 Task: Look for space in Winston-Salem, United States from 12th July, 2023 to 16th July, 2023 for 8 adults in price range Rs.10000 to Rs.16000. Place can be private room with 8 bedrooms having 8 beds and 8 bathrooms. Property type can be house, flat, guest house. Amenities needed are: wifi, TV, free parkinig on premises, gym, breakfast. Booking option can be shelf check-in. Required host language is English.
Action: Mouse moved to (508, 135)
Screenshot: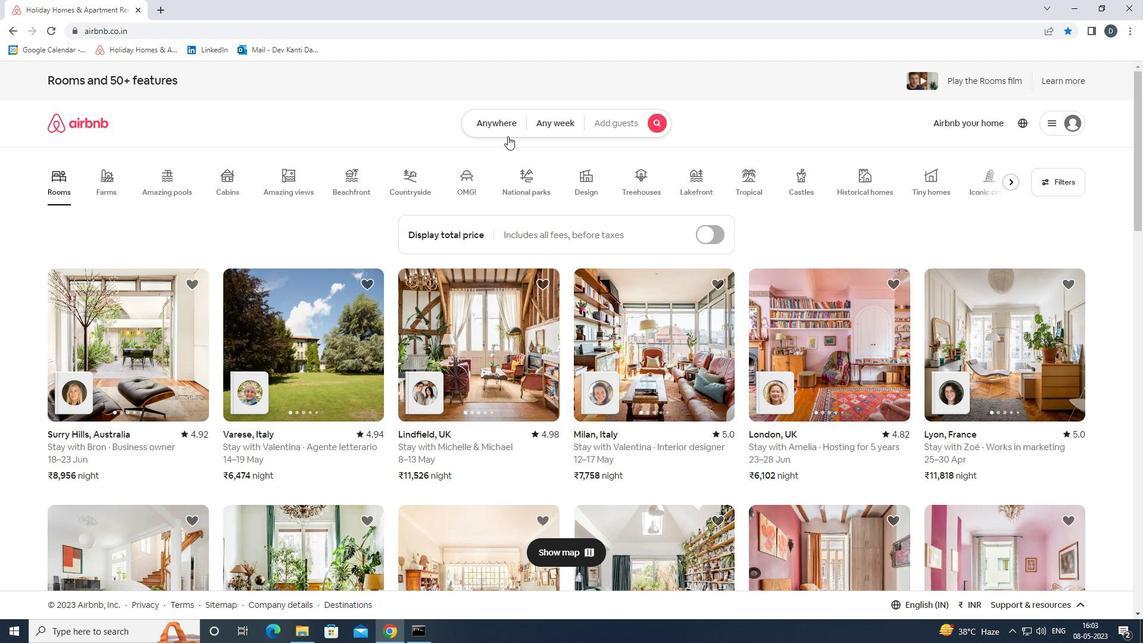 
Action: Mouse pressed left at (508, 135)
Screenshot: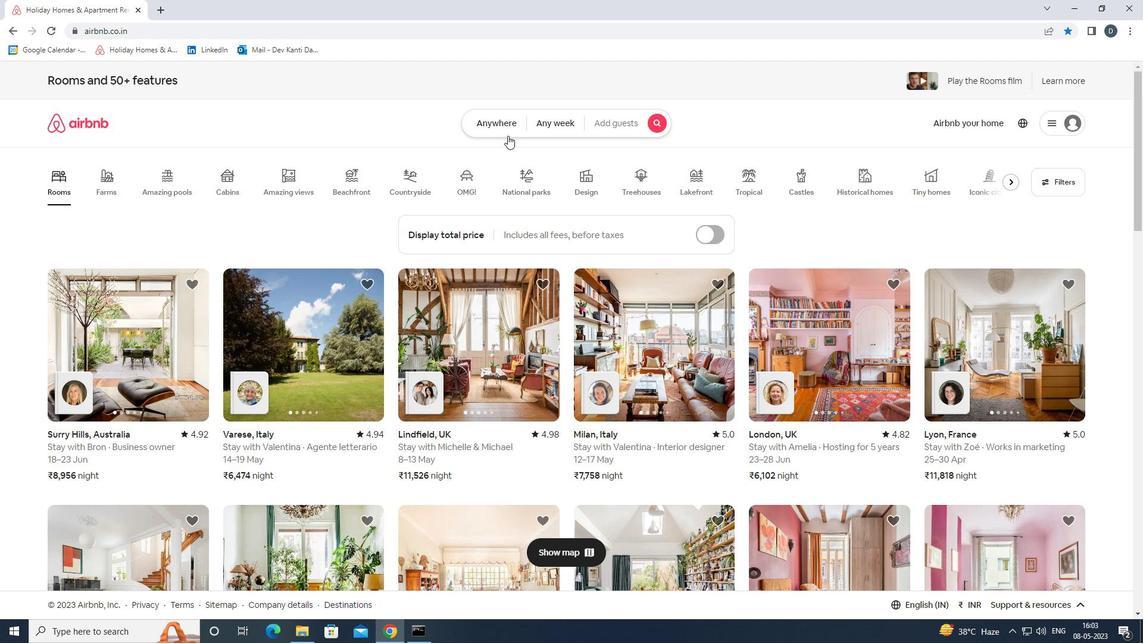 
Action: Mouse moved to (444, 175)
Screenshot: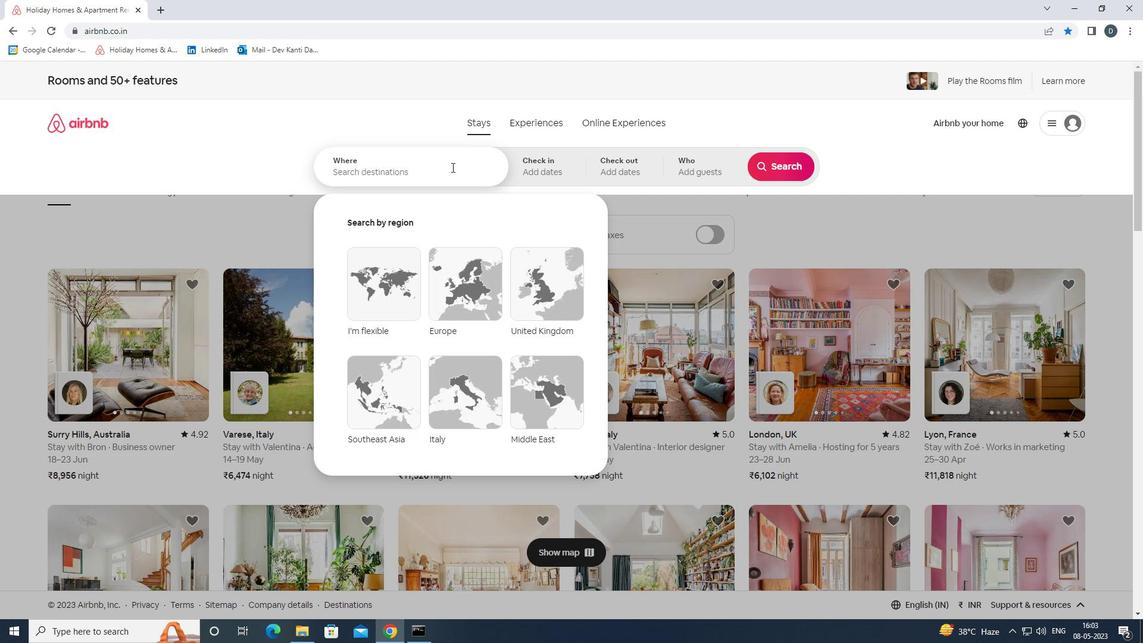 
Action: Mouse pressed left at (444, 175)
Screenshot: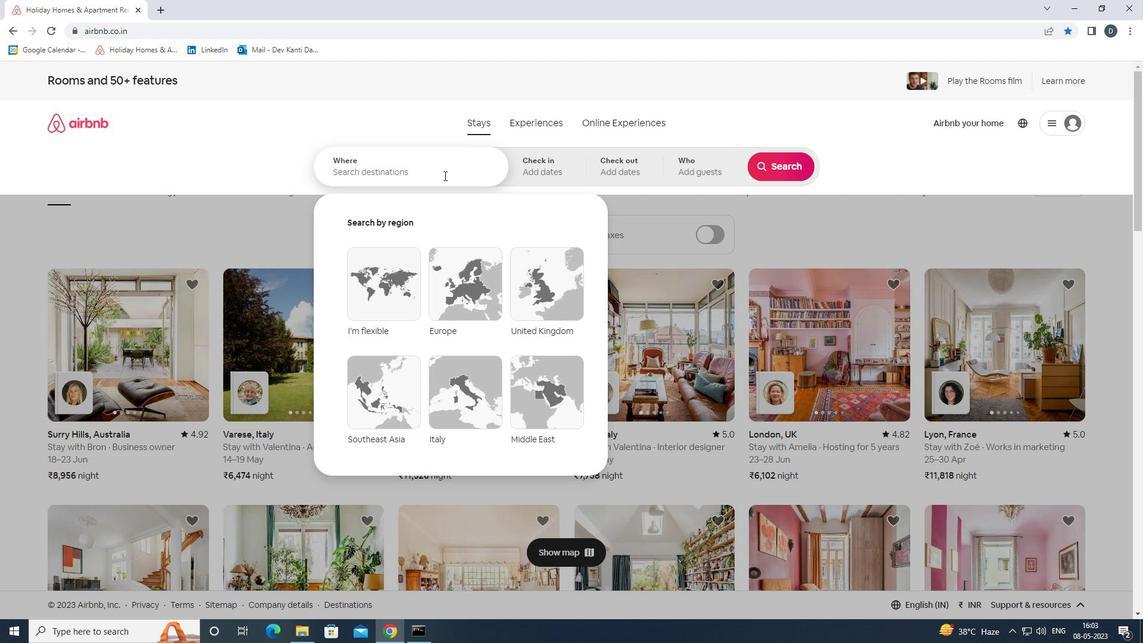 
Action: Mouse moved to (453, 173)
Screenshot: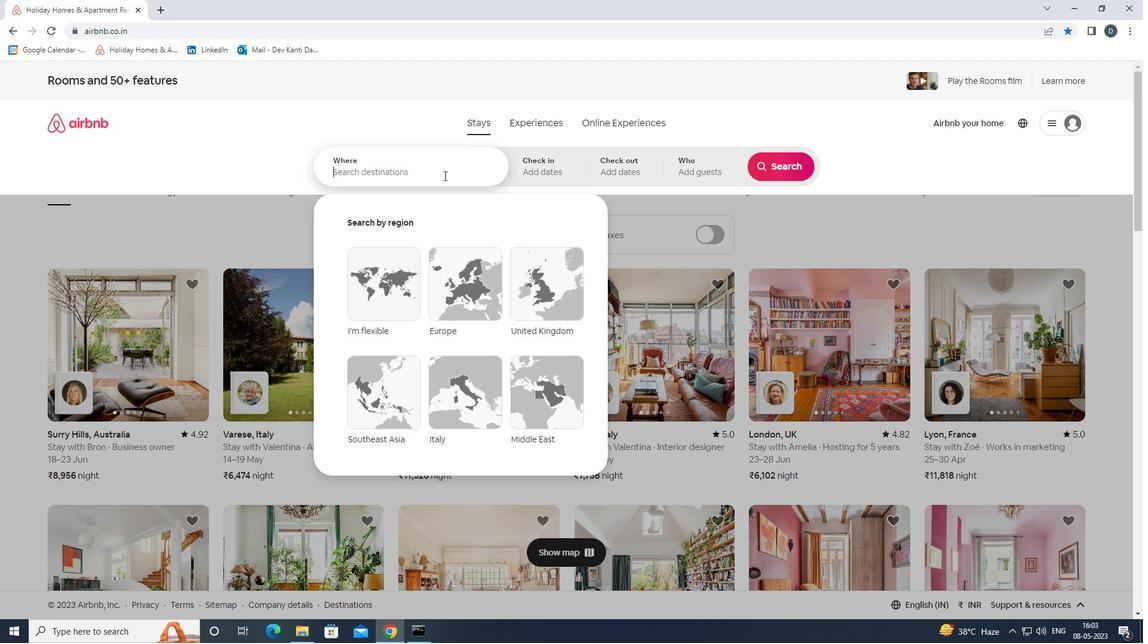 
Action: Key pressed <Key.shift><Key.shift><Key.shift><Key.shift><Key.shift>WINSTON-<Key.shift><Key.shift><Key.shift><Key.shift><Key.shift><Key.shift><Key.shift>SALEM,<Key.shift><Key.shift><Key.shift><Key.shift><Key.shift><Key.shift><Key.shift><Key.shift><Key.shift><Key.shift><Key.shift><Key.shift><Key.shift><Key.shift><Key.shift><Key.shift><Key.shift><Key.shift><Key.shift><Key.shift><Key.shift><Key.shift><Key.shift><Key.shift><Key.shift>UNIV<Key.backspace>TED<Key.space><Key.shift>STATES<Key.enter>
Screenshot: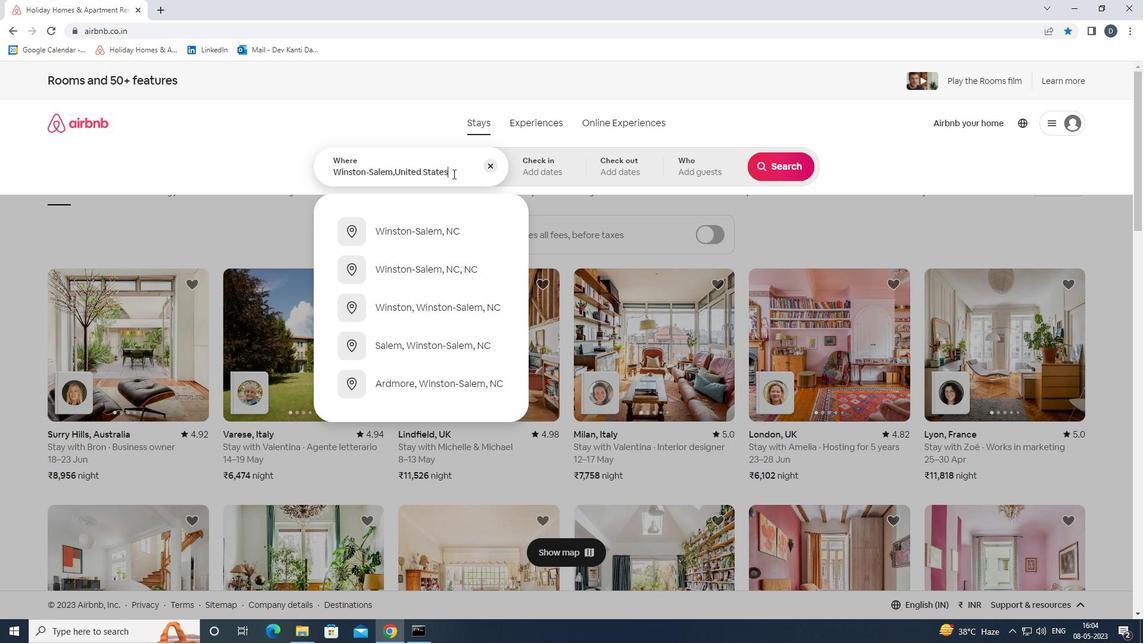 
Action: Mouse moved to (776, 260)
Screenshot: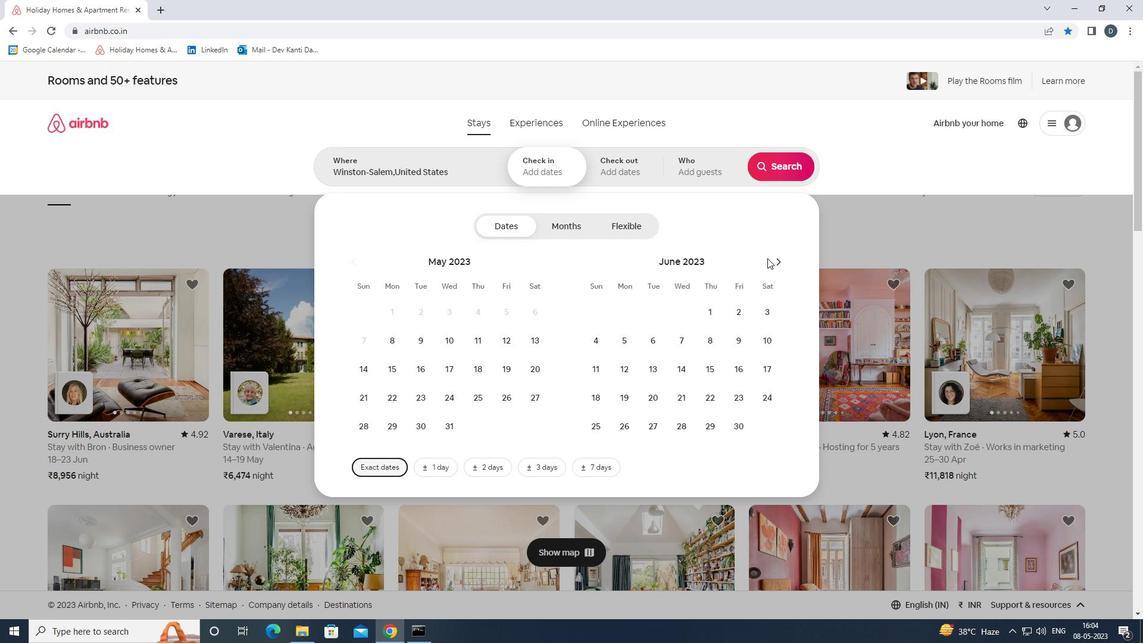 
Action: Mouse pressed left at (776, 260)
Screenshot: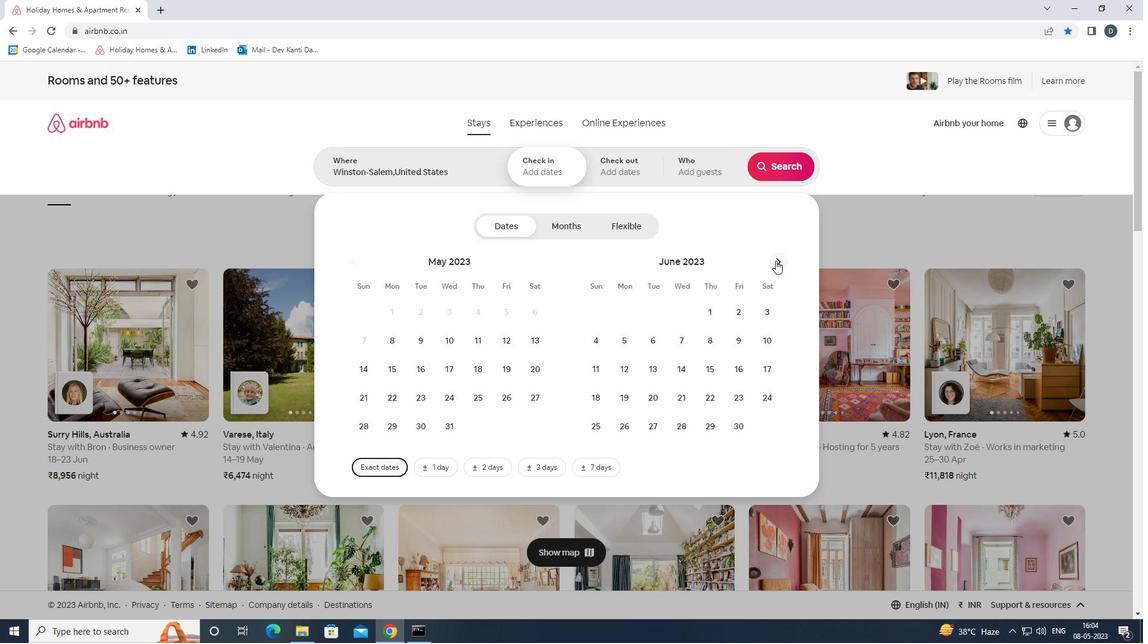 
Action: Mouse moved to (689, 365)
Screenshot: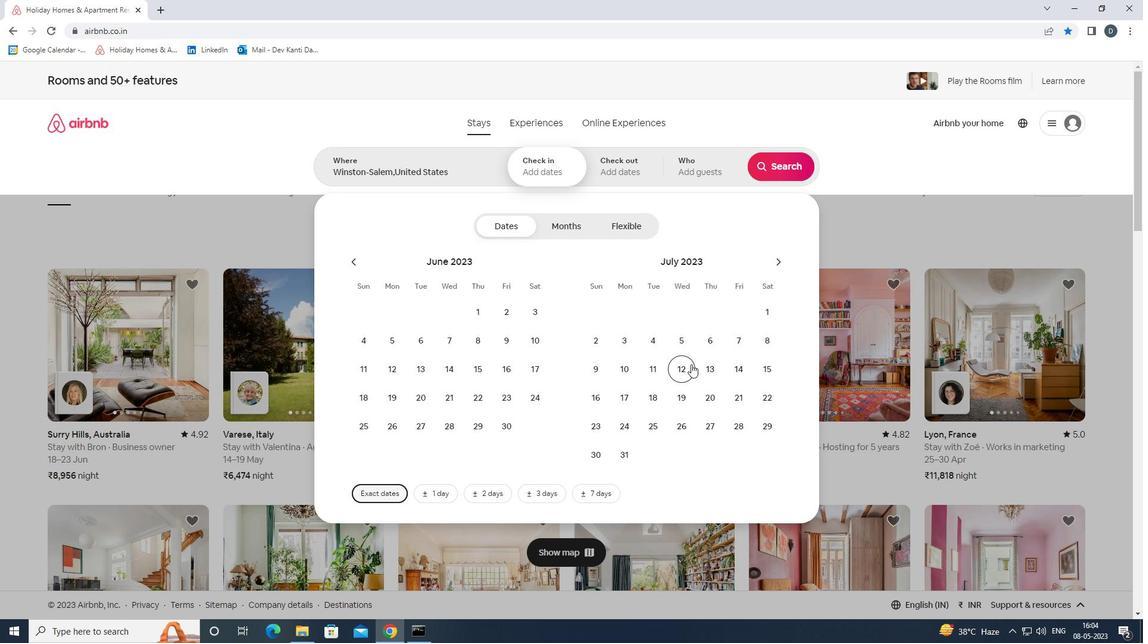 
Action: Mouse pressed left at (689, 365)
Screenshot: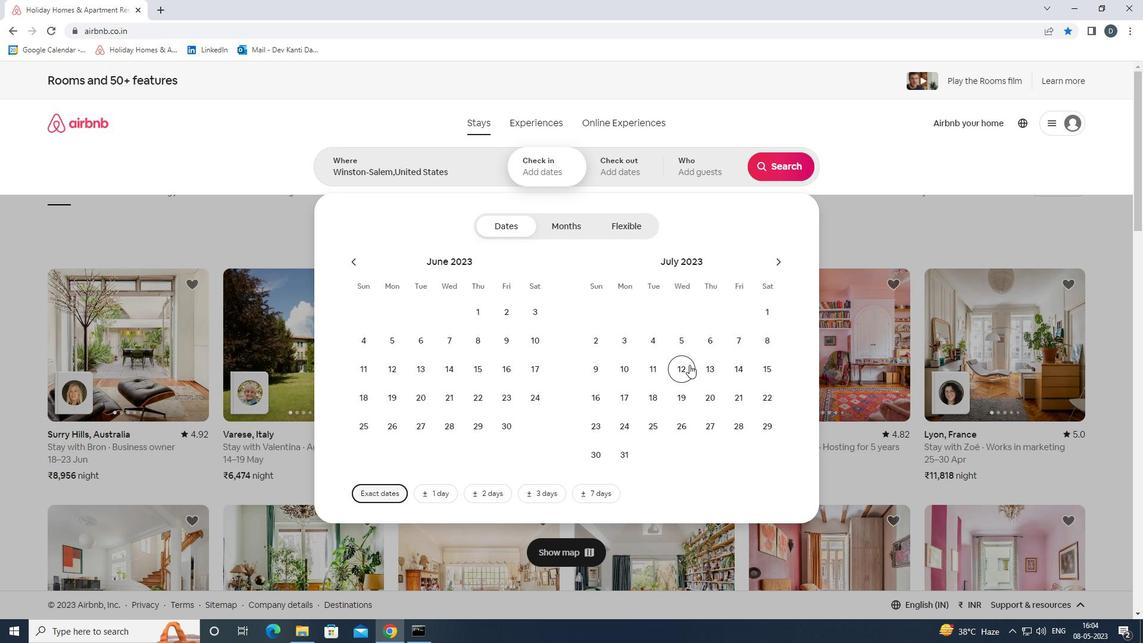 
Action: Mouse moved to (605, 397)
Screenshot: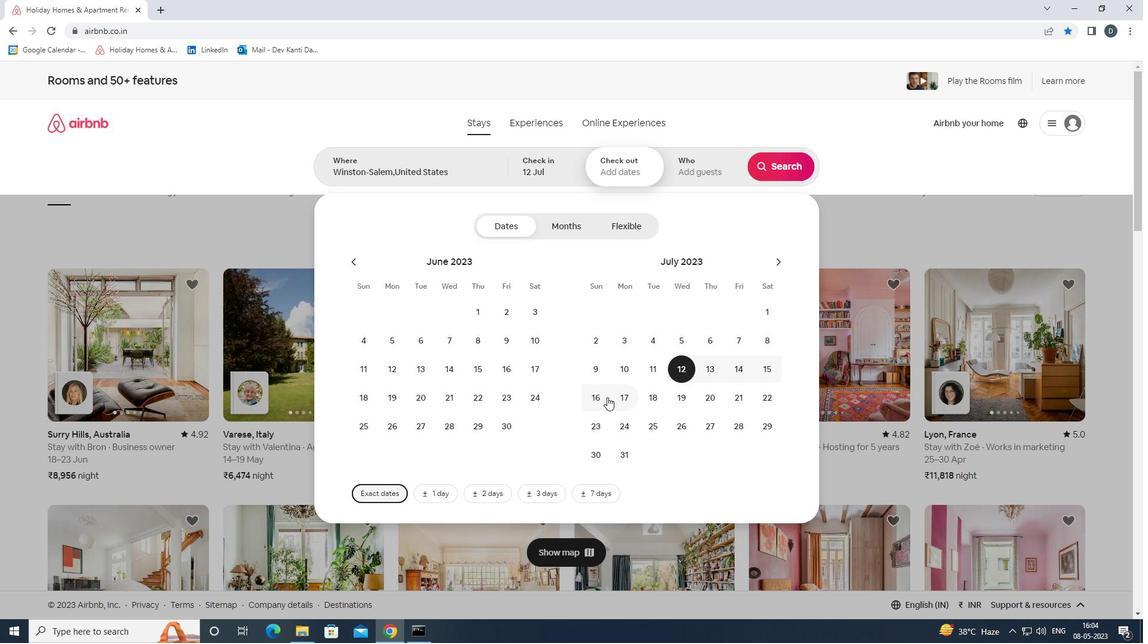 
Action: Mouse pressed left at (605, 397)
Screenshot: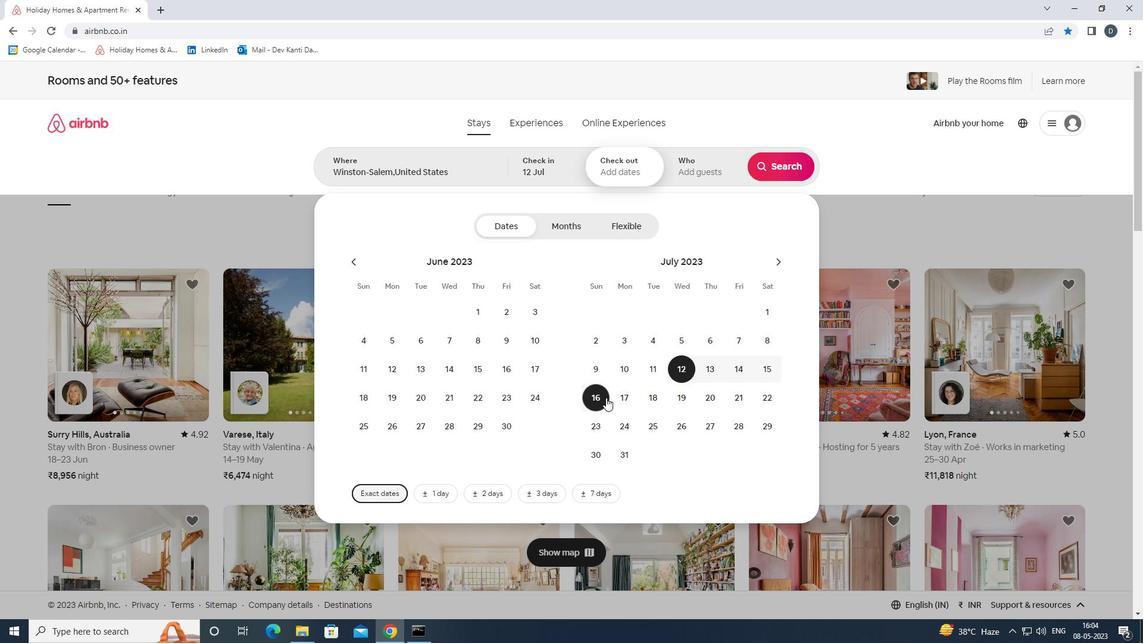 
Action: Mouse moved to (690, 165)
Screenshot: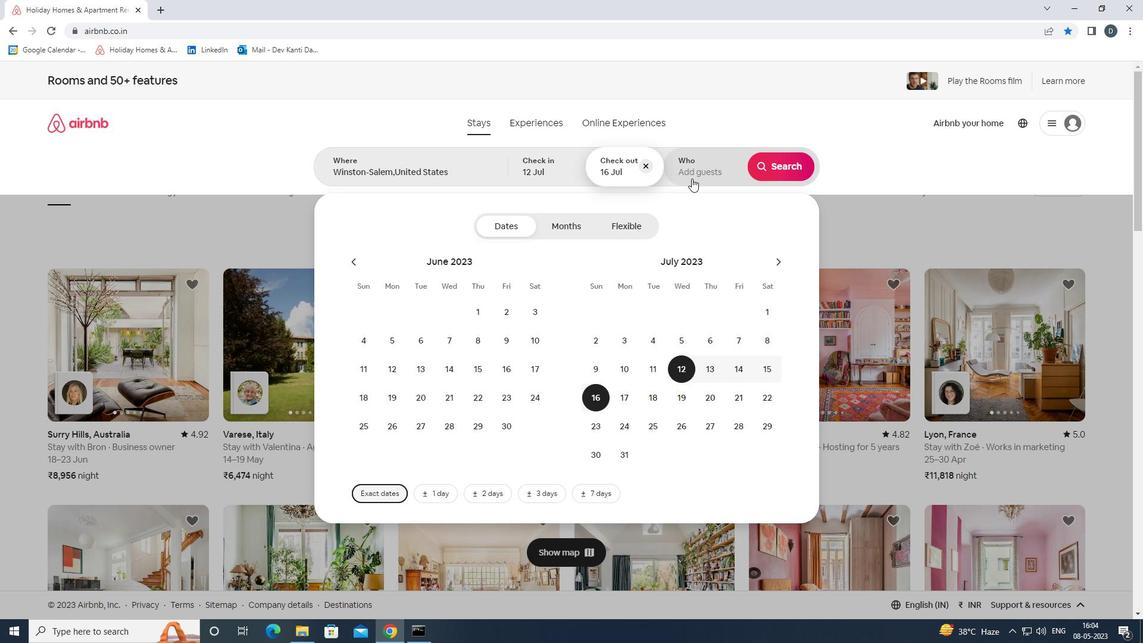 
Action: Mouse pressed left at (690, 165)
Screenshot: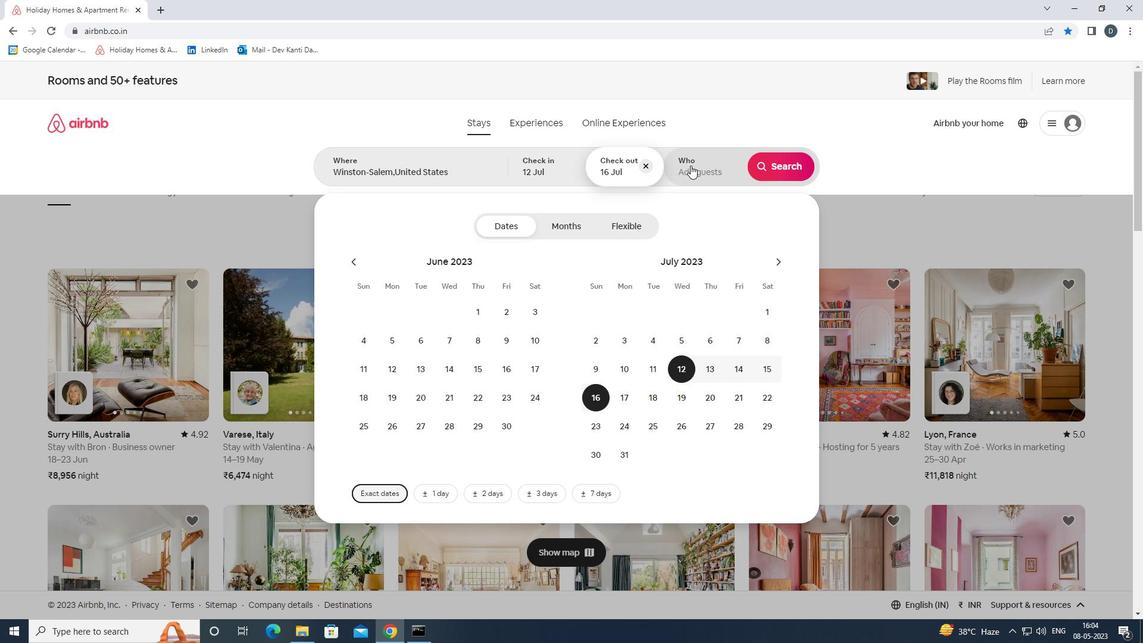 
Action: Mouse moved to (787, 233)
Screenshot: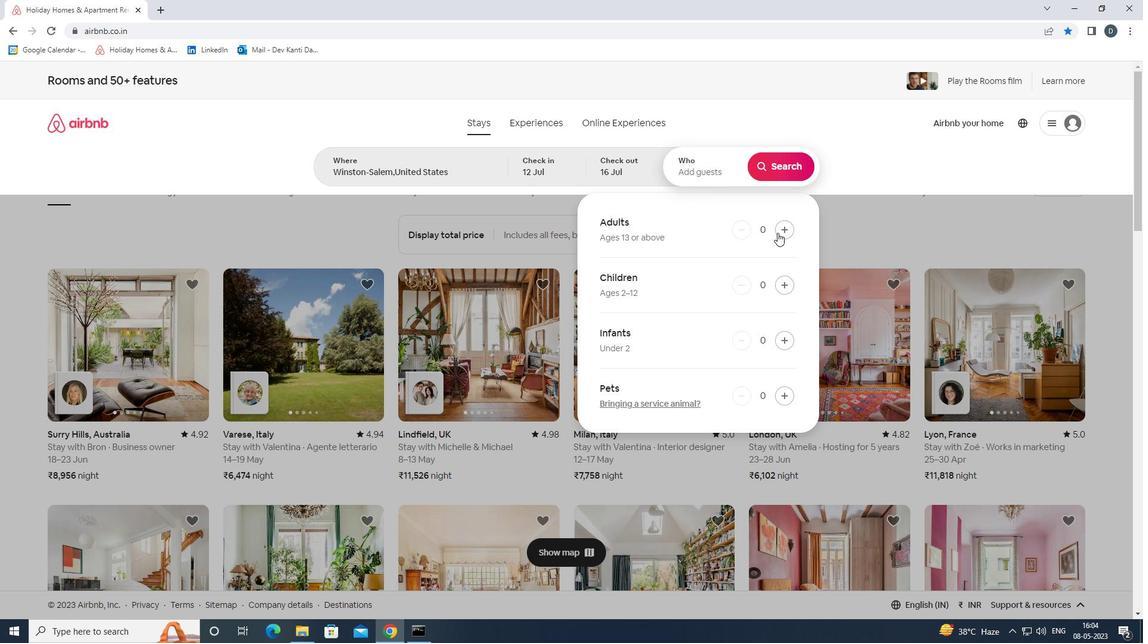 
Action: Mouse pressed left at (787, 233)
Screenshot: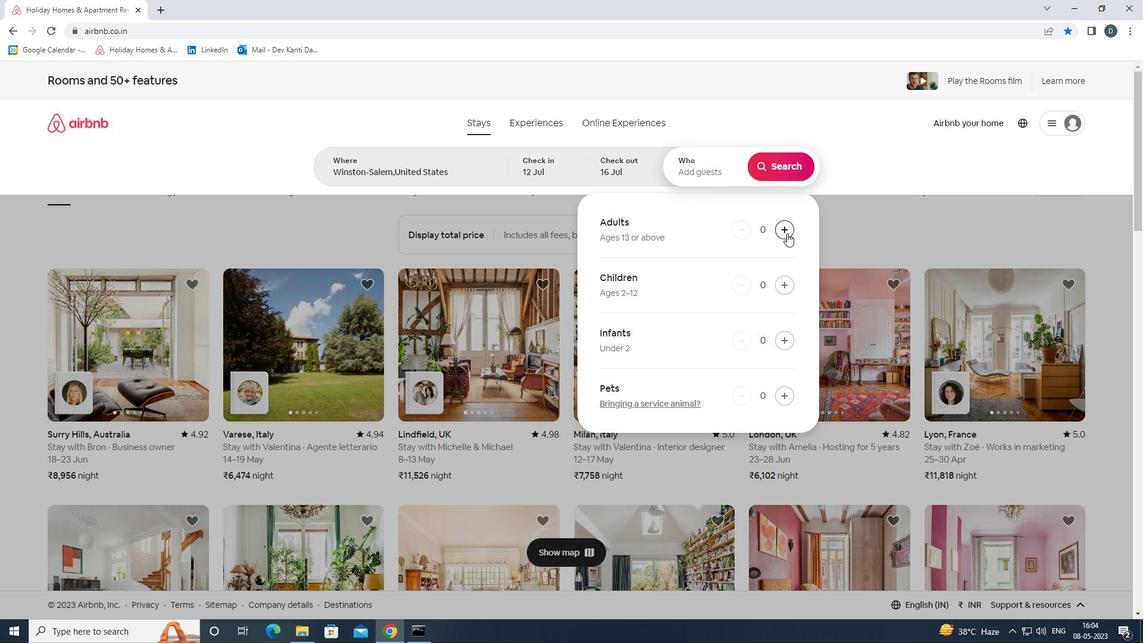 
Action: Mouse pressed left at (787, 233)
Screenshot: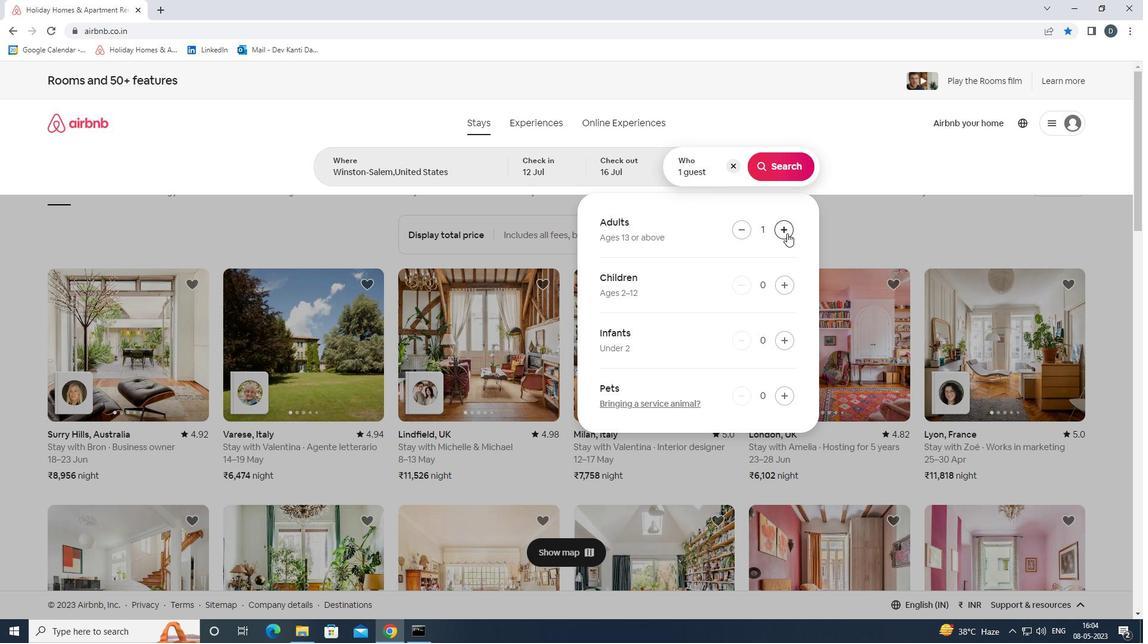 
Action: Mouse pressed left at (787, 233)
Screenshot: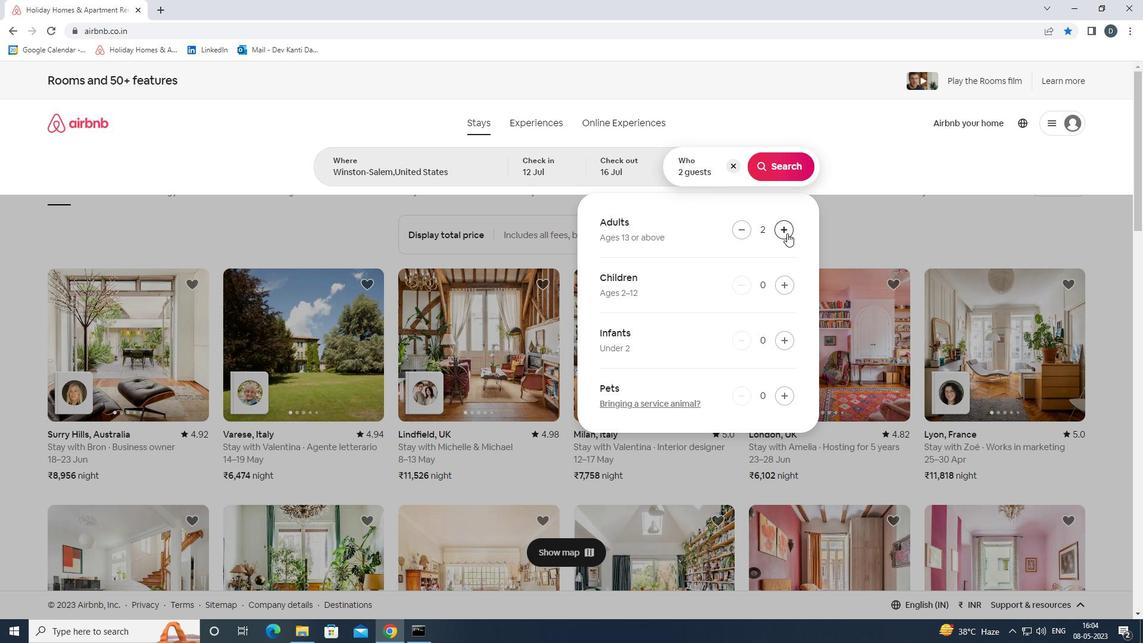 
Action: Mouse moved to (787, 233)
Screenshot: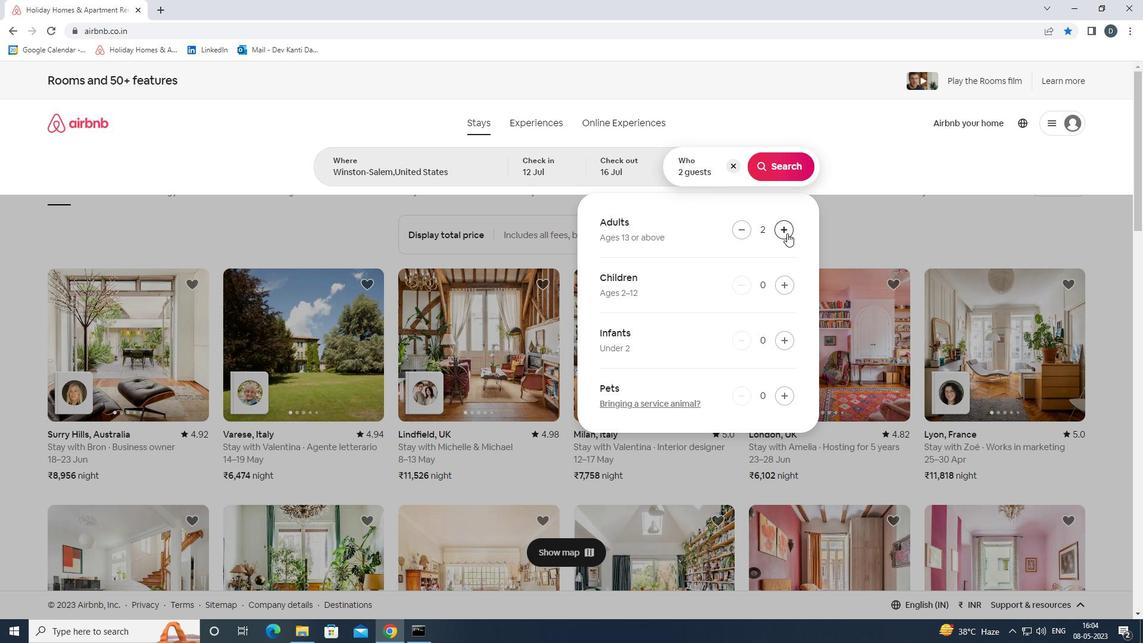 
Action: Mouse pressed left at (787, 233)
Screenshot: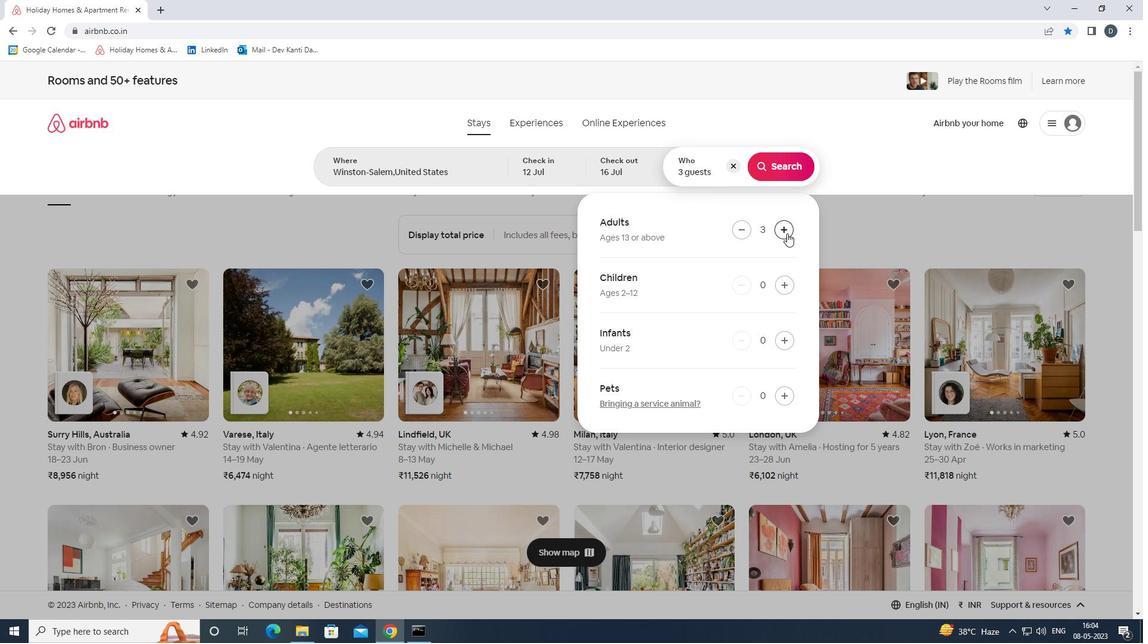 
Action: Mouse pressed left at (787, 233)
Screenshot: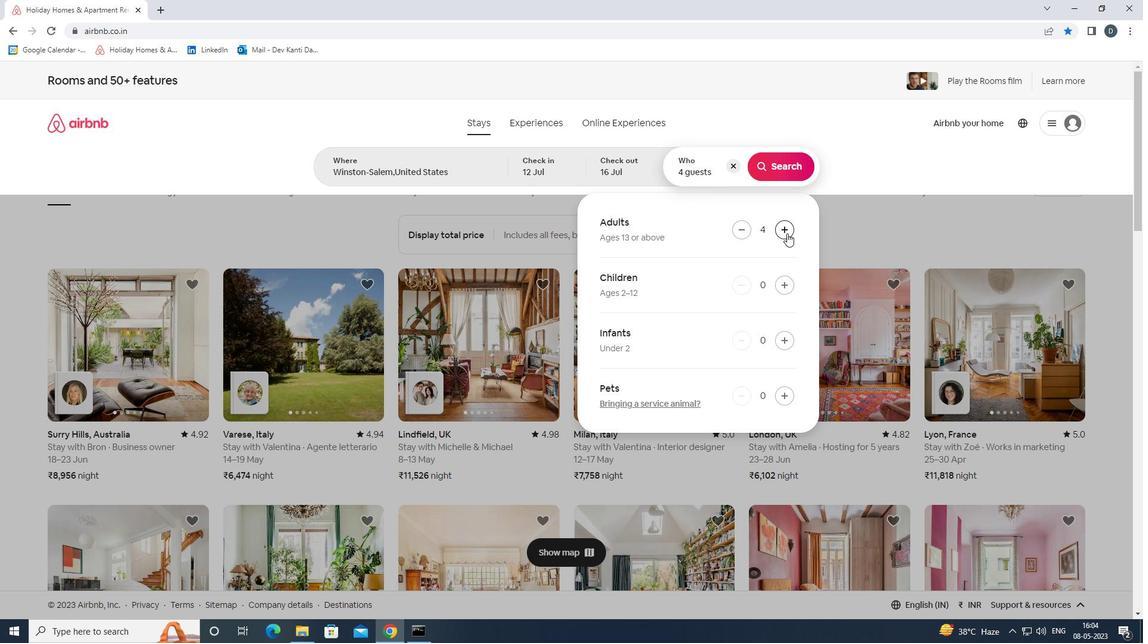 
Action: Mouse pressed left at (787, 233)
Screenshot: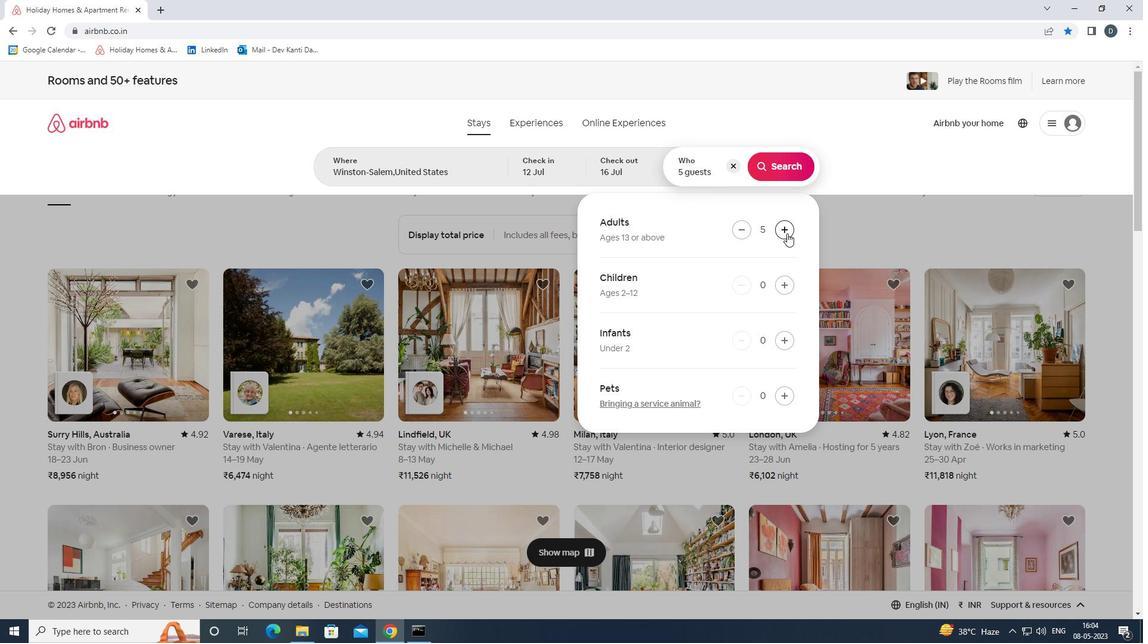 
Action: Mouse pressed left at (787, 233)
Screenshot: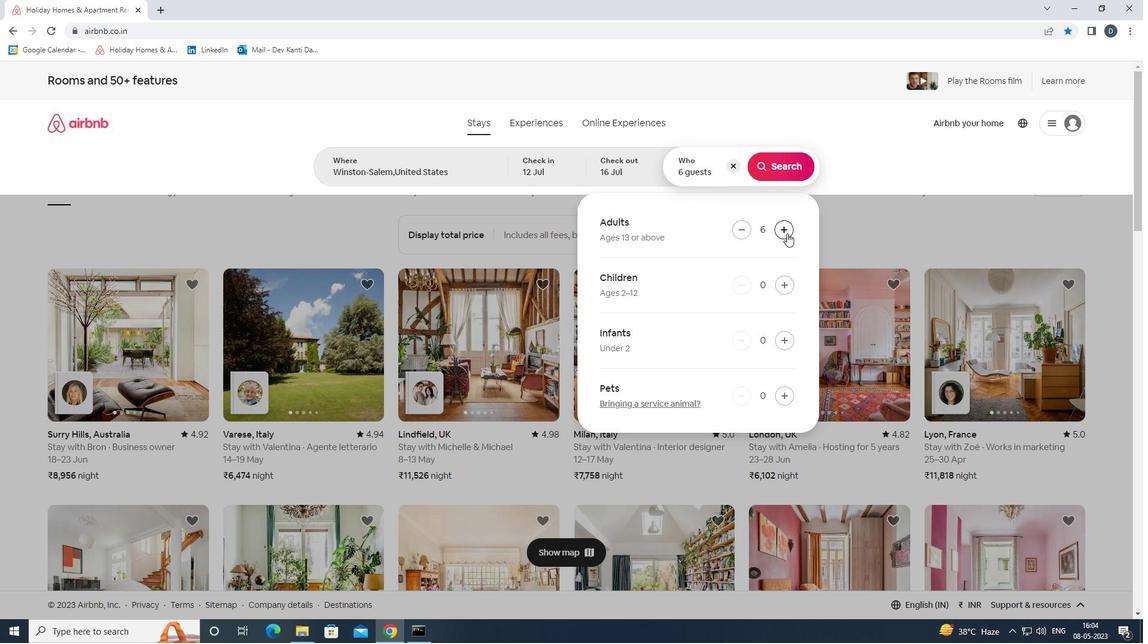 
Action: Mouse pressed left at (787, 233)
Screenshot: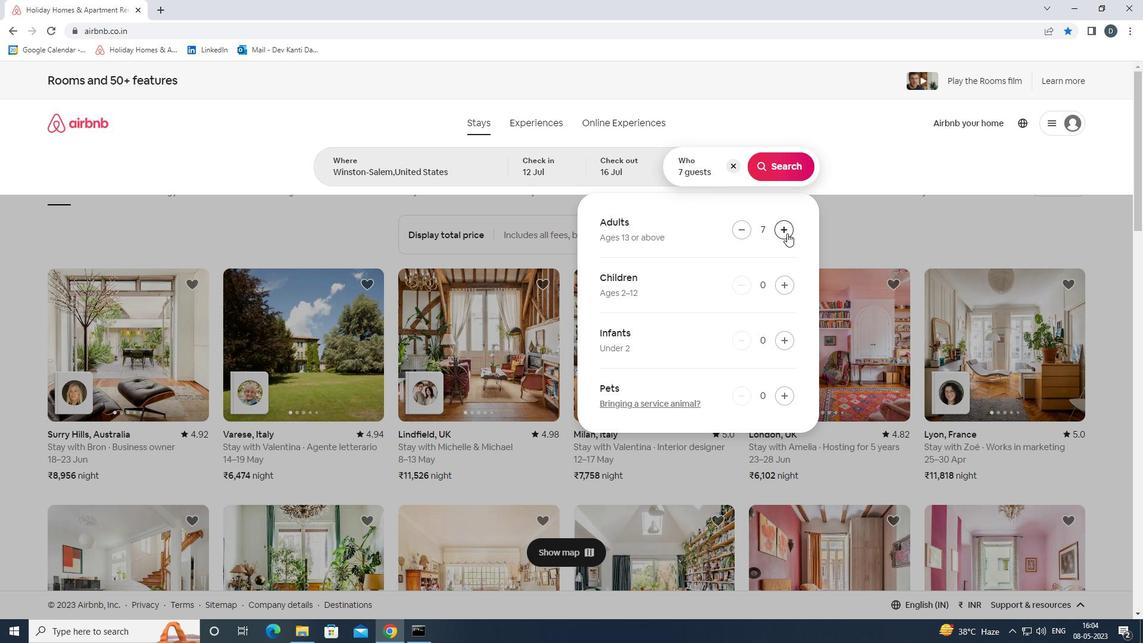 
Action: Mouse moved to (786, 171)
Screenshot: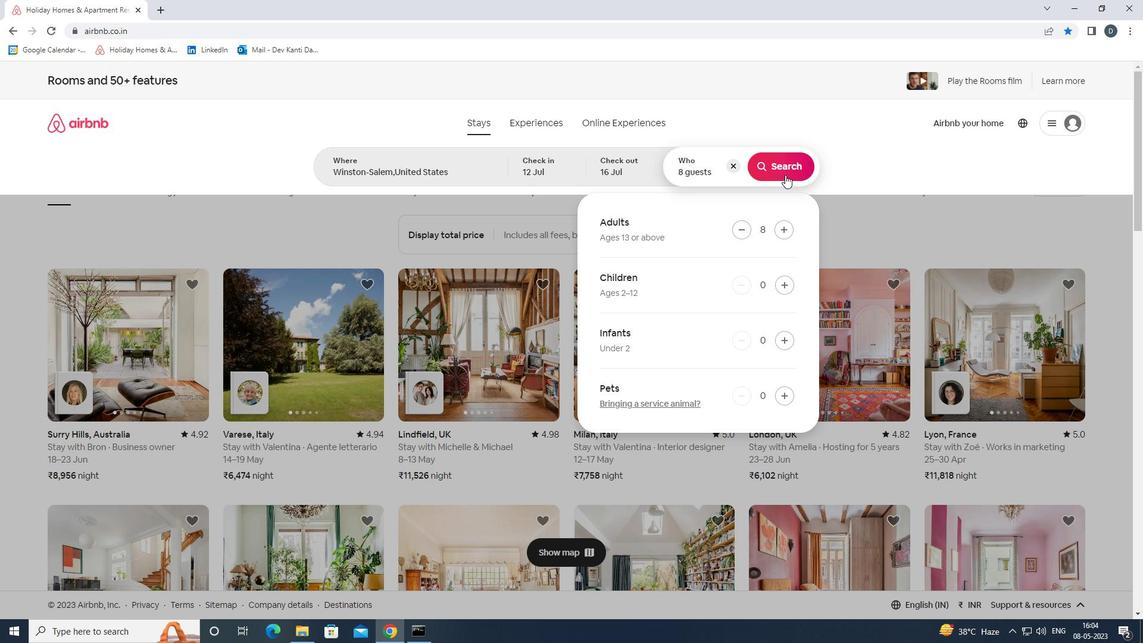
Action: Mouse pressed left at (786, 171)
Screenshot: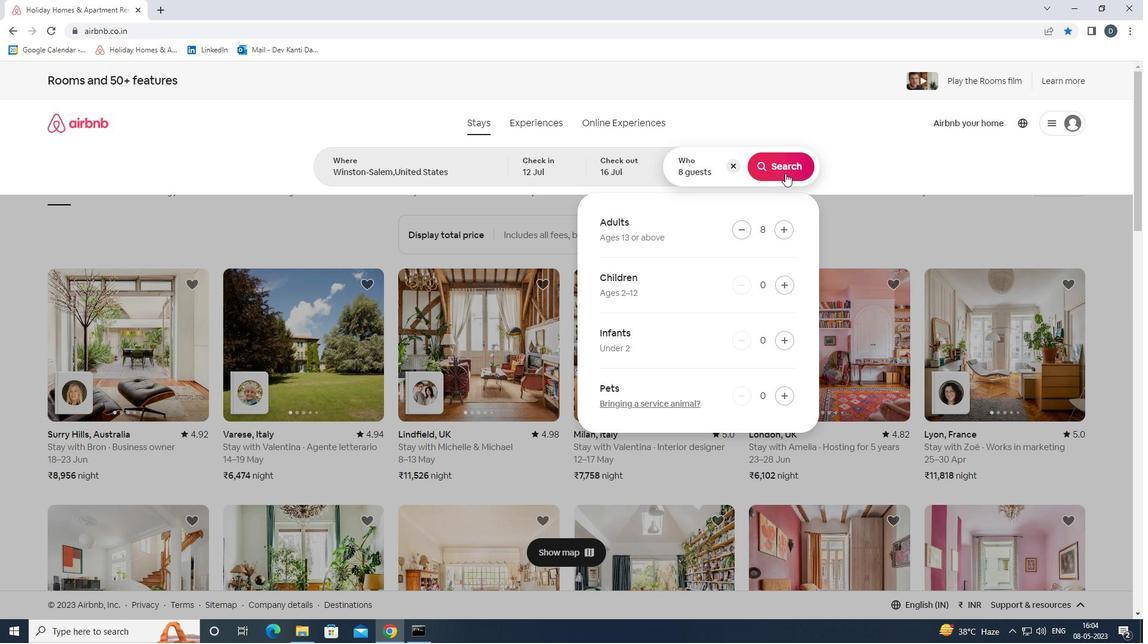 
Action: Mouse moved to (1090, 135)
Screenshot: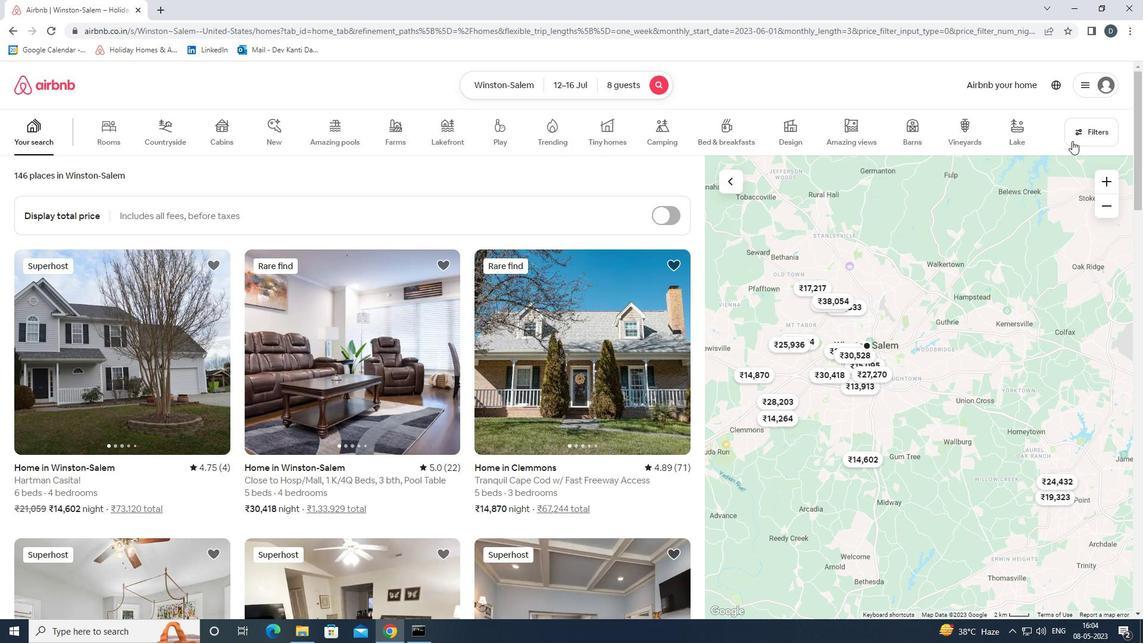 
Action: Mouse pressed left at (1090, 135)
Screenshot: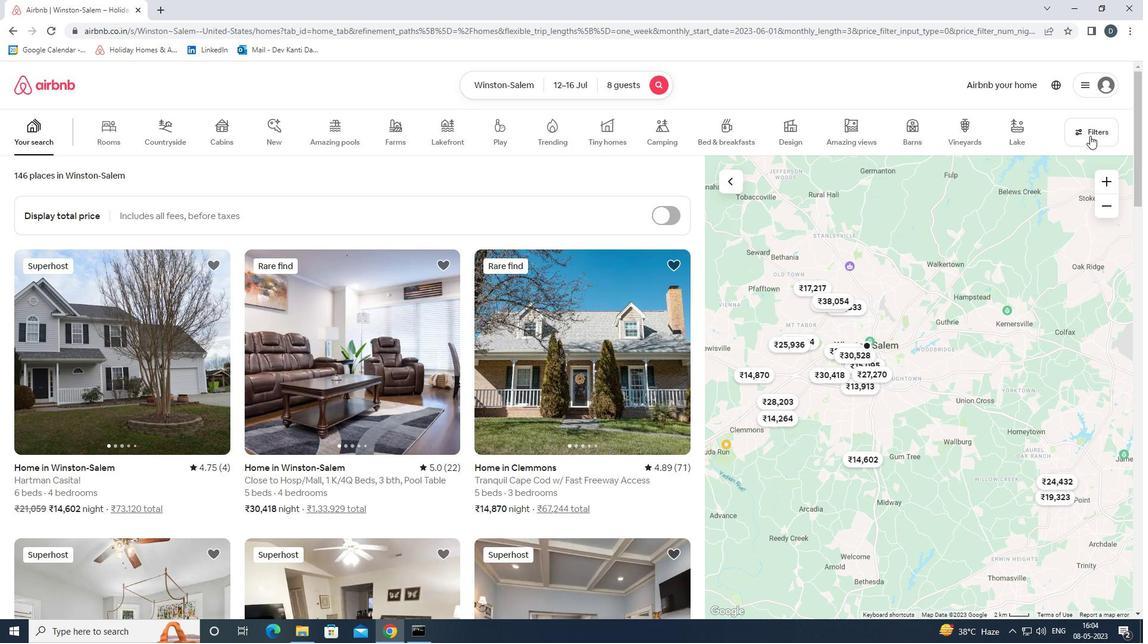 
Action: Mouse moved to (455, 426)
Screenshot: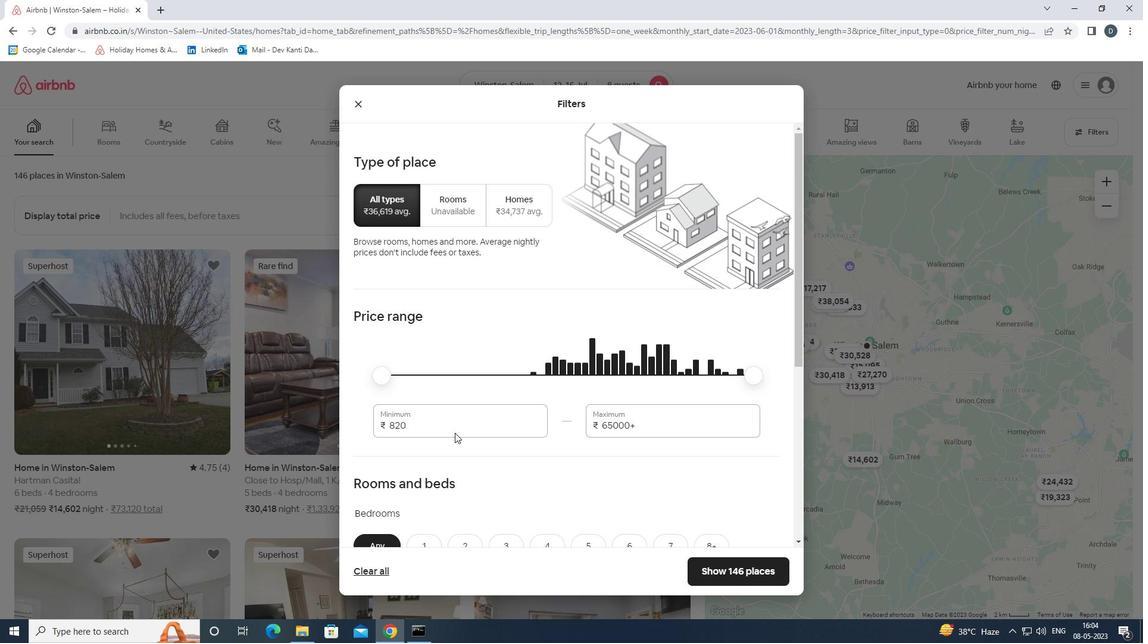 
Action: Mouse pressed left at (455, 426)
Screenshot: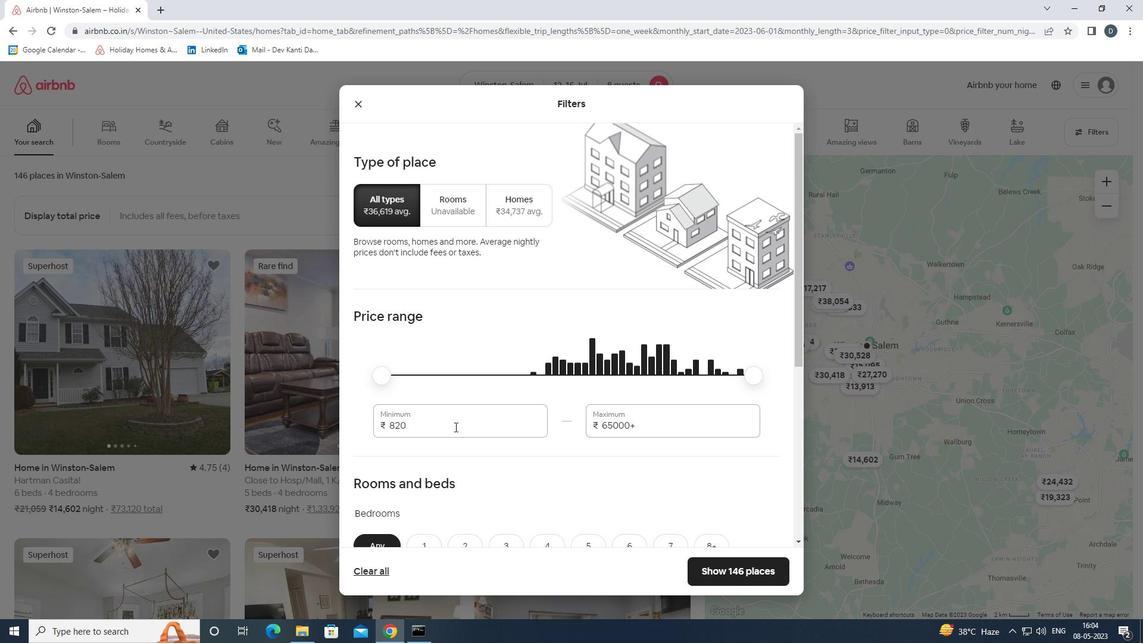 
Action: Mouse pressed left at (455, 426)
Screenshot: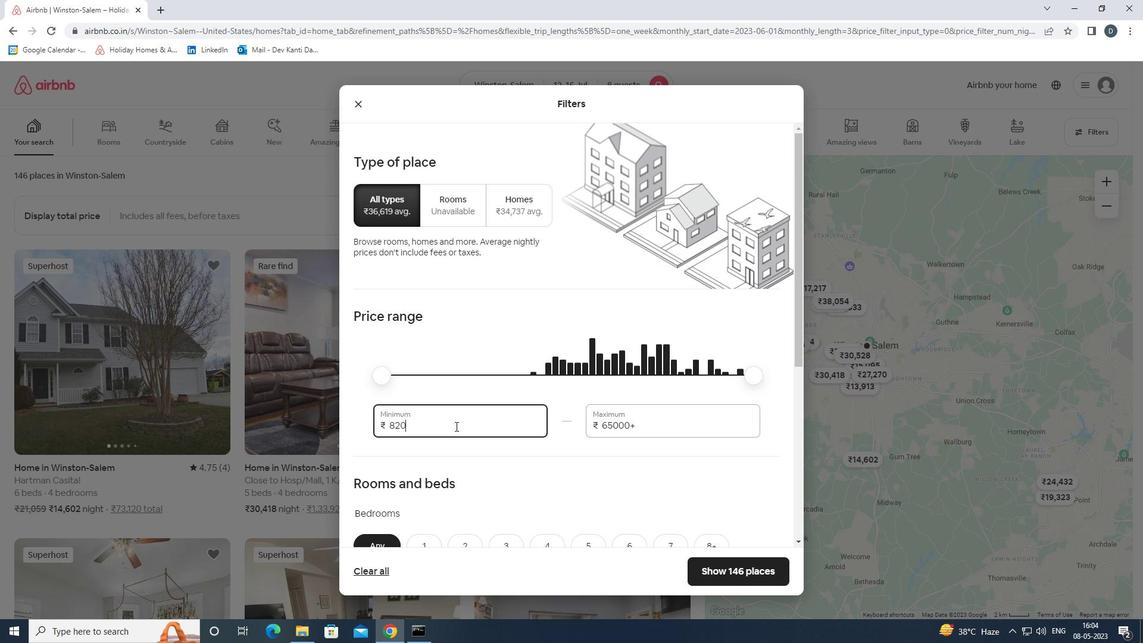 
Action: Mouse moved to (464, 418)
Screenshot: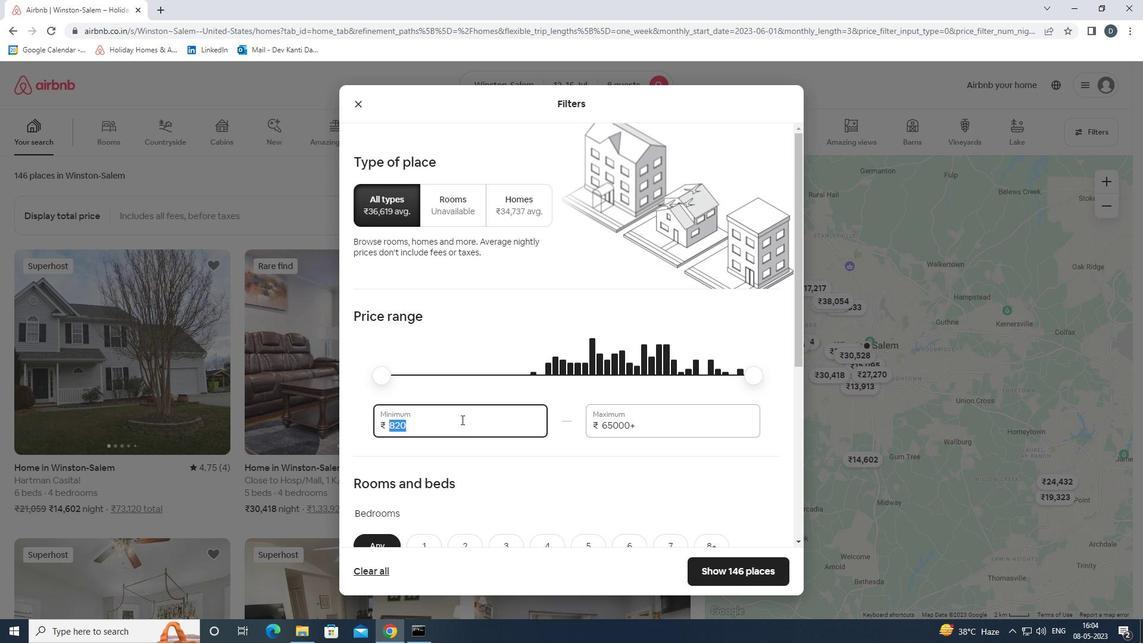 
Action: Key pressed 10000<Key.tab>16000
Screenshot: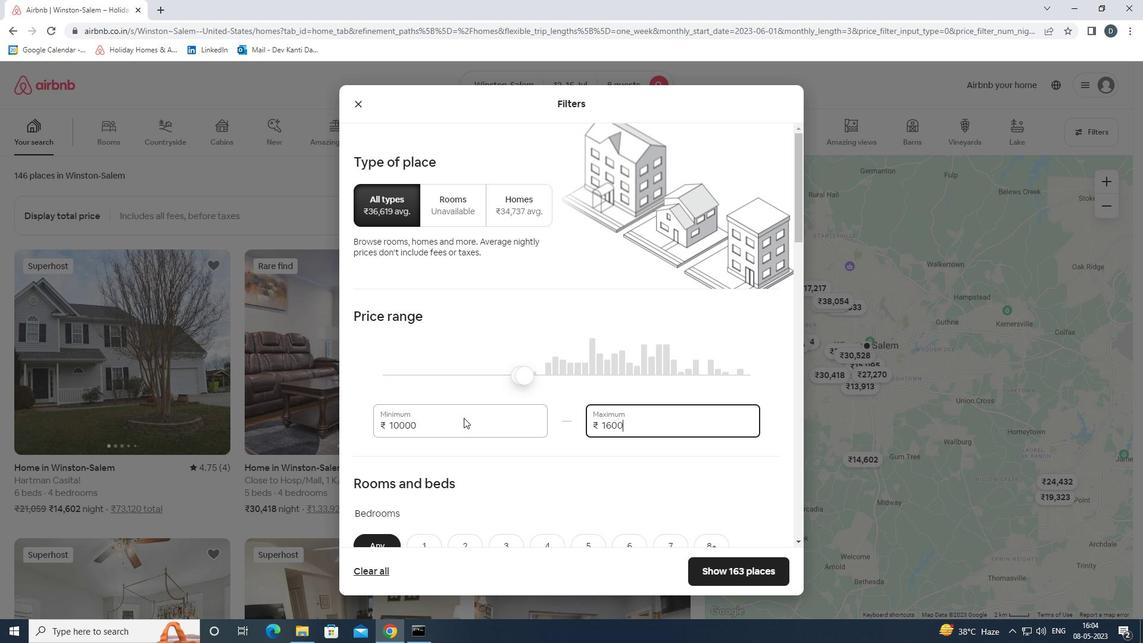 
Action: Mouse scrolled (464, 417) with delta (0, 0)
Screenshot: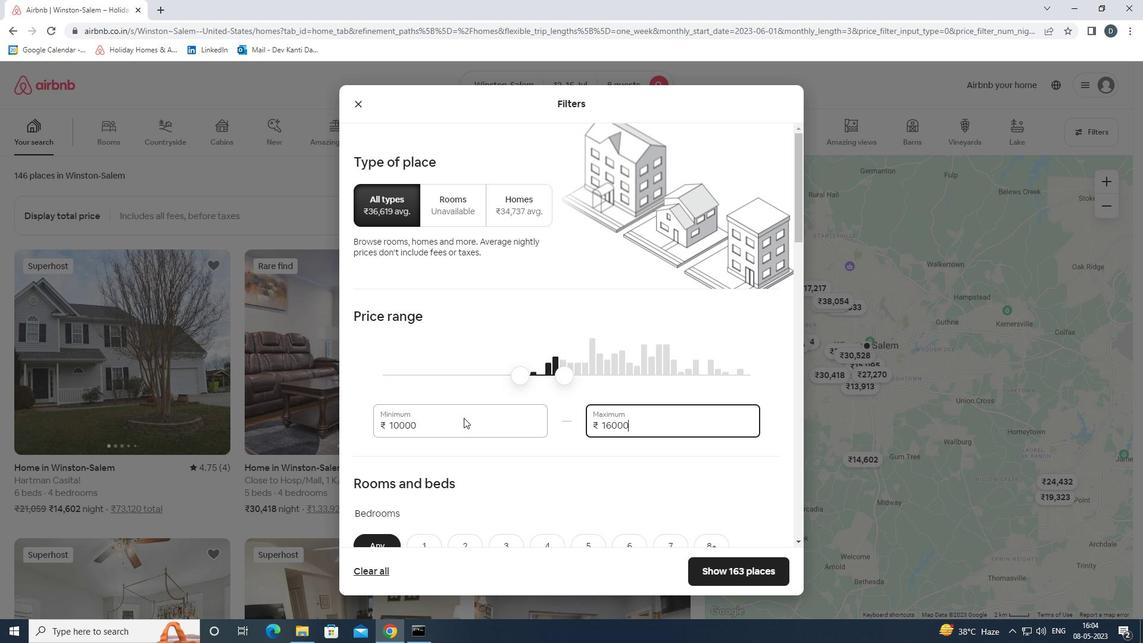 
Action: Mouse scrolled (464, 417) with delta (0, 0)
Screenshot: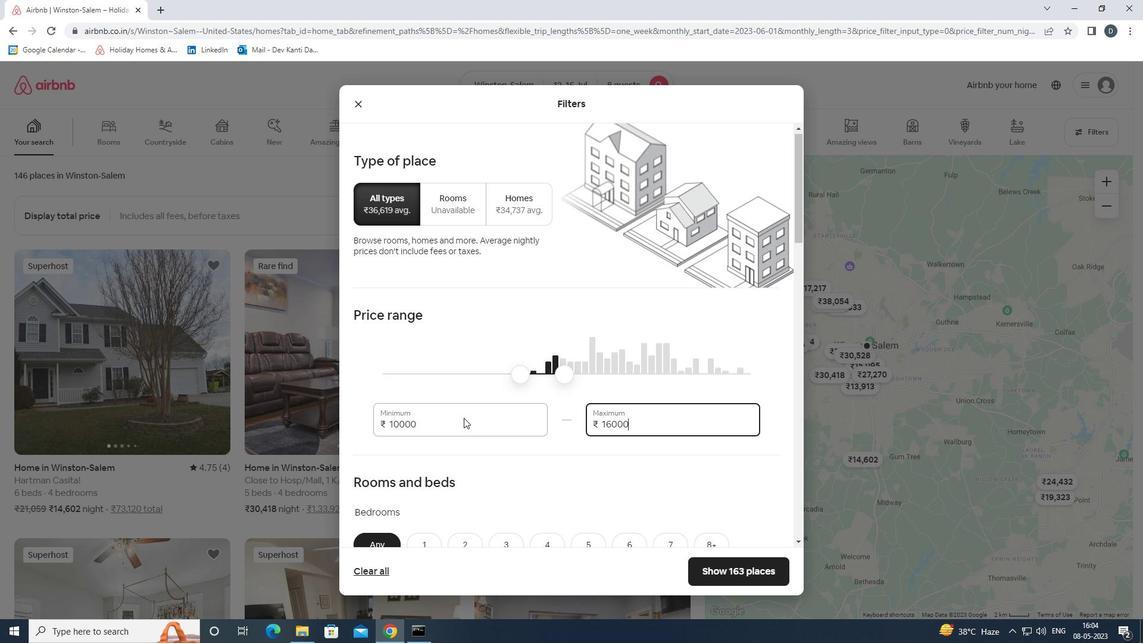 
Action: Mouse moved to (465, 418)
Screenshot: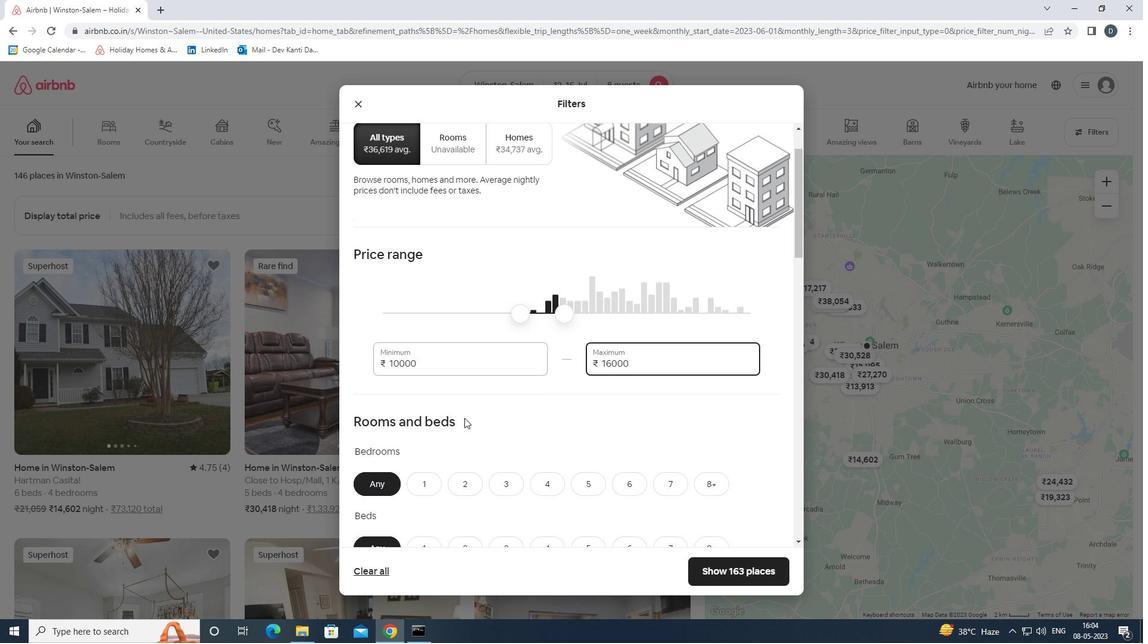 
Action: Mouse scrolled (465, 417) with delta (0, 0)
Screenshot: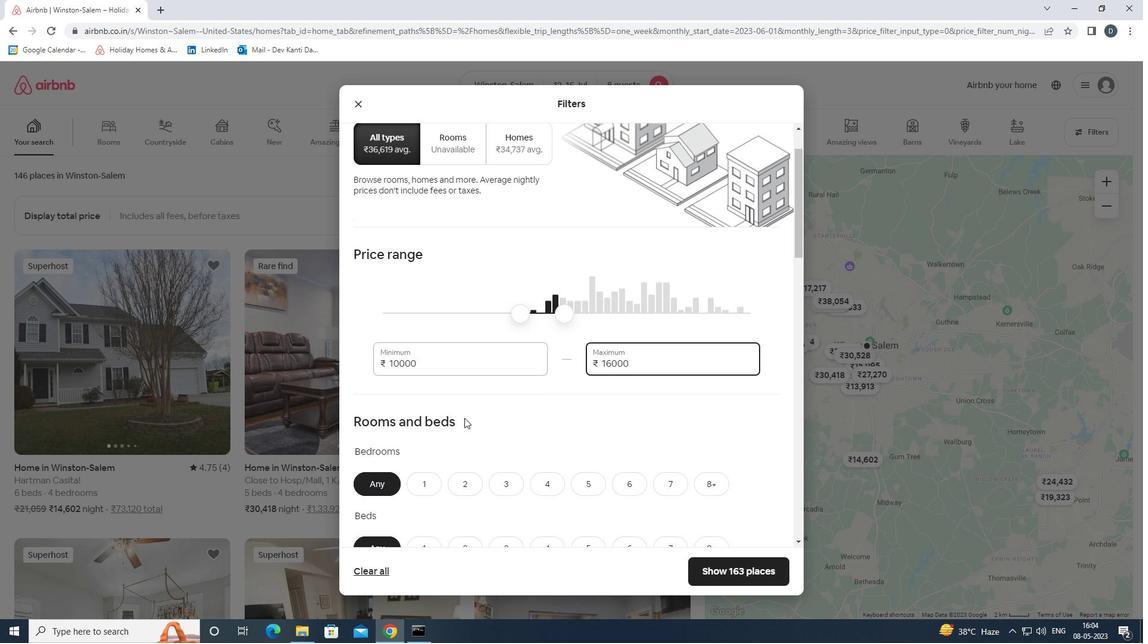 
Action: Mouse moved to (466, 418)
Screenshot: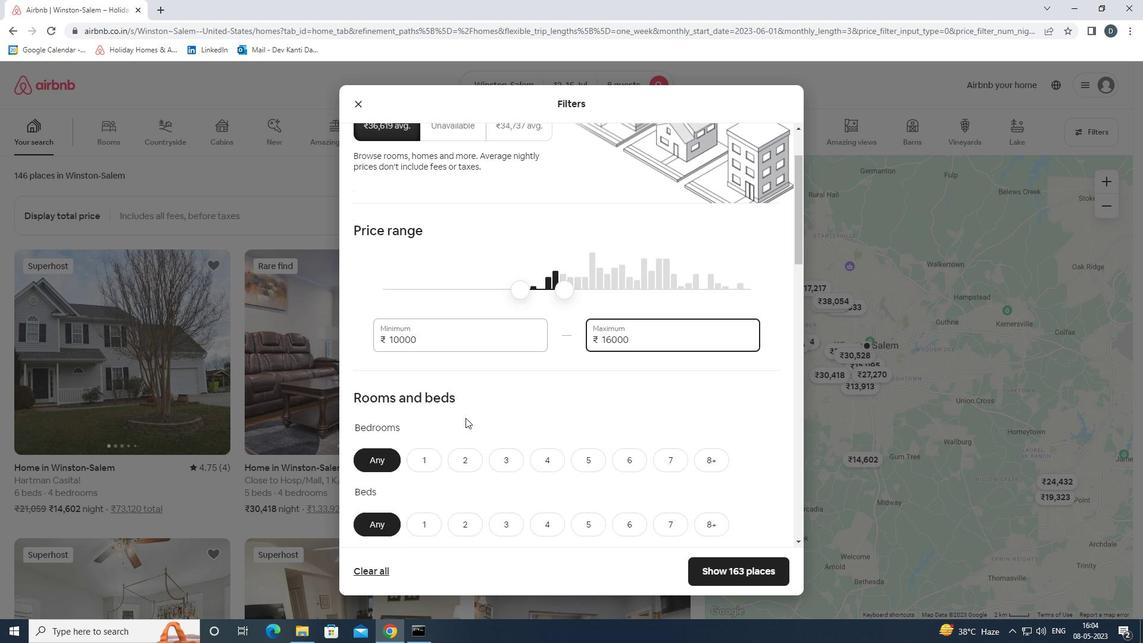 
Action: Mouse scrolled (466, 418) with delta (0, 0)
Screenshot: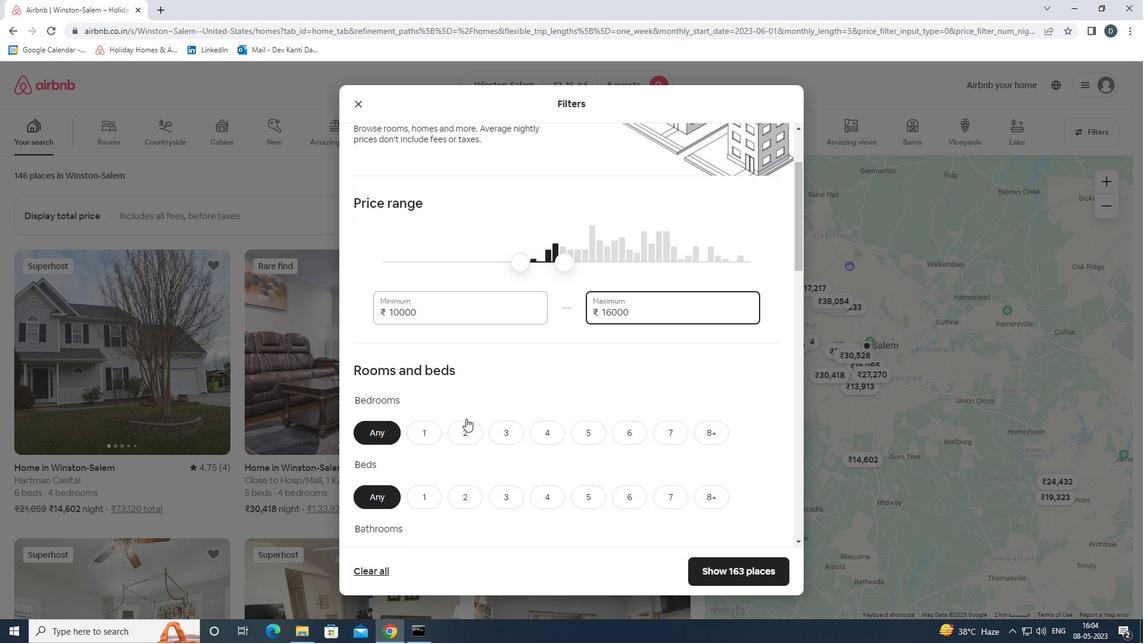 
Action: Mouse moved to (714, 307)
Screenshot: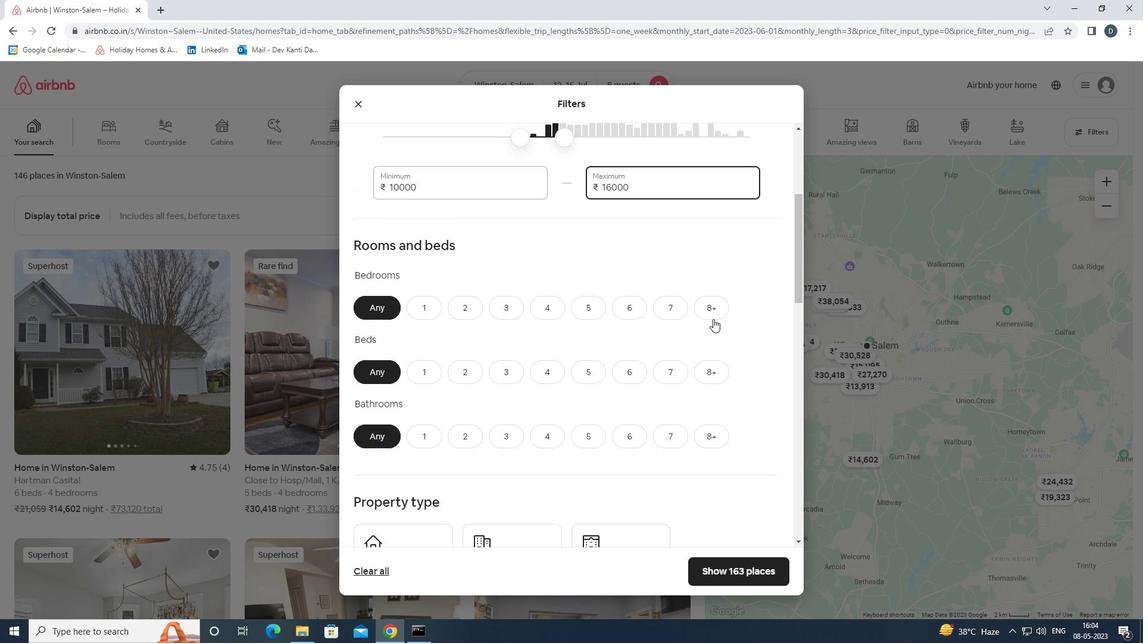 
Action: Mouse pressed left at (714, 307)
Screenshot: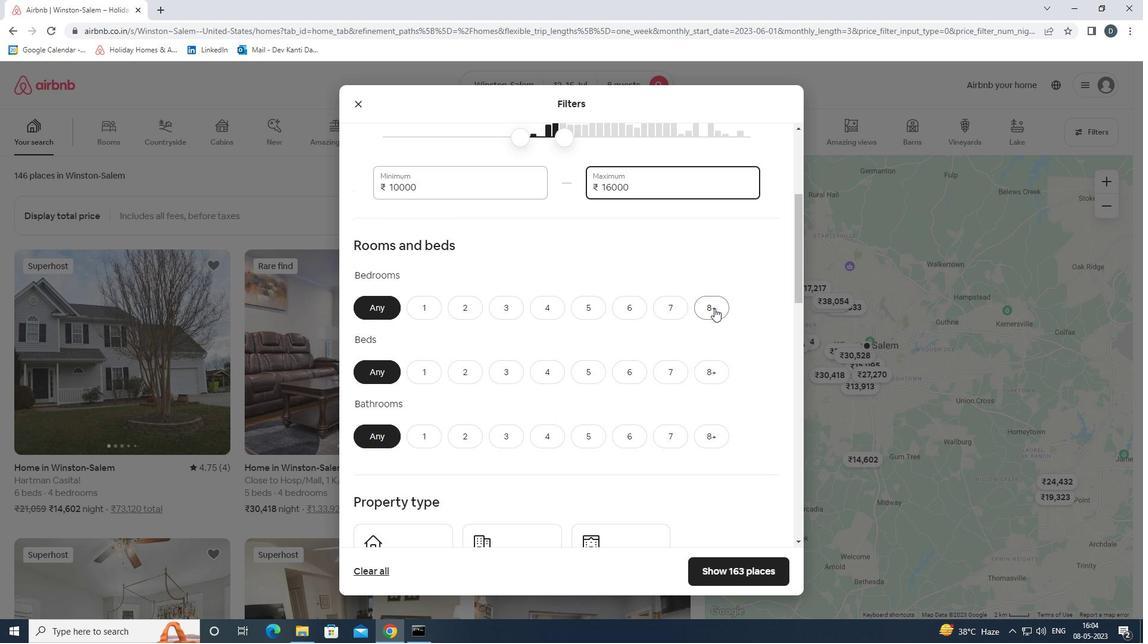 
Action: Mouse moved to (715, 365)
Screenshot: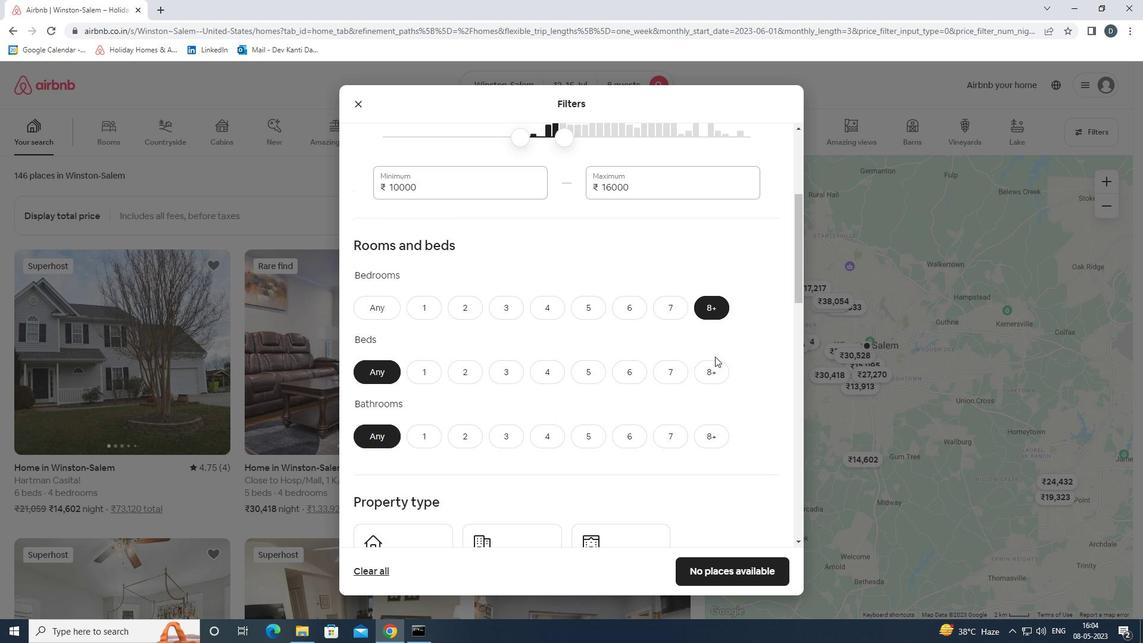 
Action: Mouse pressed left at (715, 365)
Screenshot: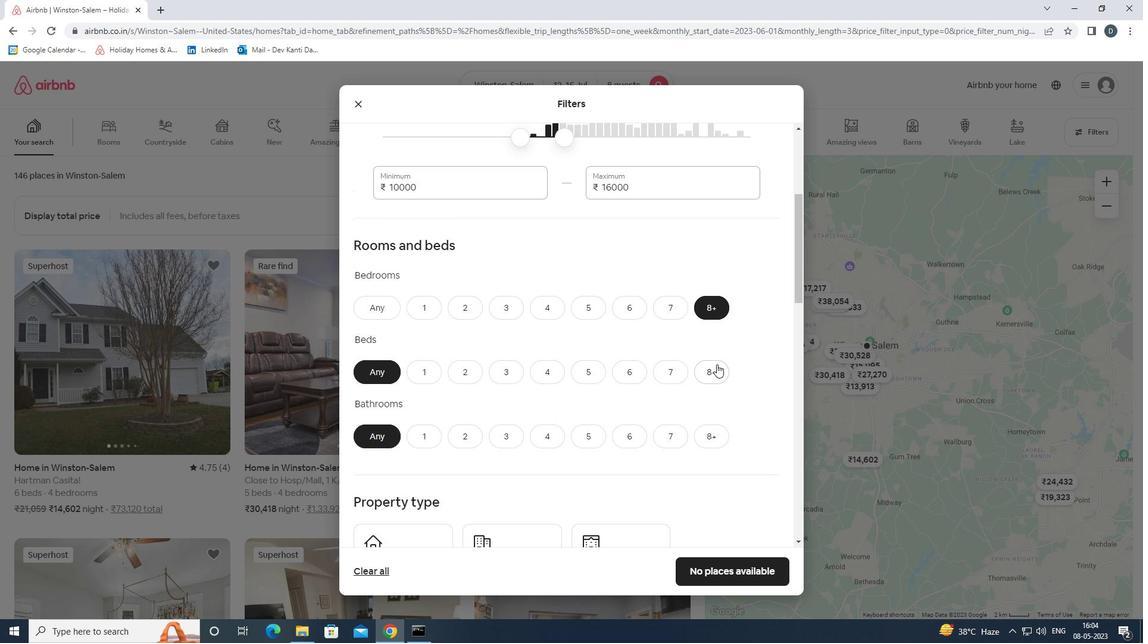 
Action: Mouse moved to (710, 433)
Screenshot: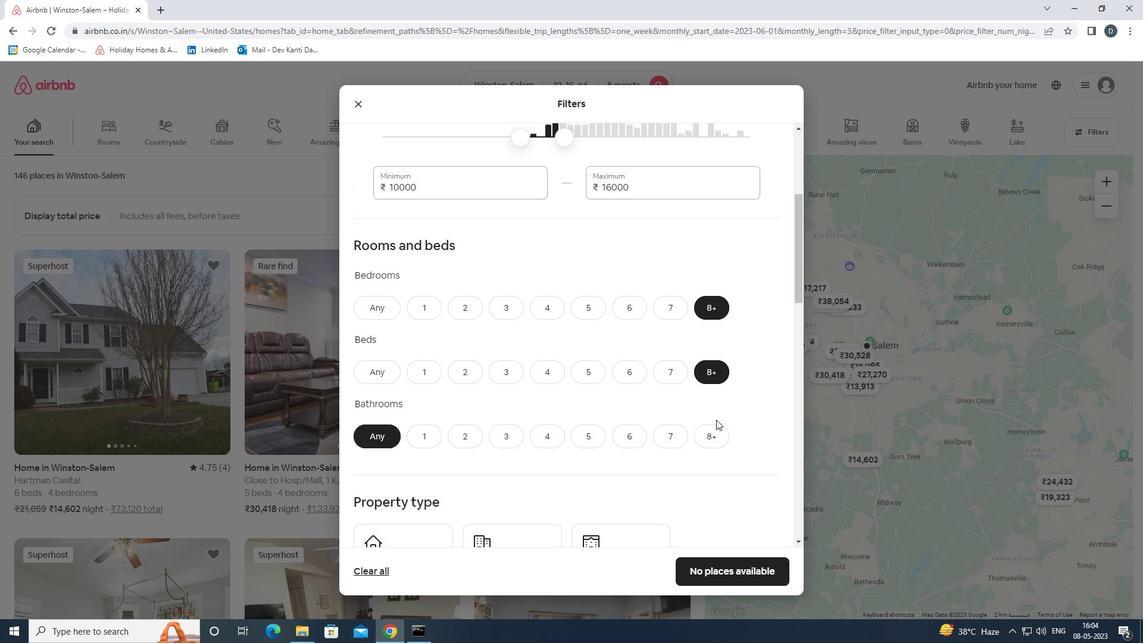 
Action: Mouse pressed left at (710, 433)
Screenshot: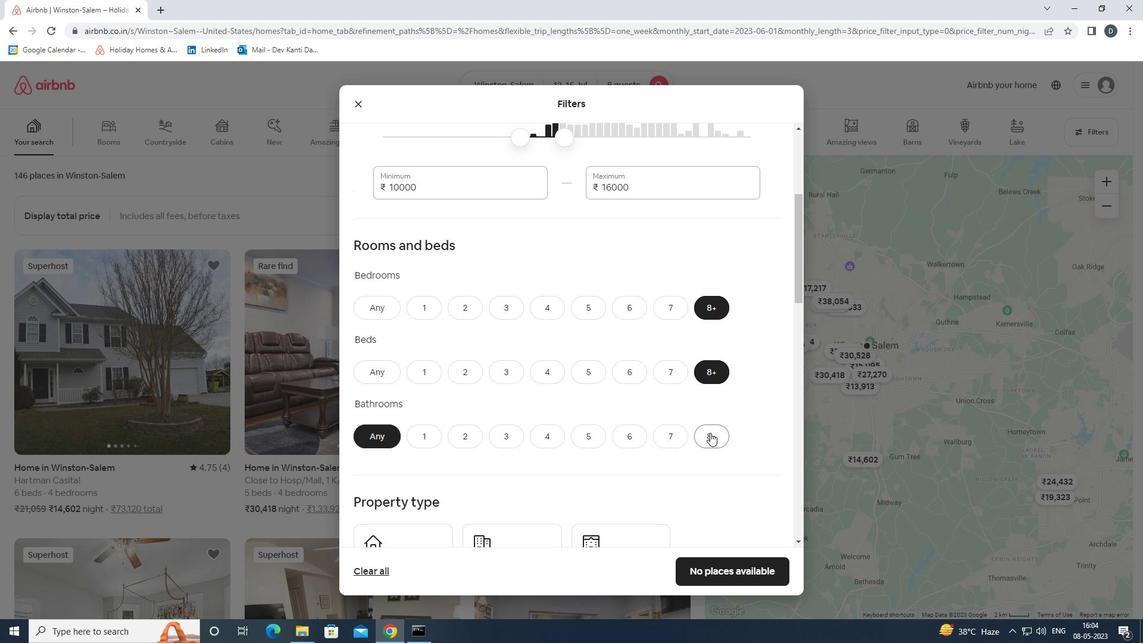 
Action: Mouse moved to (706, 433)
Screenshot: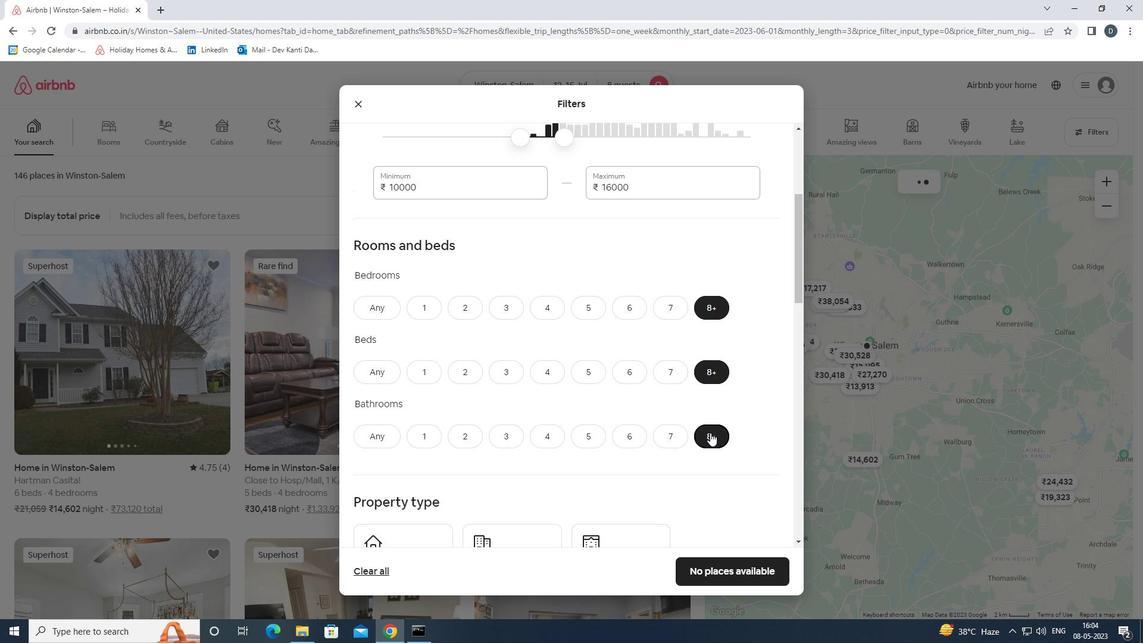 
Action: Mouse scrolled (706, 432) with delta (0, 0)
Screenshot: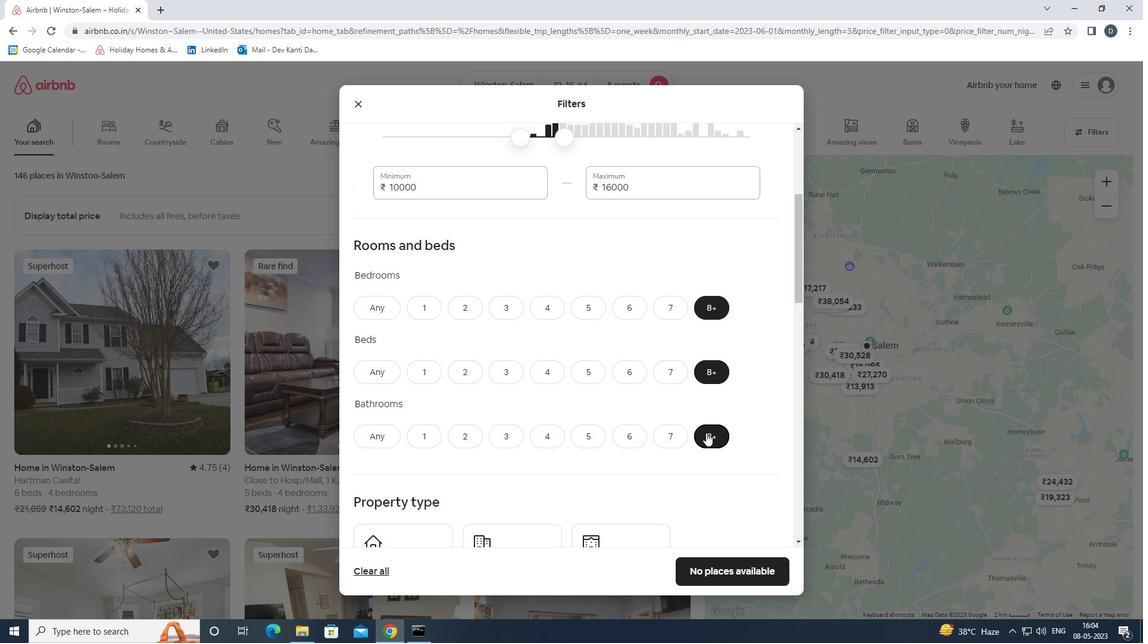 
Action: Mouse scrolled (706, 432) with delta (0, 0)
Screenshot: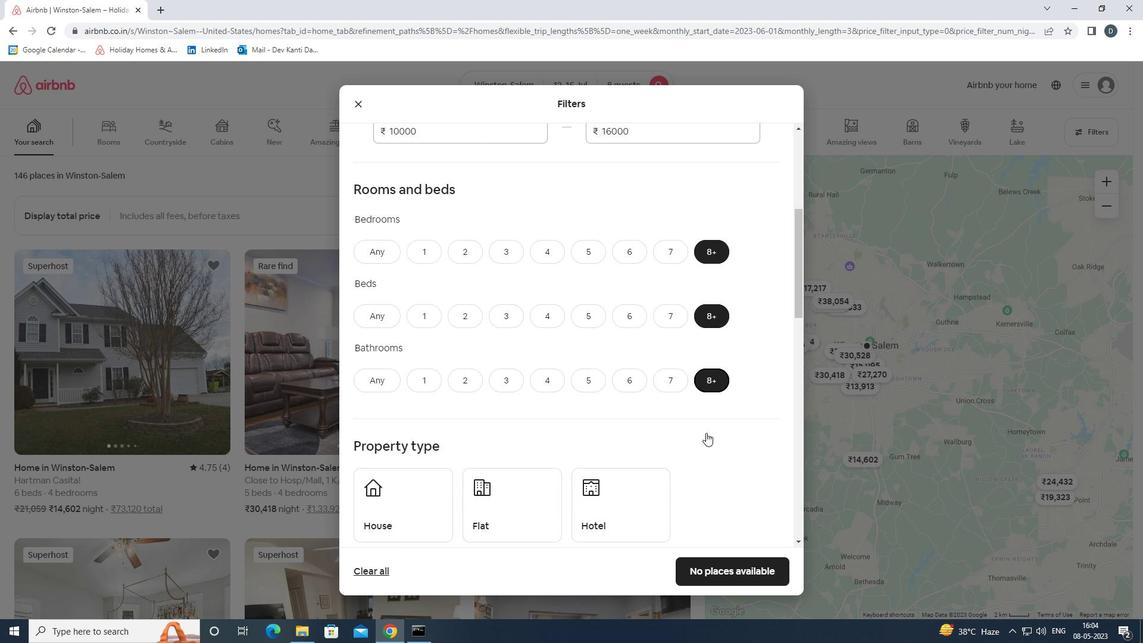 
Action: Mouse scrolled (706, 432) with delta (0, 0)
Screenshot: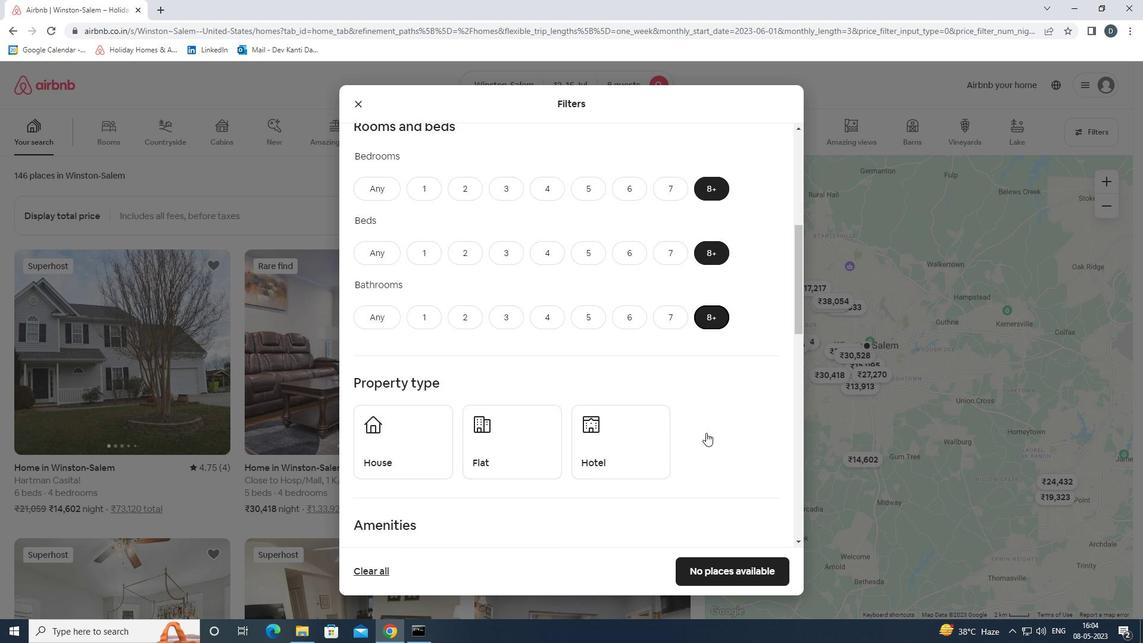 
Action: Mouse moved to (436, 407)
Screenshot: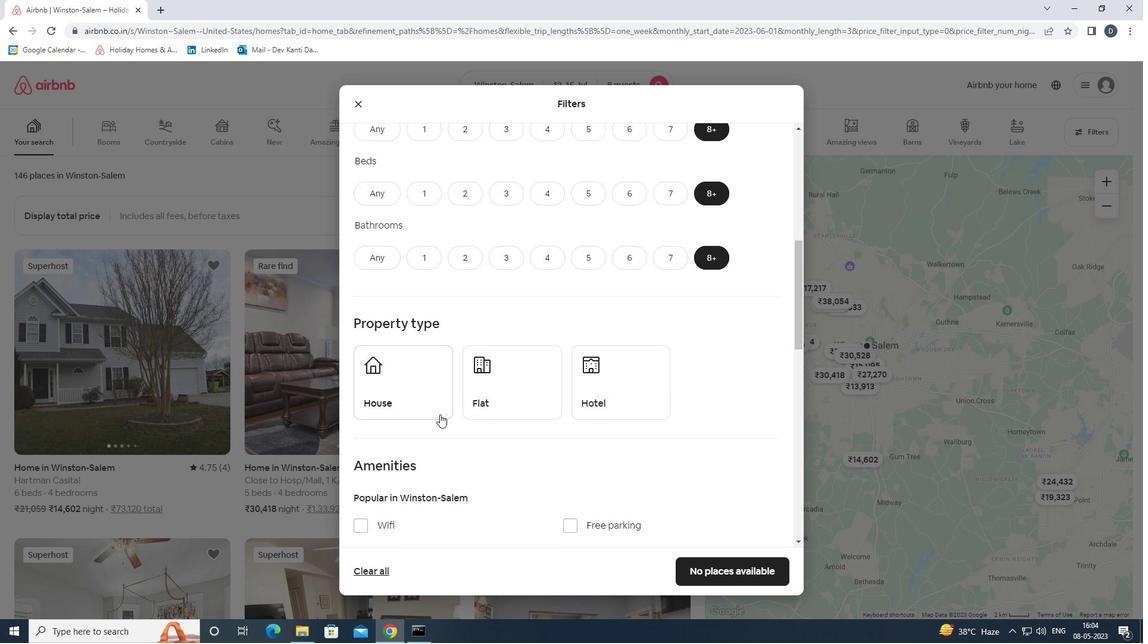 
Action: Mouse pressed left at (436, 407)
Screenshot: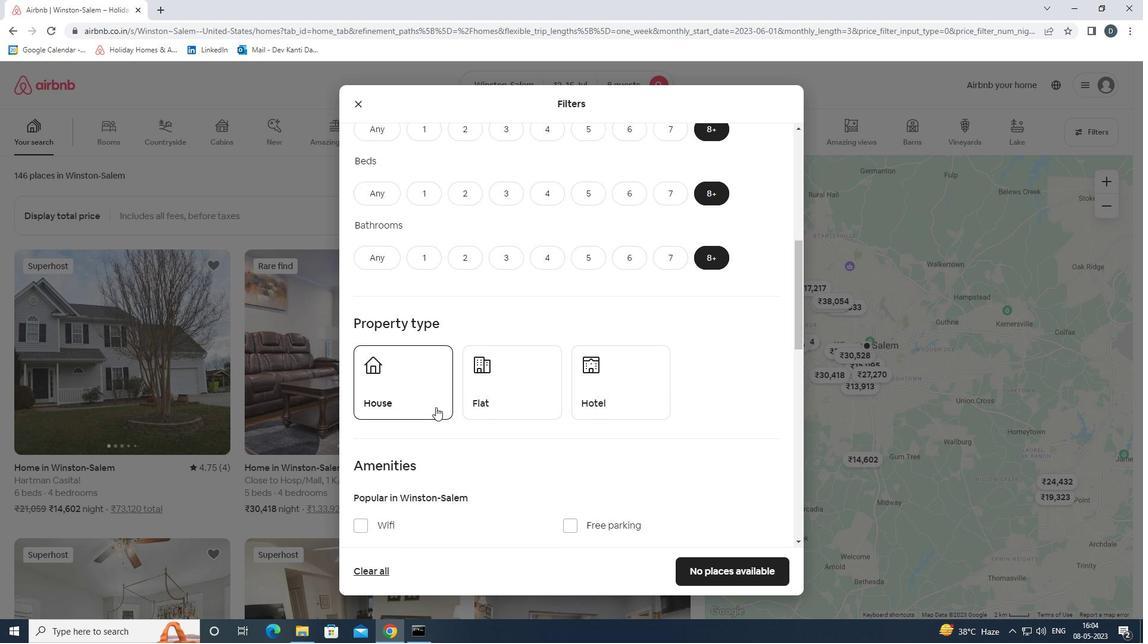 
Action: Mouse moved to (515, 391)
Screenshot: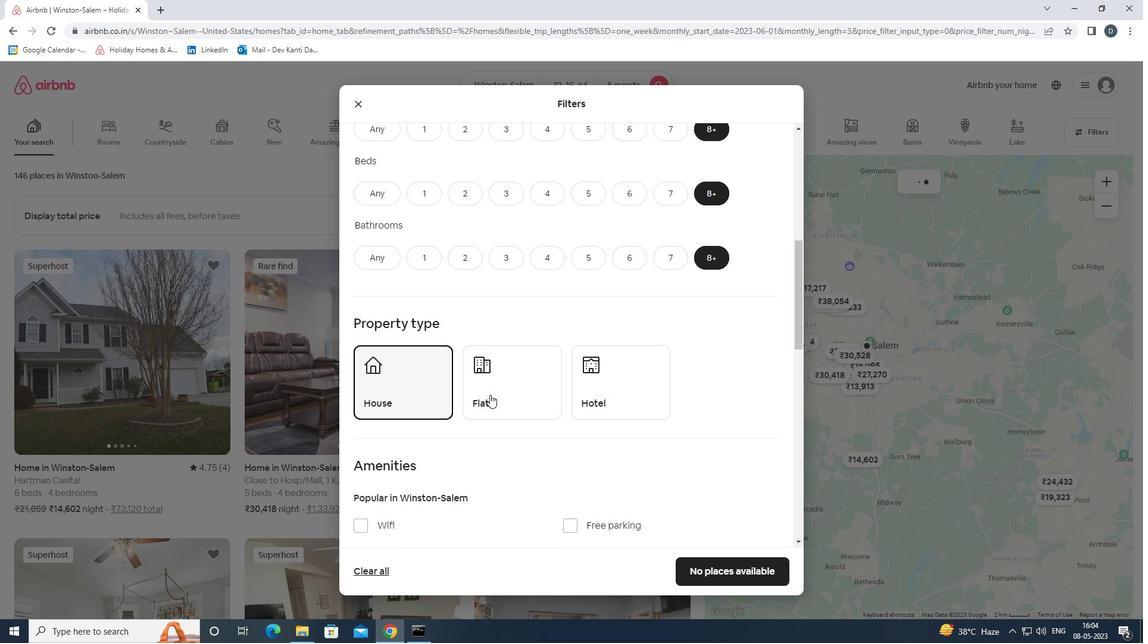 
Action: Mouse pressed left at (515, 391)
Screenshot: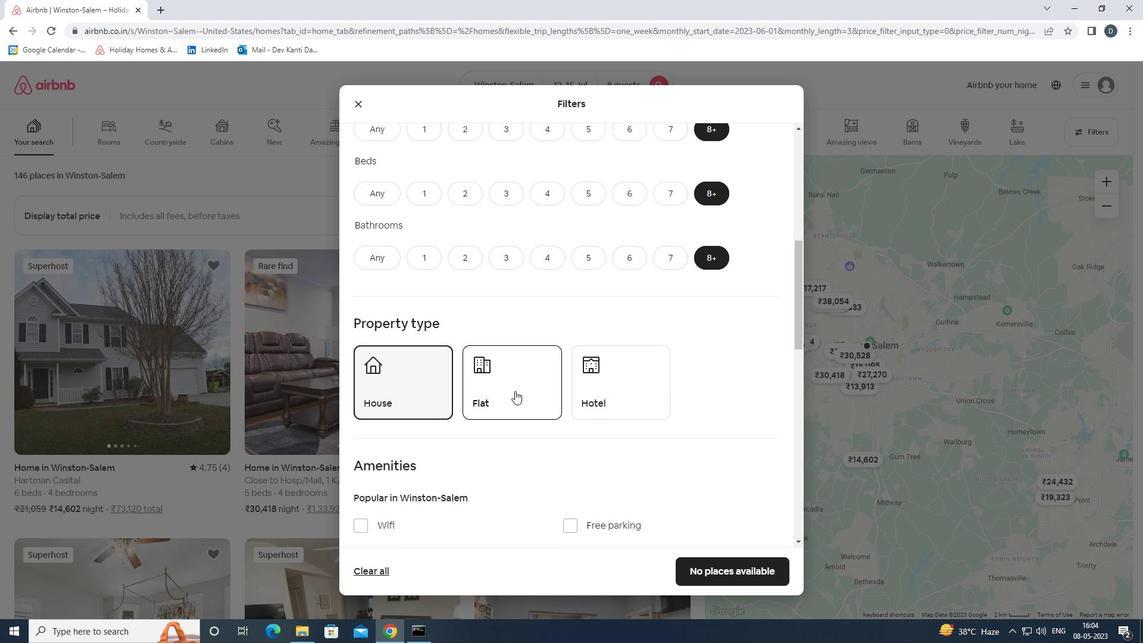 
Action: Mouse moved to (516, 401)
Screenshot: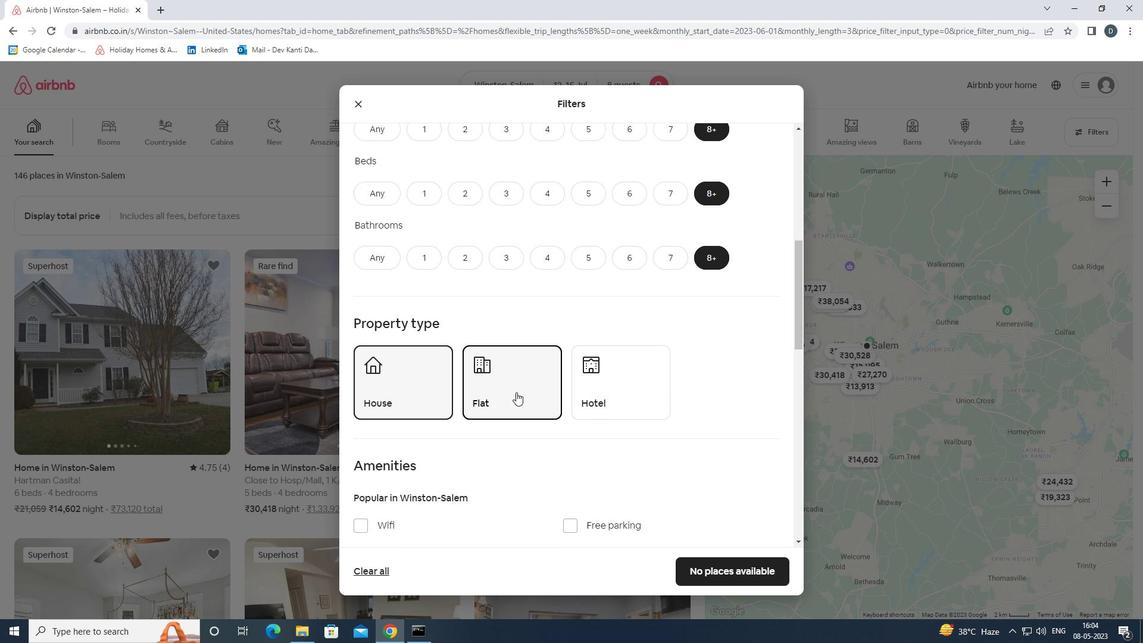 
Action: Mouse scrolled (516, 400) with delta (0, 0)
Screenshot: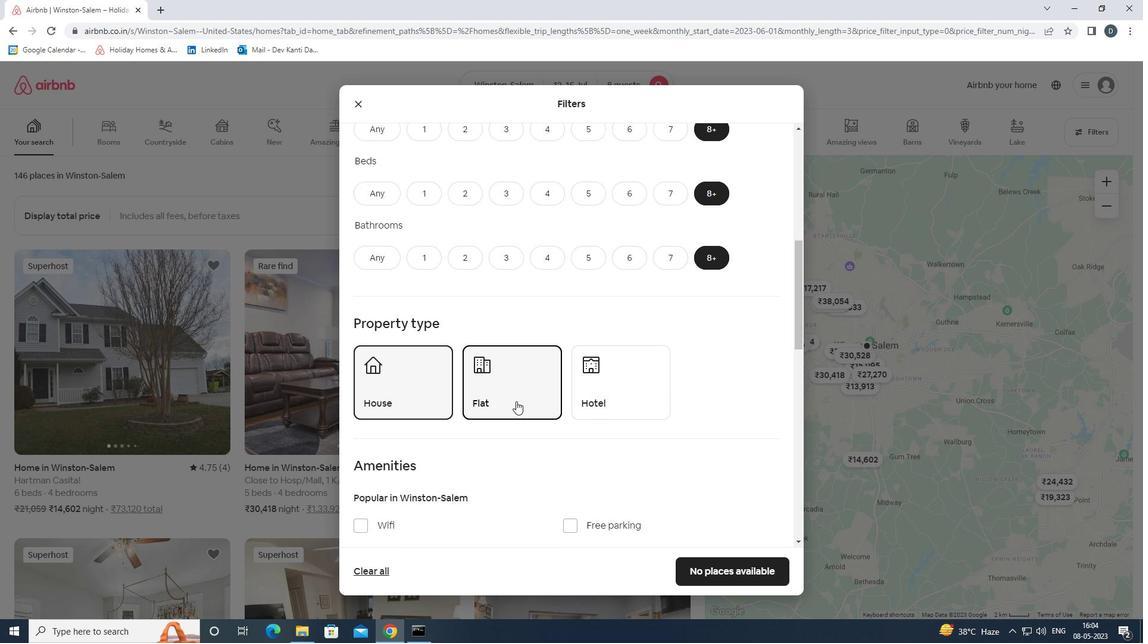 
Action: Mouse scrolled (516, 400) with delta (0, 0)
Screenshot: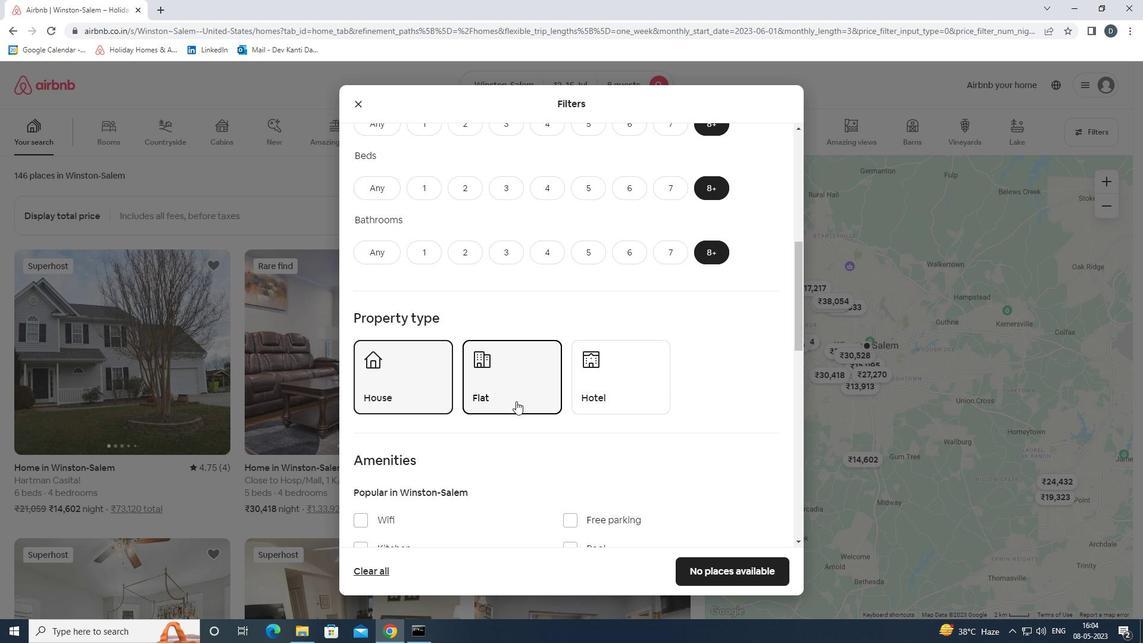 
Action: Mouse moved to (401, 404)
Screenshot: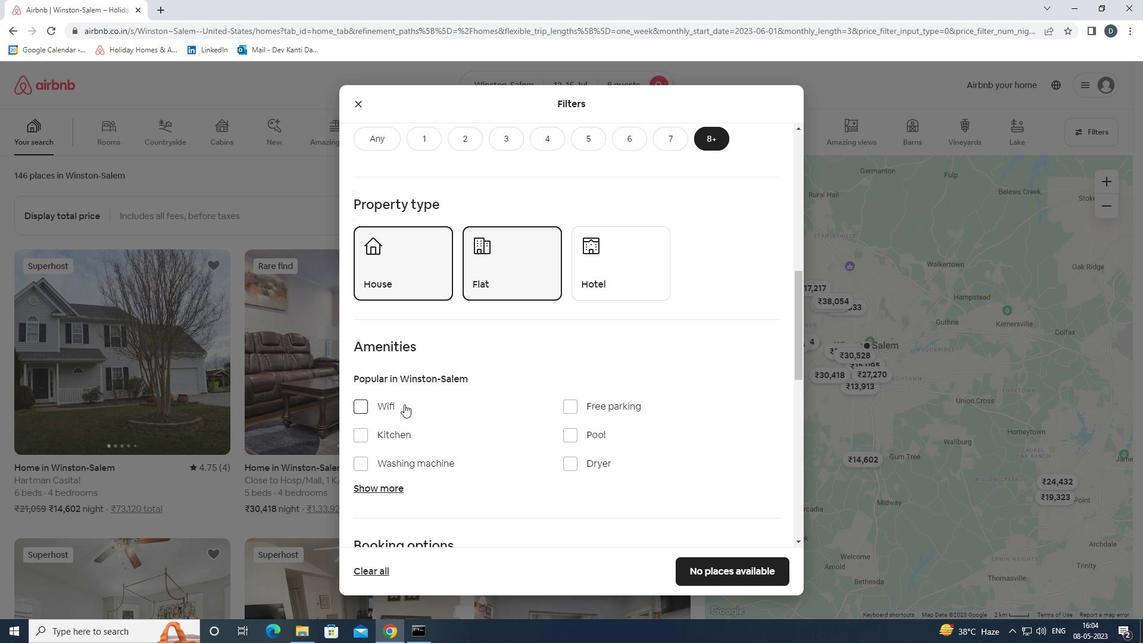 
Action: Mouse pressed left at (401, 404)
Screenshot: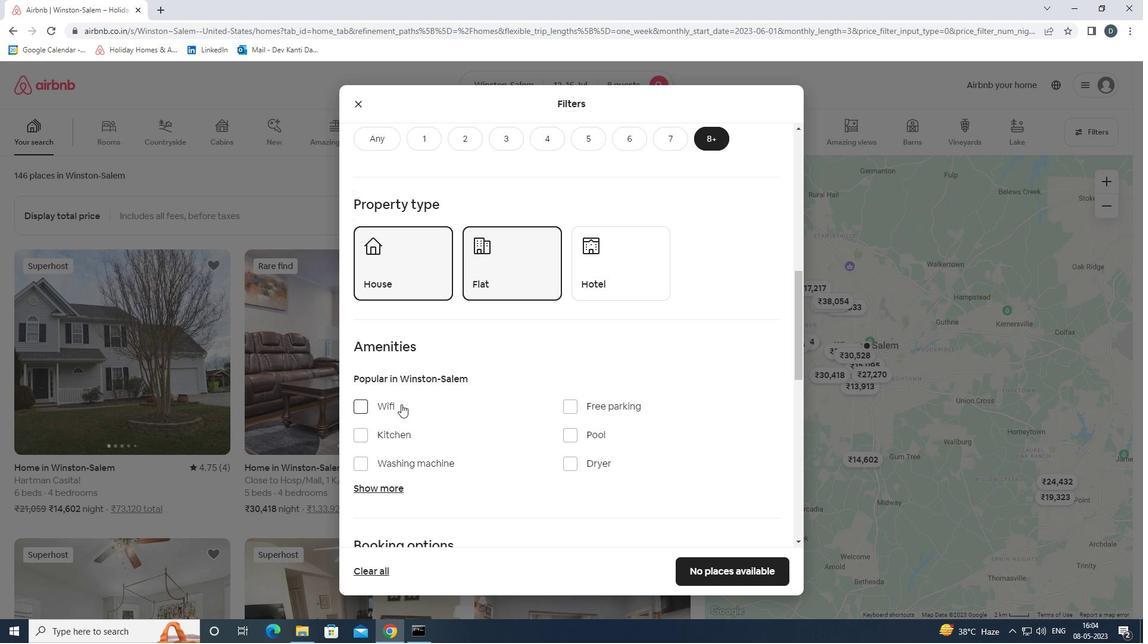 
Action: Mouse moved to (598, 411)
Screenshot: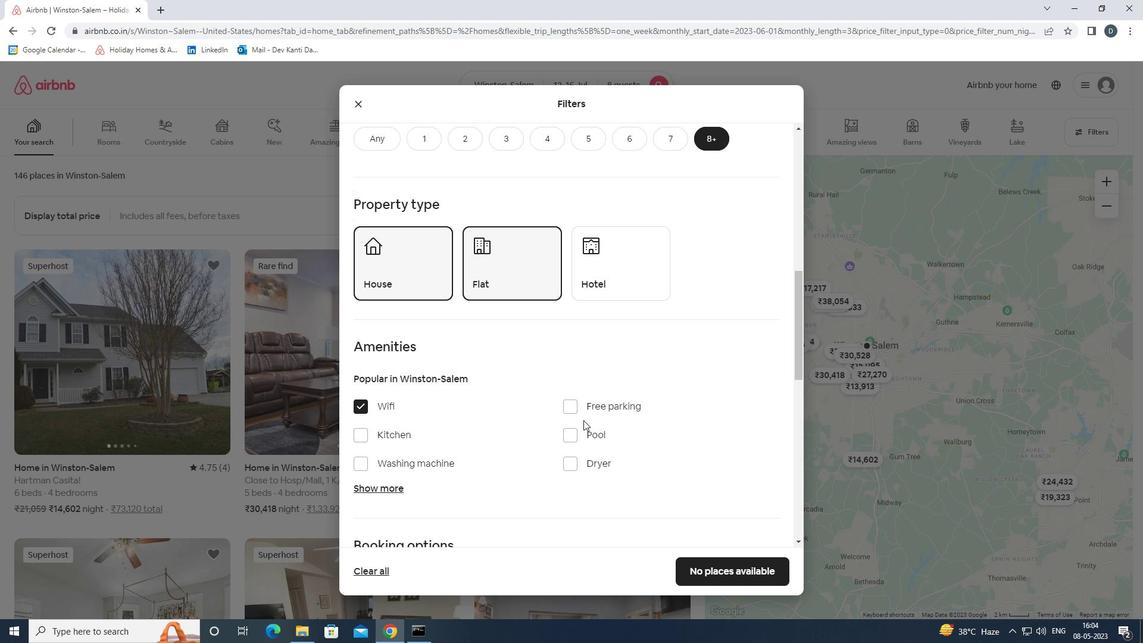 
Action: Mouse pressed left at (598, 411)
Screenshot: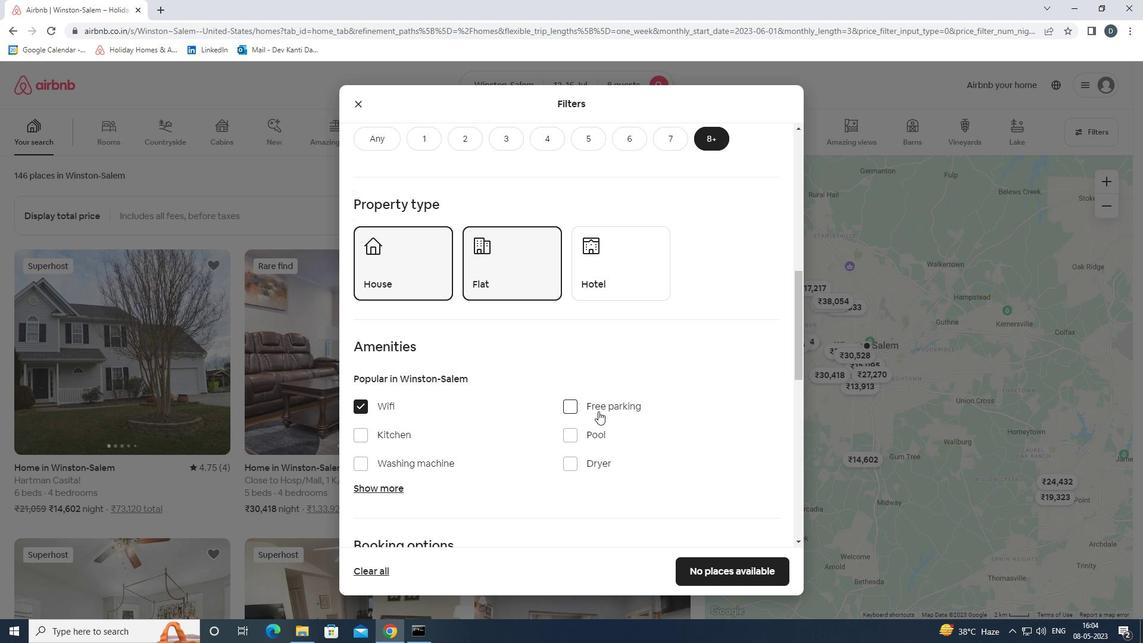 
Action: Mouse moved to (387, 484)
Screenshot: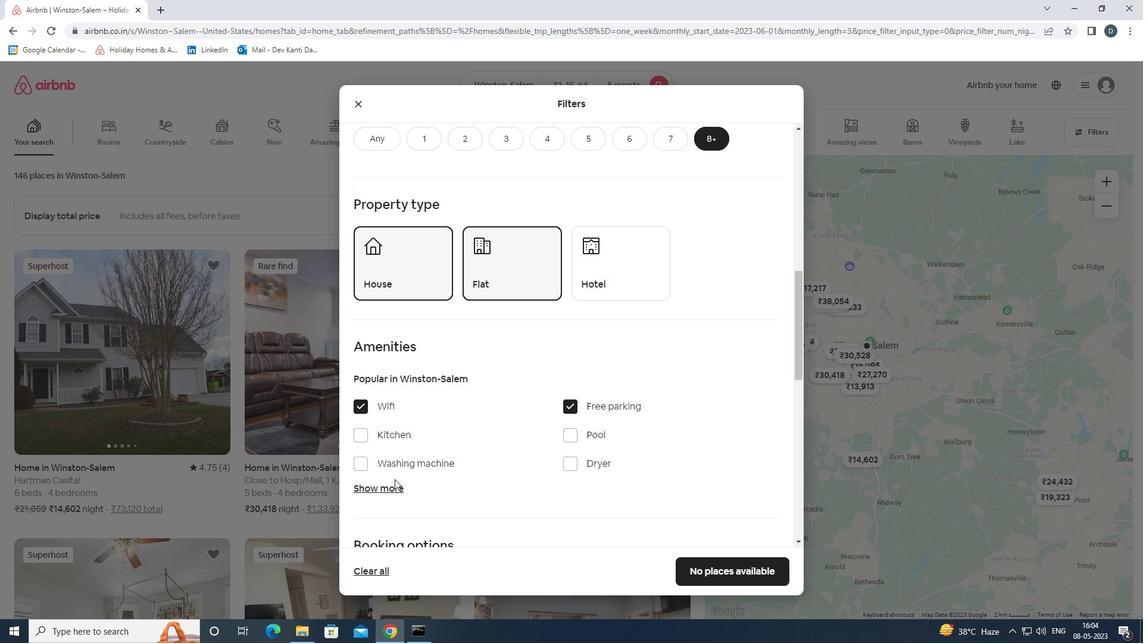 
Action: Mouse pressed left at (387, 484)
Screenshot: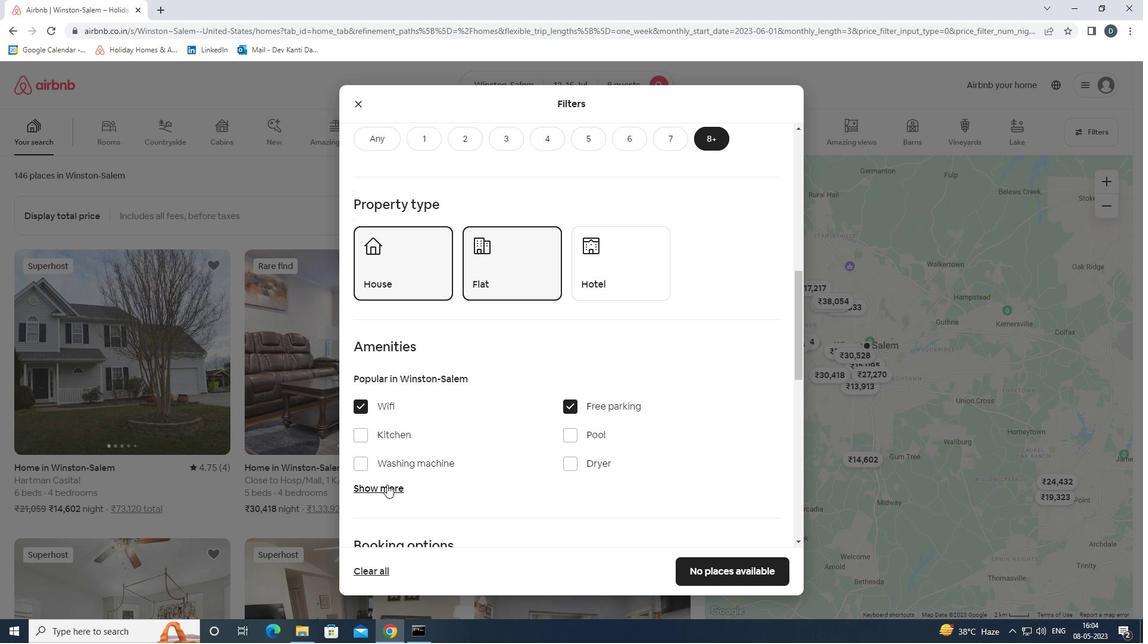 
Action: Mouse moved to (431, 474)
Screenshot: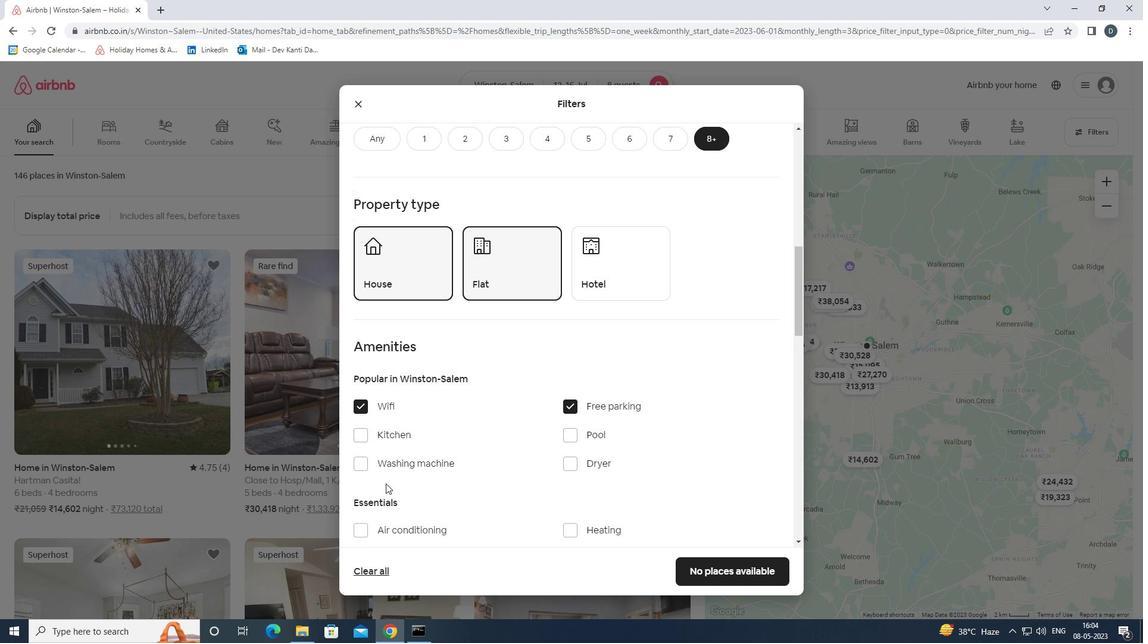 
Action: Mouse scrolled (431, 474) with delta (0, 0)
Screenshot: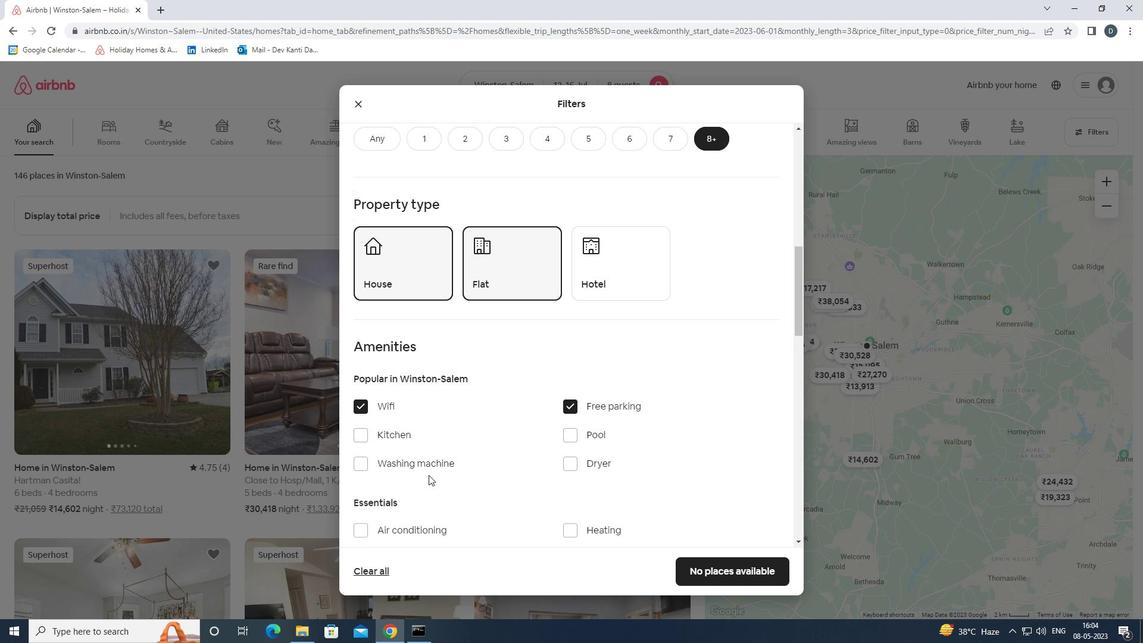 
Action: Mouse scrolled (431, 474) with delta (0, 0)
Screenshot: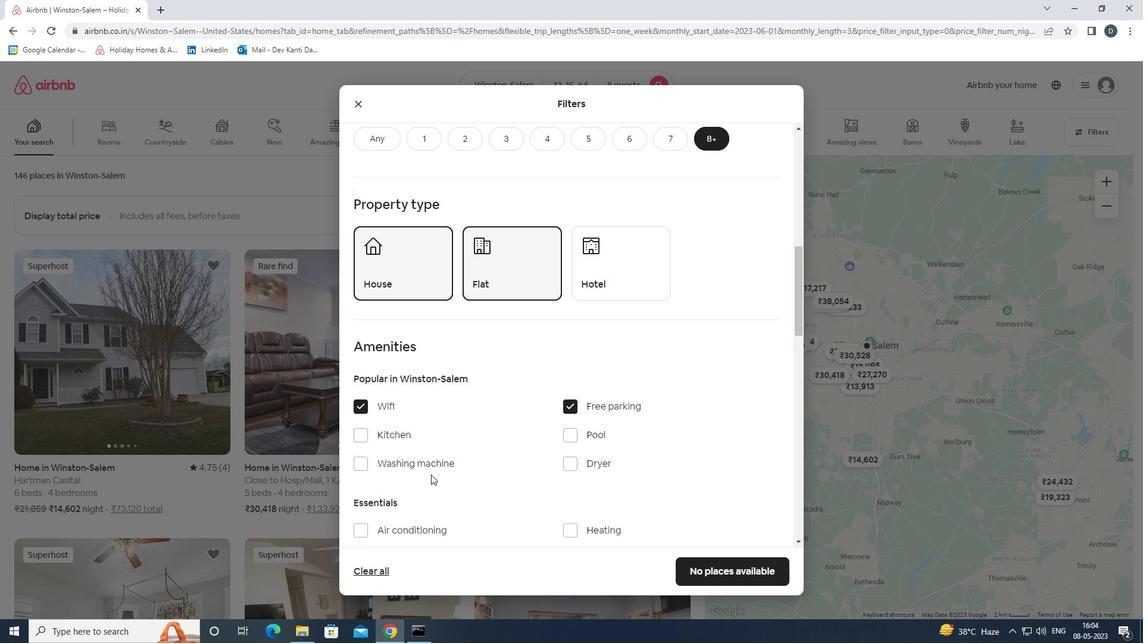 
Action: Mouse moved to (503, 447)
Screenshot: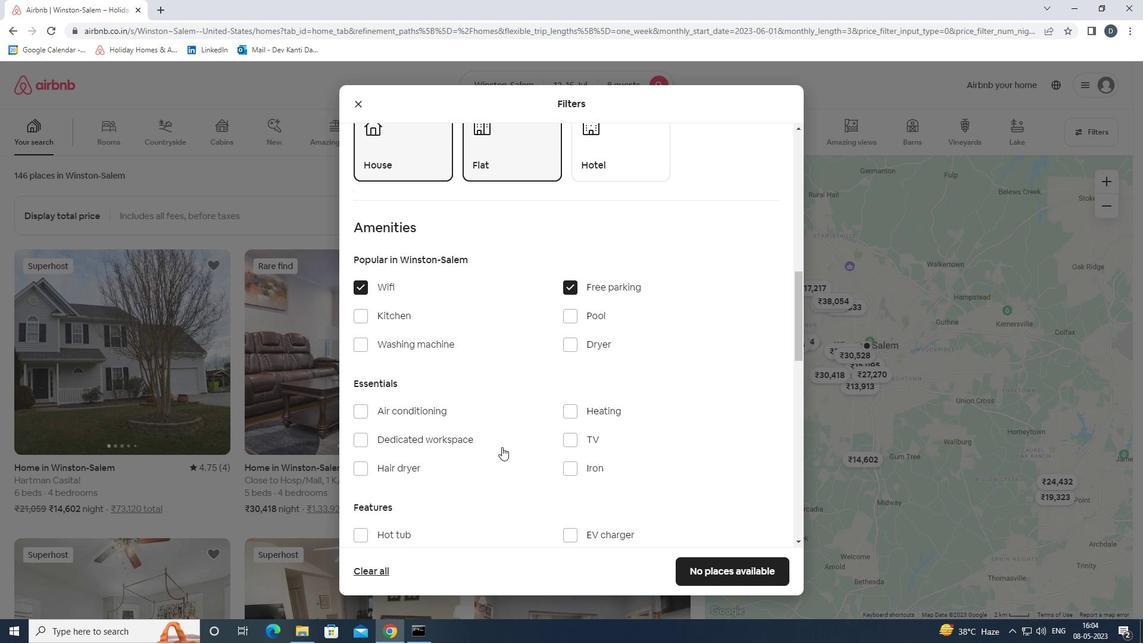 
Action: Mouse scrolled (503, 446) with delta (0, 0)
Screenshot: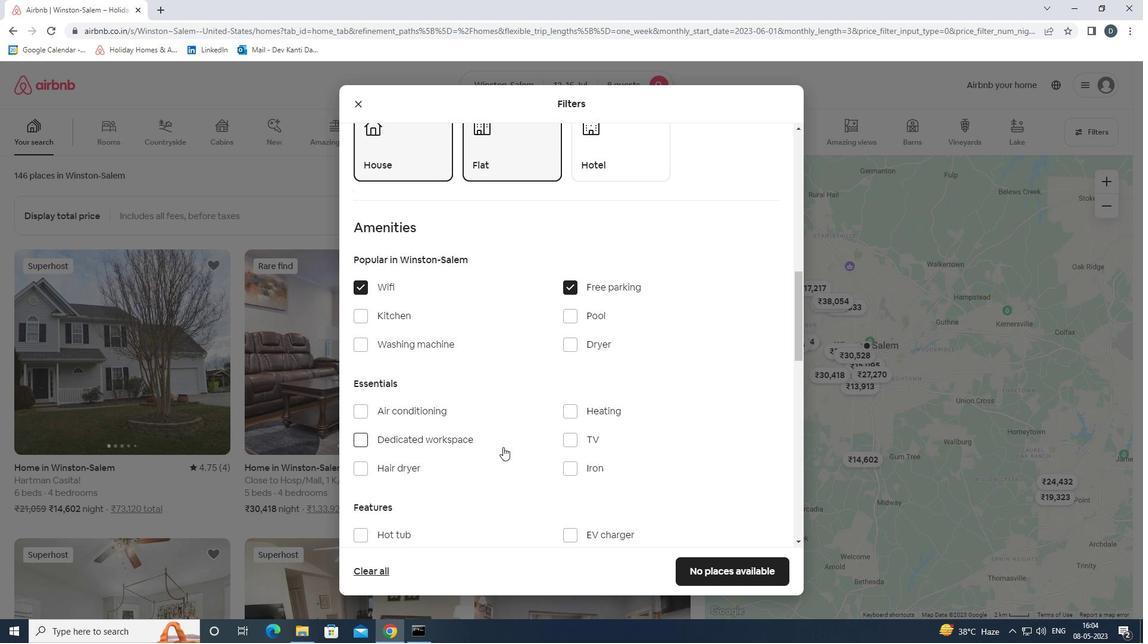 
Action: Mouse moved to (517, 433)
Screenshot: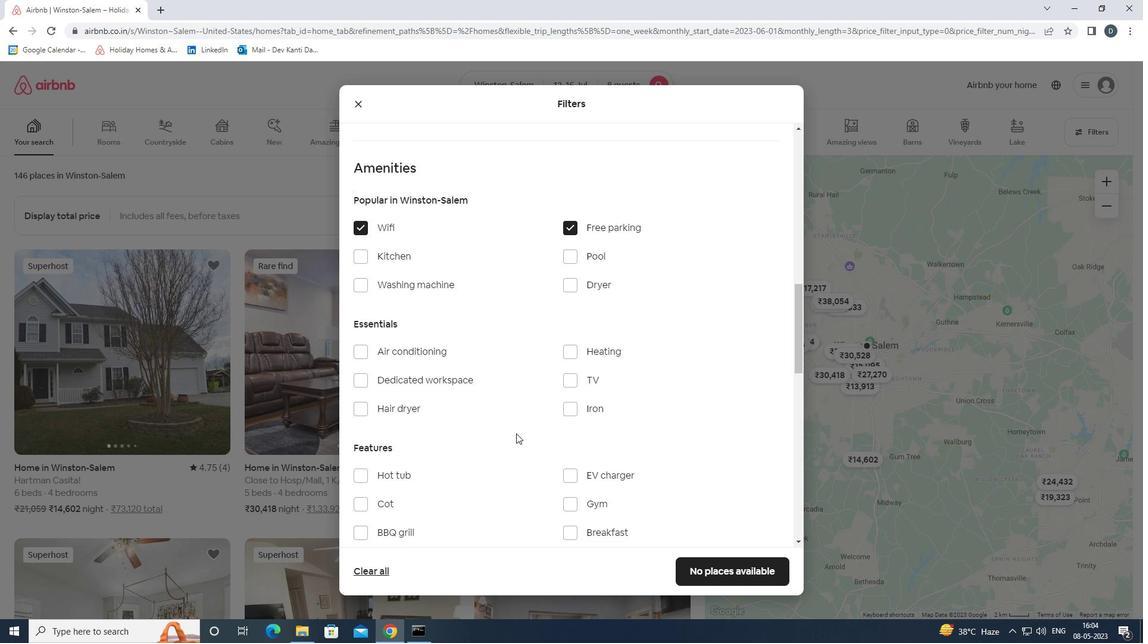
Action: Mouse scrolled (517, 433) with delta (0, 0)
Screenshot: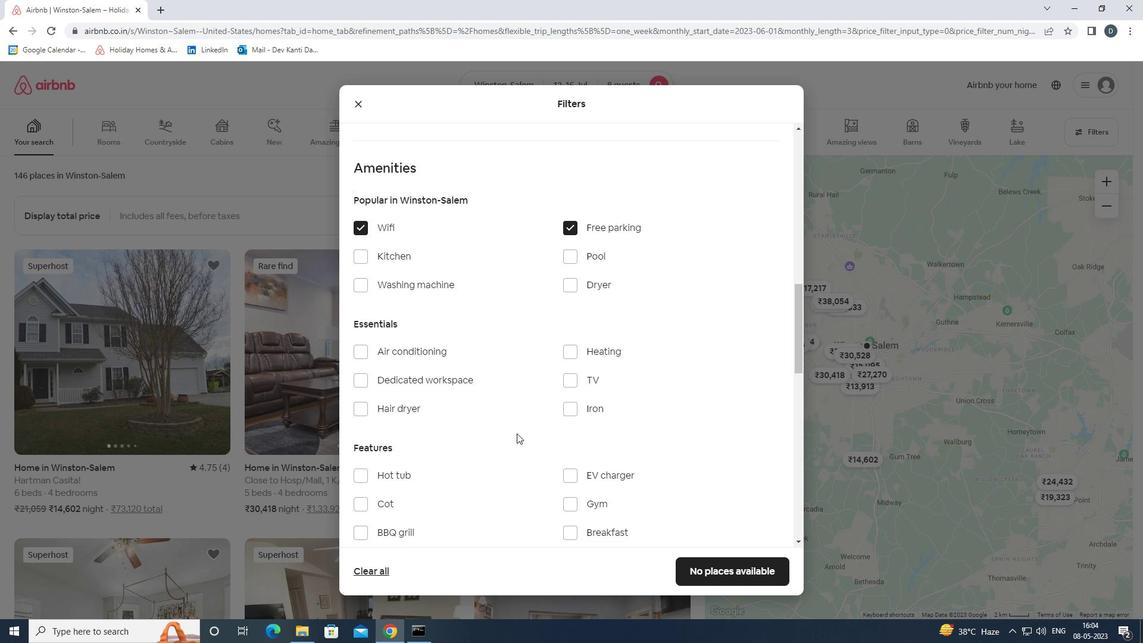 
Action: Mouse moved to (593, 319)
Screenshot: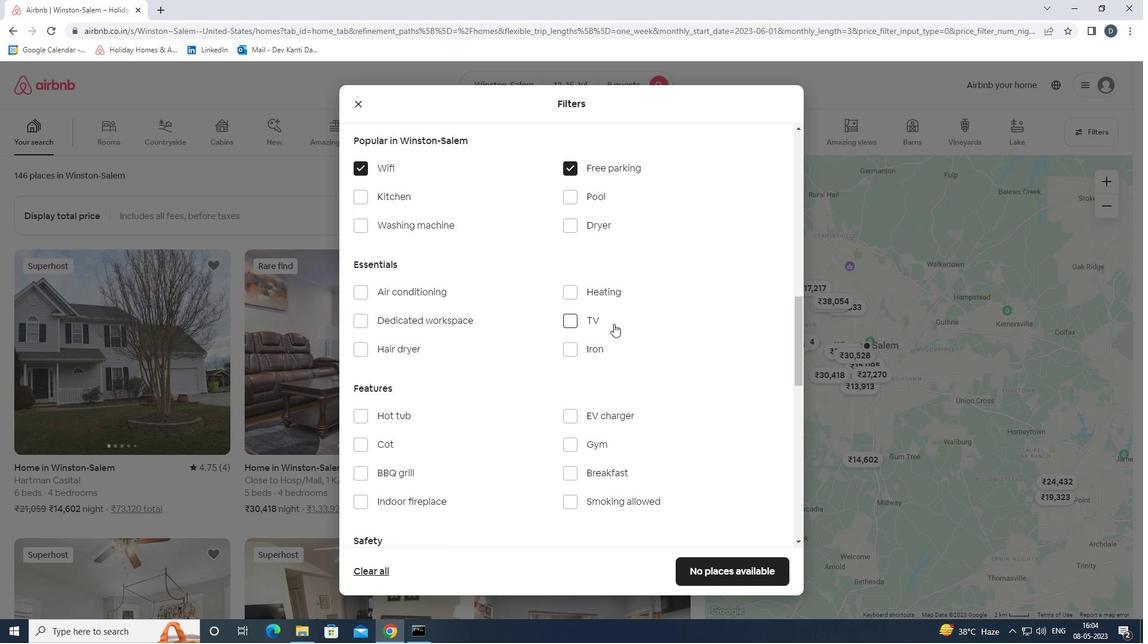
Action: Mouse pressed left at (593, 319)
Screenshot: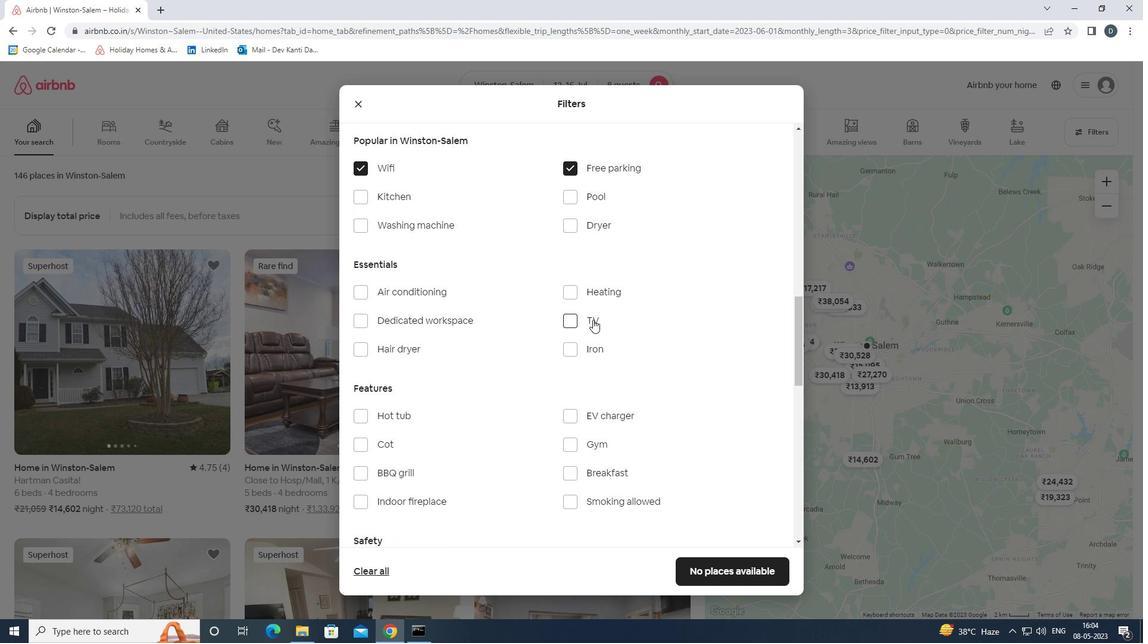 
Action: Mouse moved to (582, 450)
Screenshot: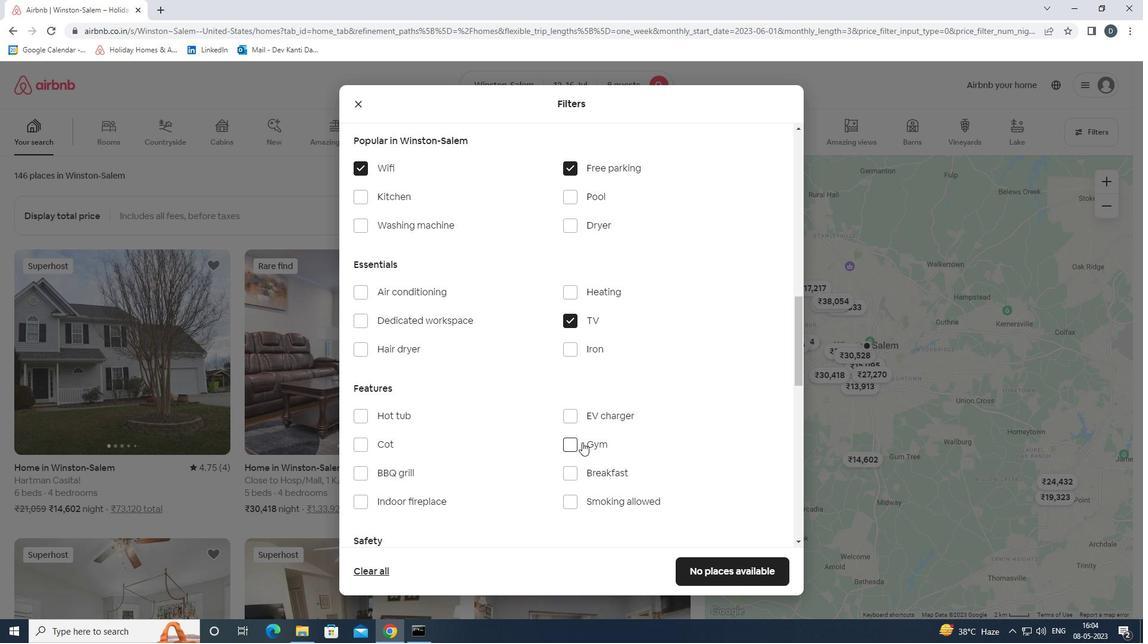 
Action: Mouse pressed left at (582, 450)
Screenshot: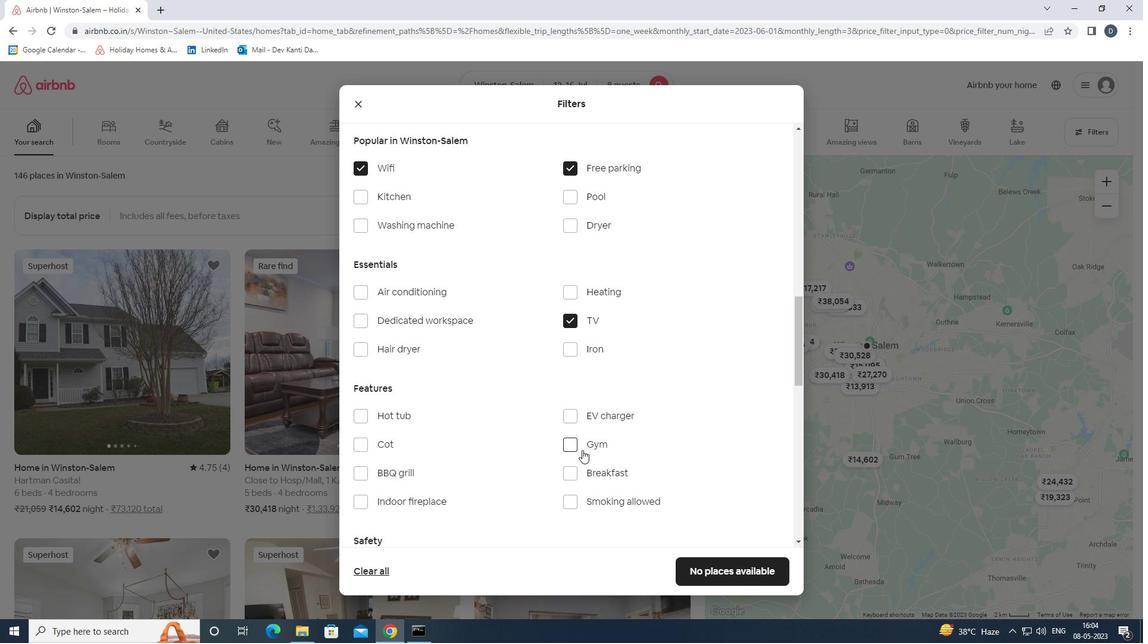 
Action: Mouse moved to (594, 477)
Screenshot: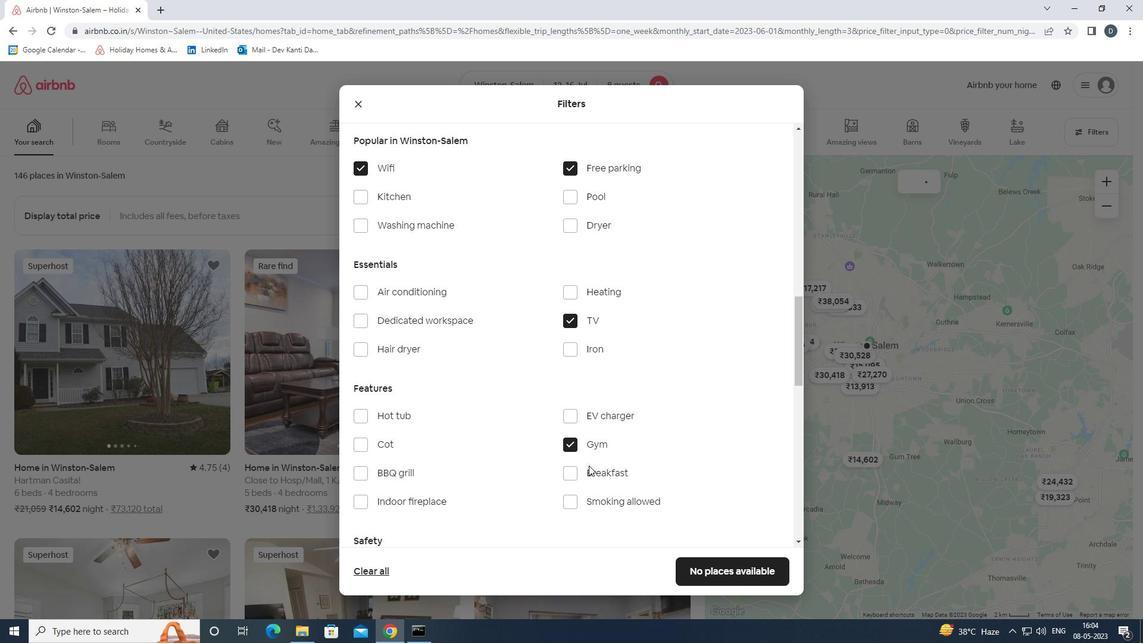 
Action: Mouse pressed left at (594, 477)
Screenshot: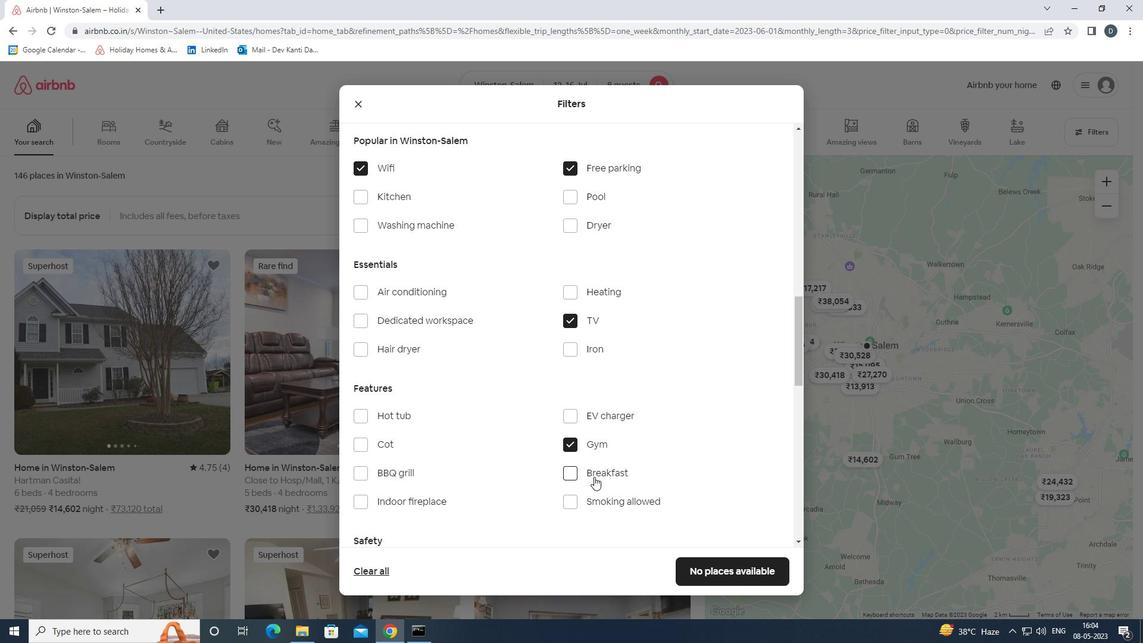 
Action: Mouse moved to (617, 472)
Screenshot: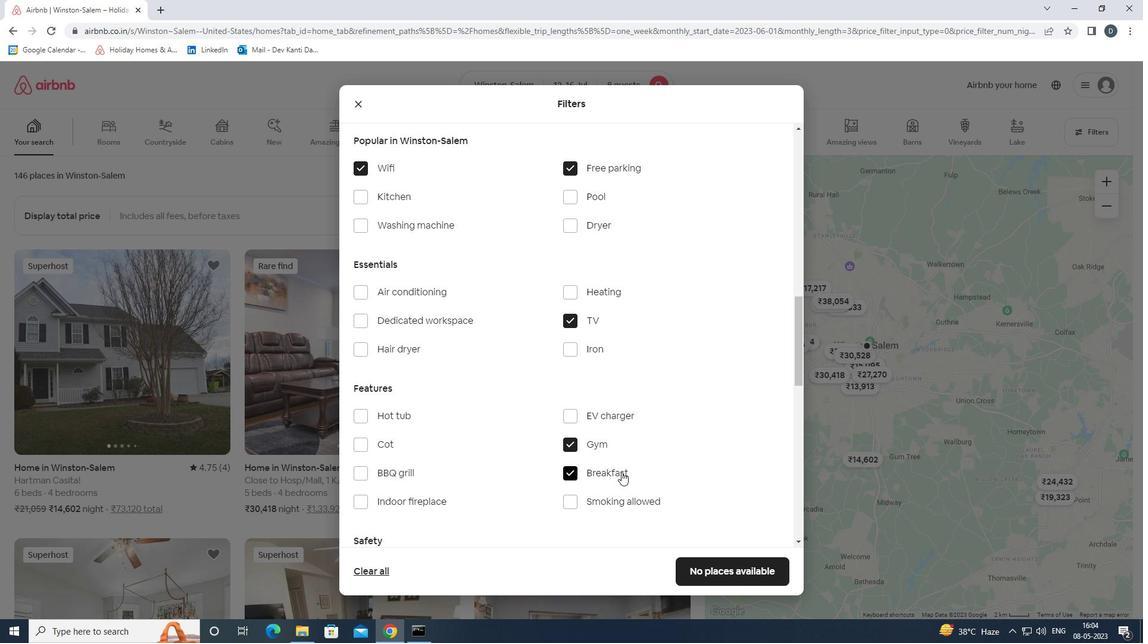 
Action: Mouse scrolled (617, 471) with delta (0, 0)
Screenshot: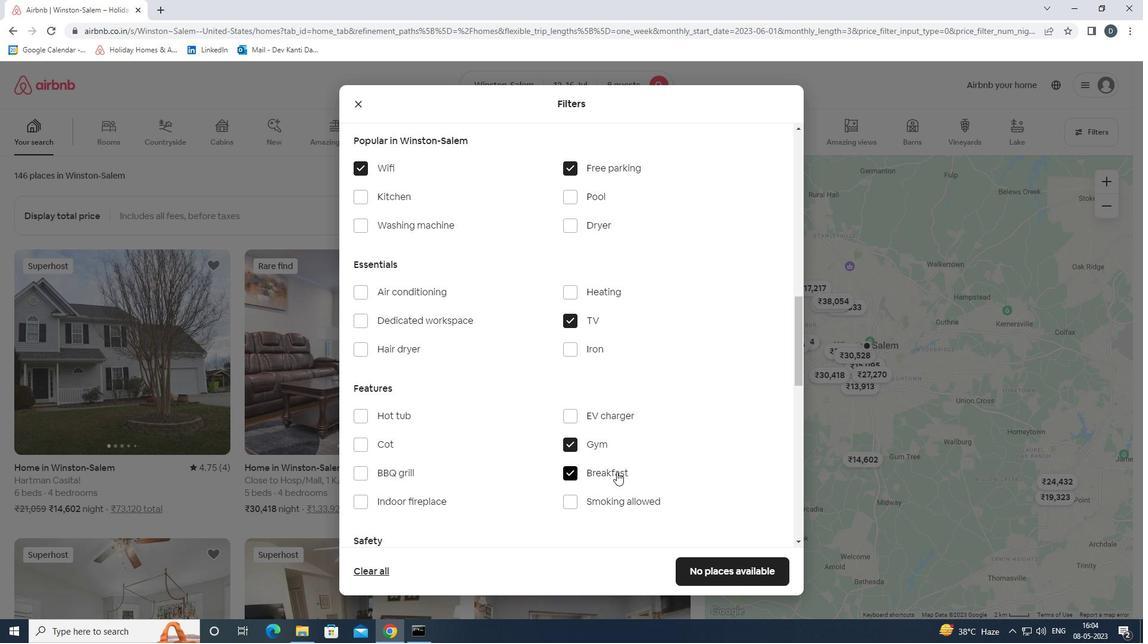 
Action: Mouse moved to (616, 471)
Screenshot: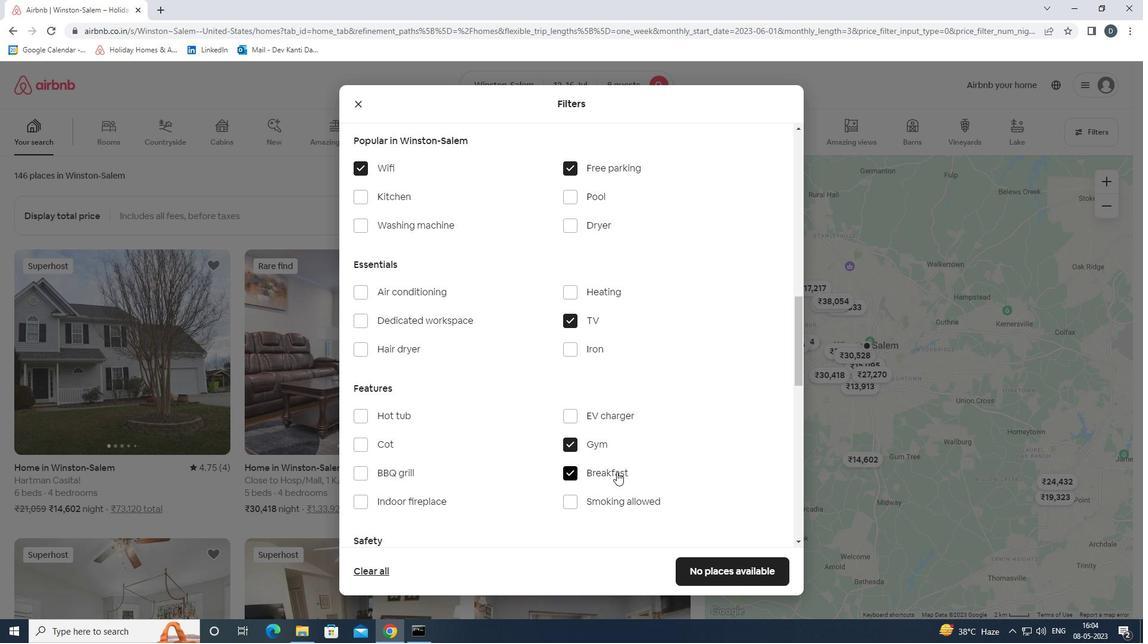 
Action: Mouse scrolled (616, 471) with delta (0, 0)
Screenshot: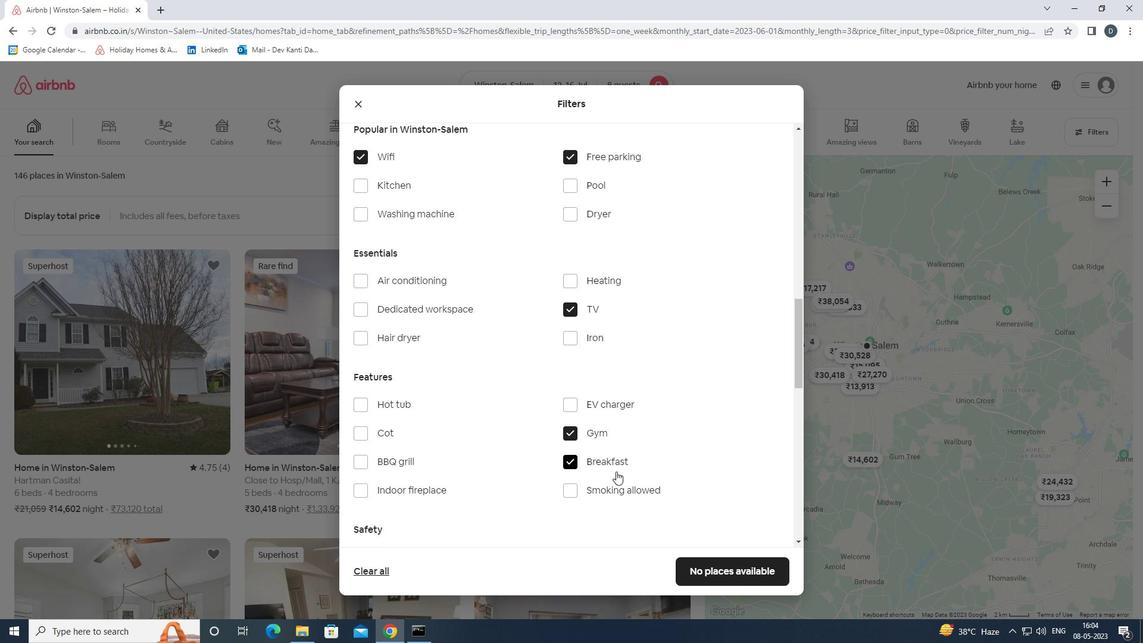 
Action: Mouse moved to (621, 471)
Screenshot: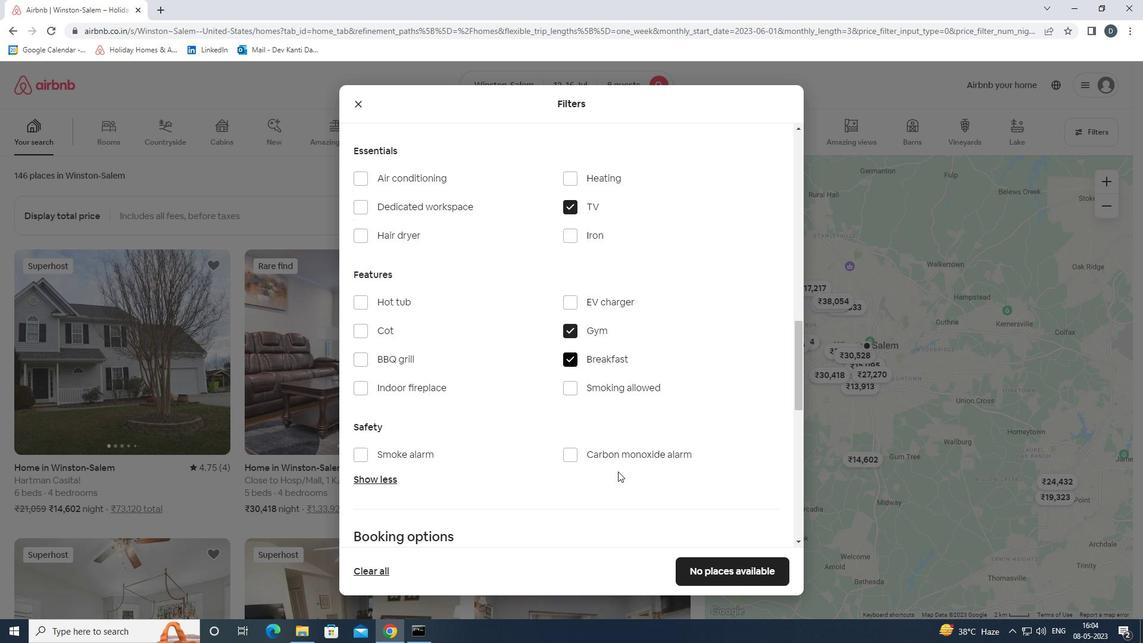 
Action: Mouse scrolled (621, 470) with delta (0, 0)
Screenshot: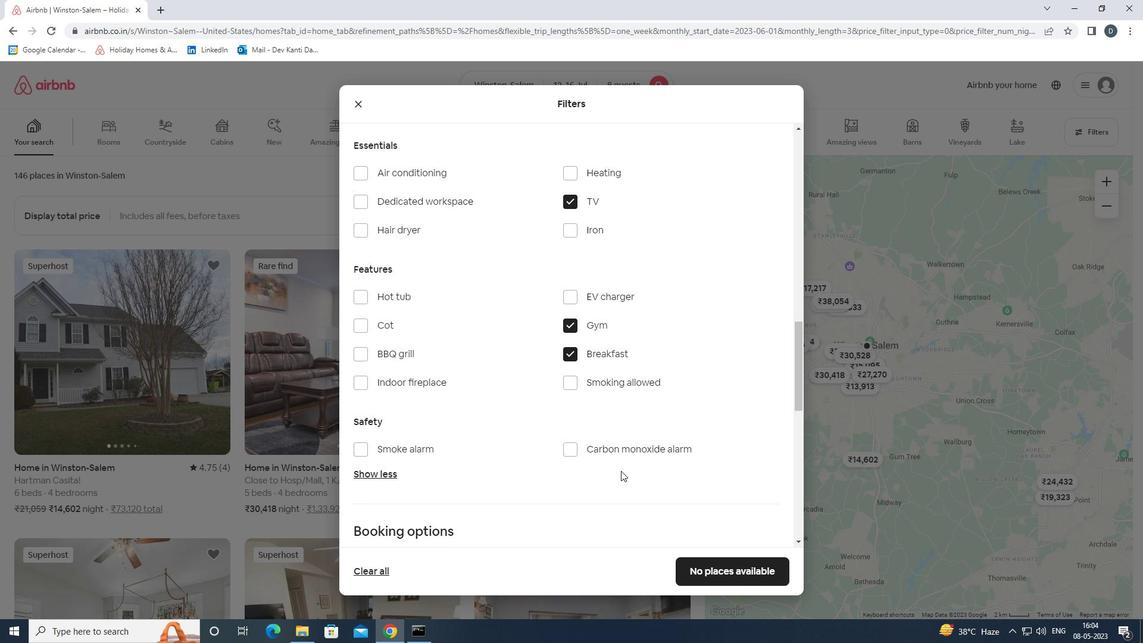 
Action: Mouse moved to (626, 468)
Screenshot: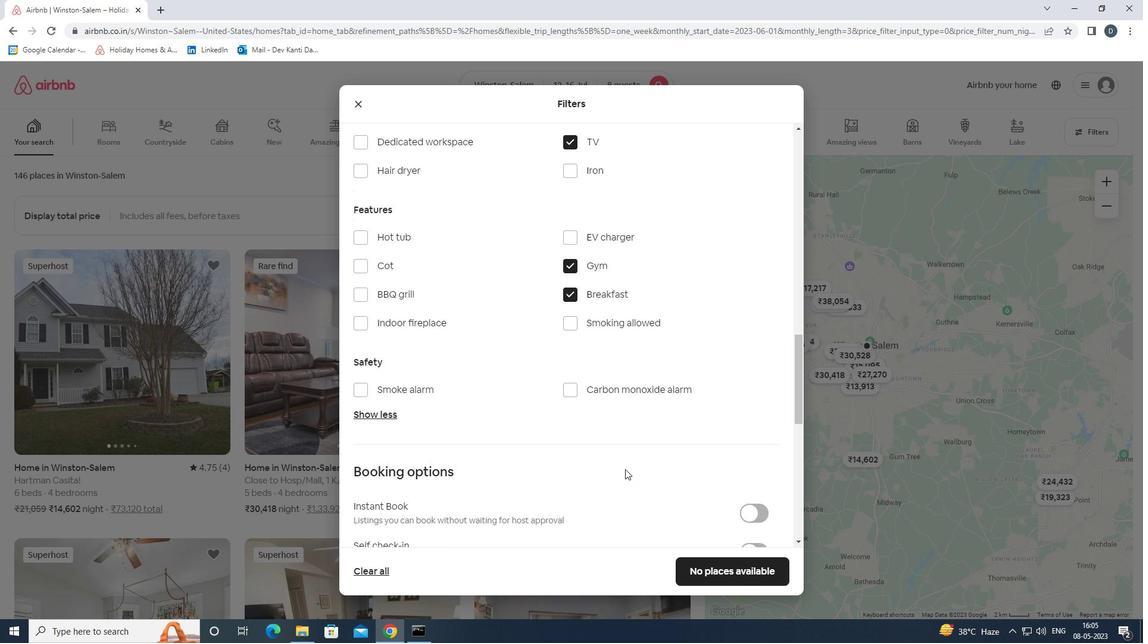 
Action: Mouse scrolled (626, 468) with delta (0, 0)
Screenshot: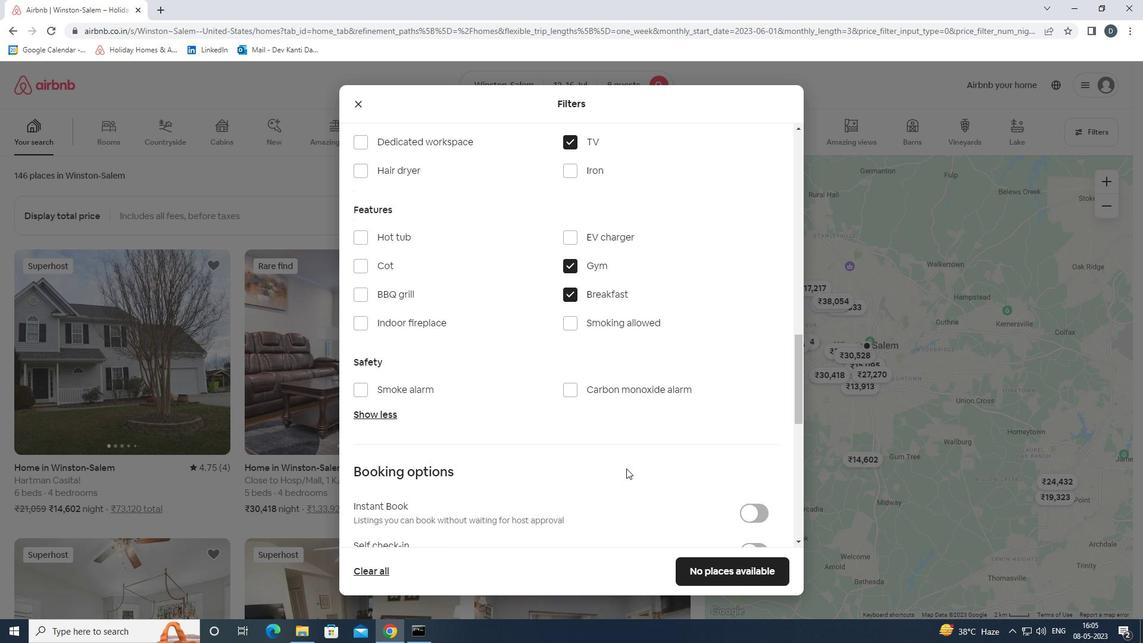 
Action: Mouse moved to (622, 467)
Screenshot: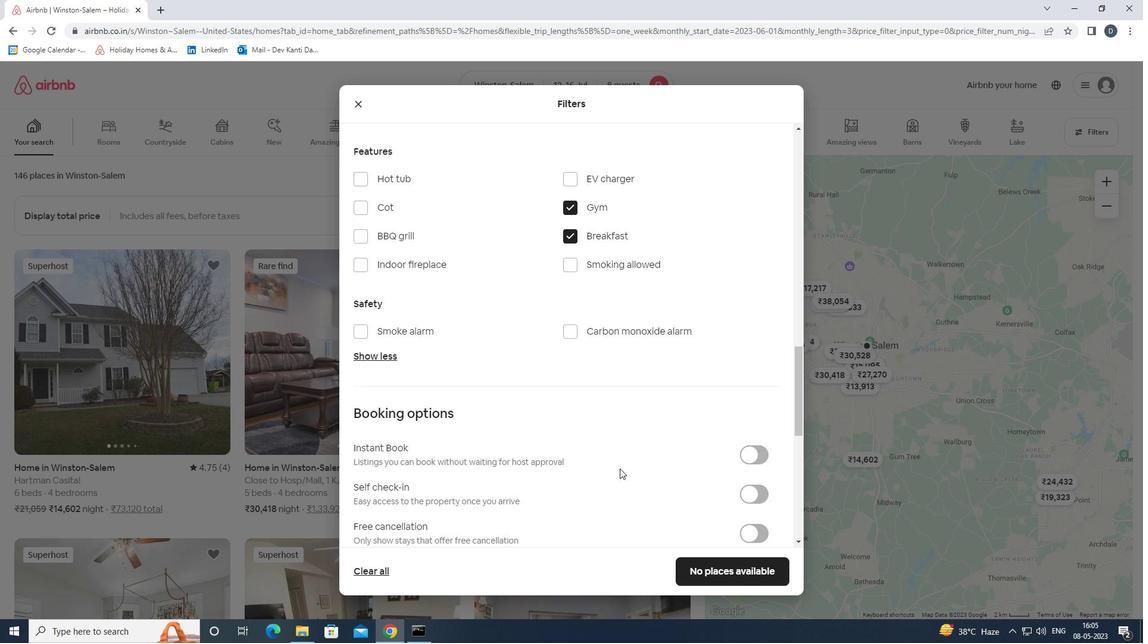 
Action: Mouse scrolled (622, 466) with delta (0, 0)
Screenshot: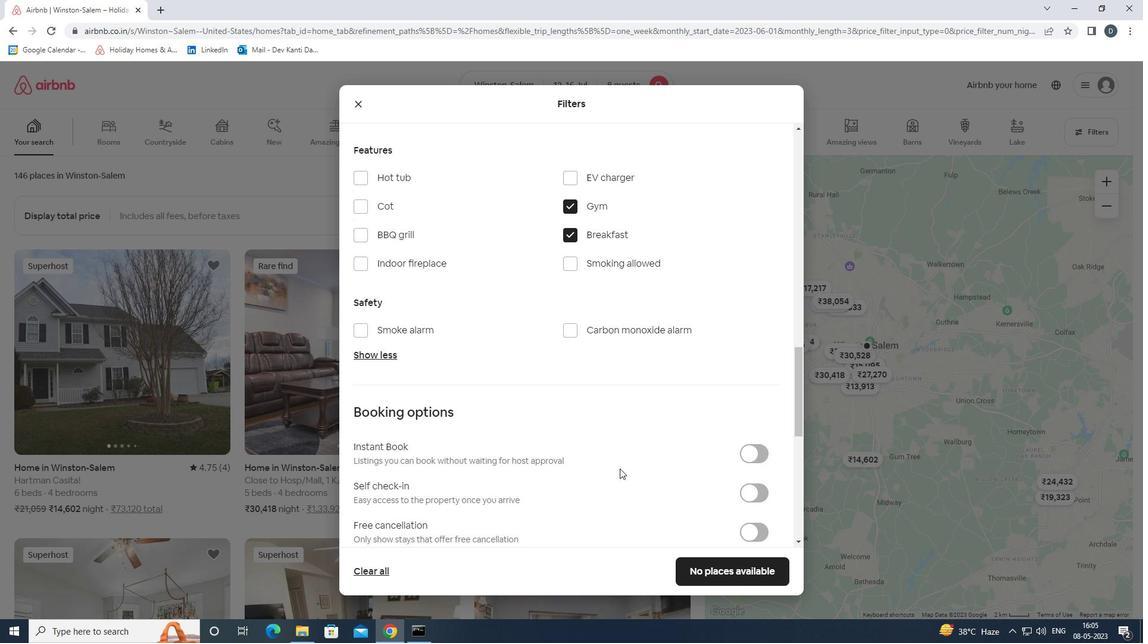 
Action: Mouse moved to (754, 434)
Screenshot: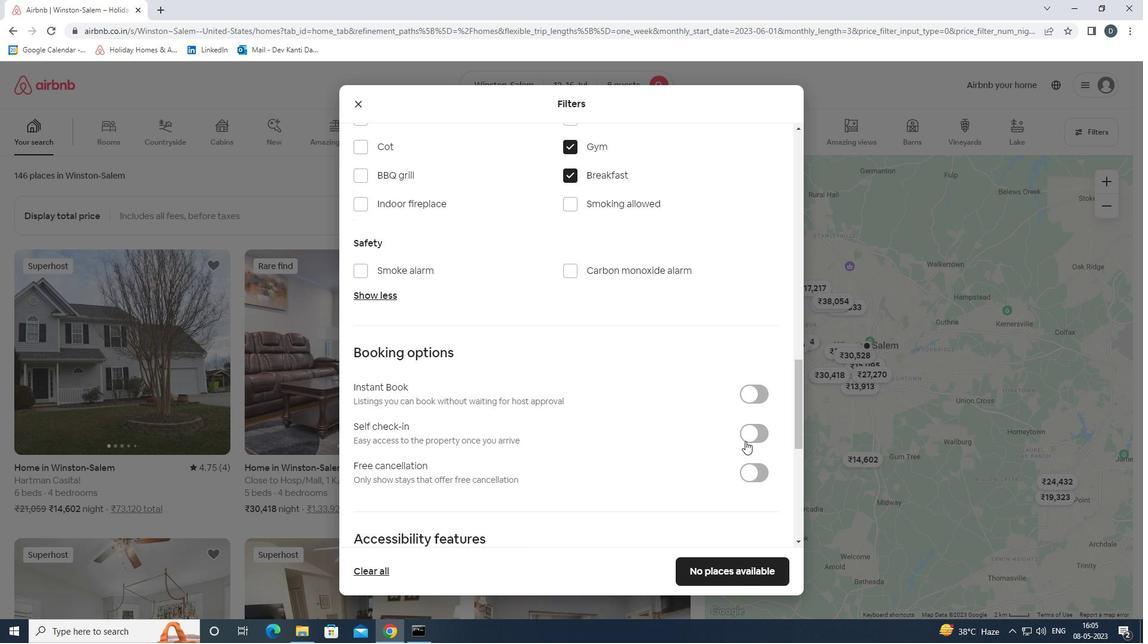 
Action: Mouse pressed left at (754, 434)
Screenshot: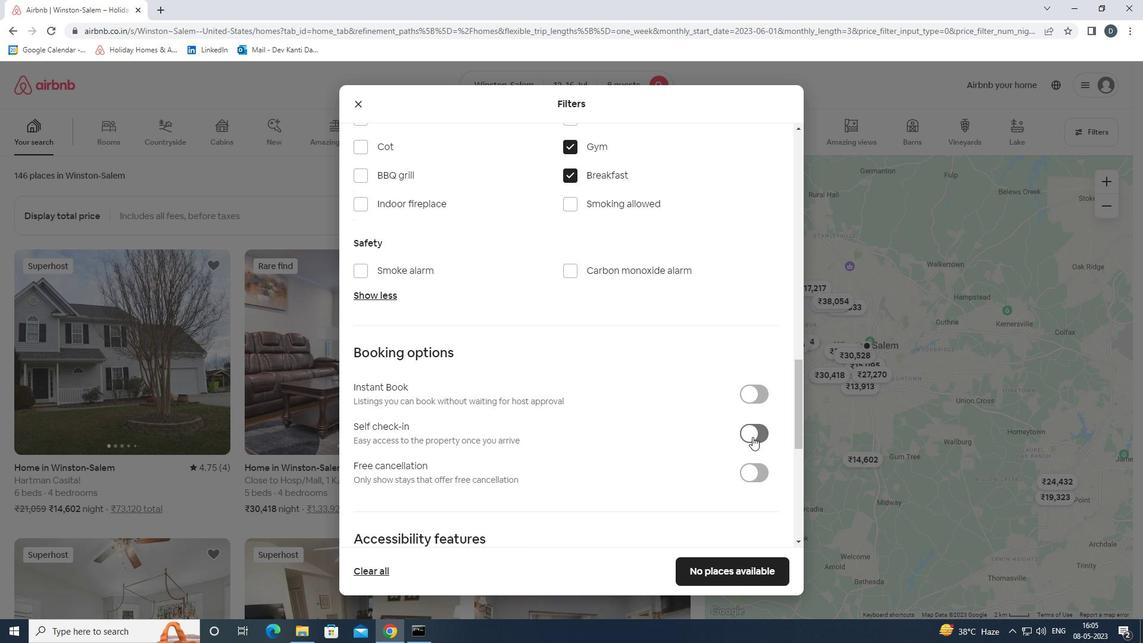 
Action: Mouse moved to (685, 455)
Screenshot: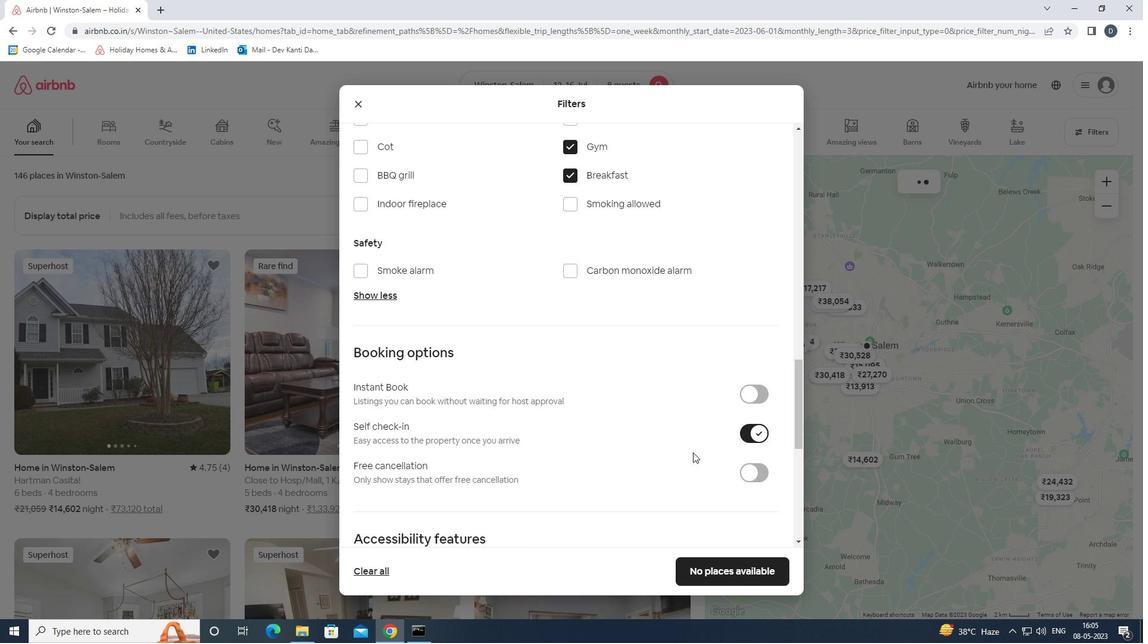 
Action: Mouse scrolled (685, 454) with delta (0, 0)
Screenshot: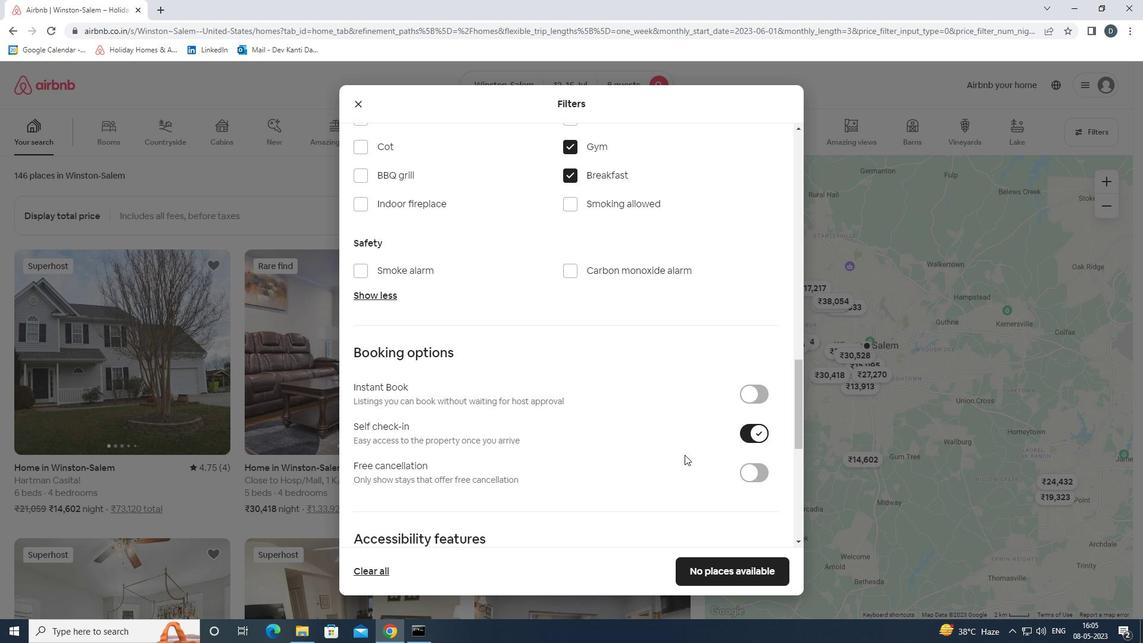 
Action: Mouse scrolled (685, 454) with delta (0, 0)
Screenshot: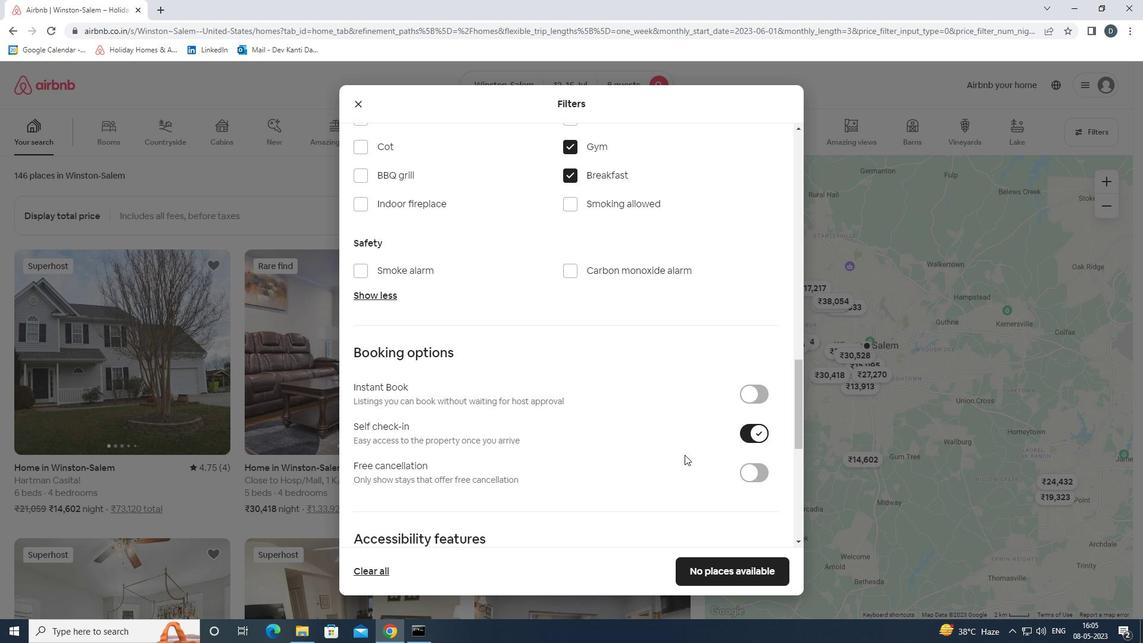 
Action: Mouse scrolled (685, 454) with delta (0, 0)
Screenshot: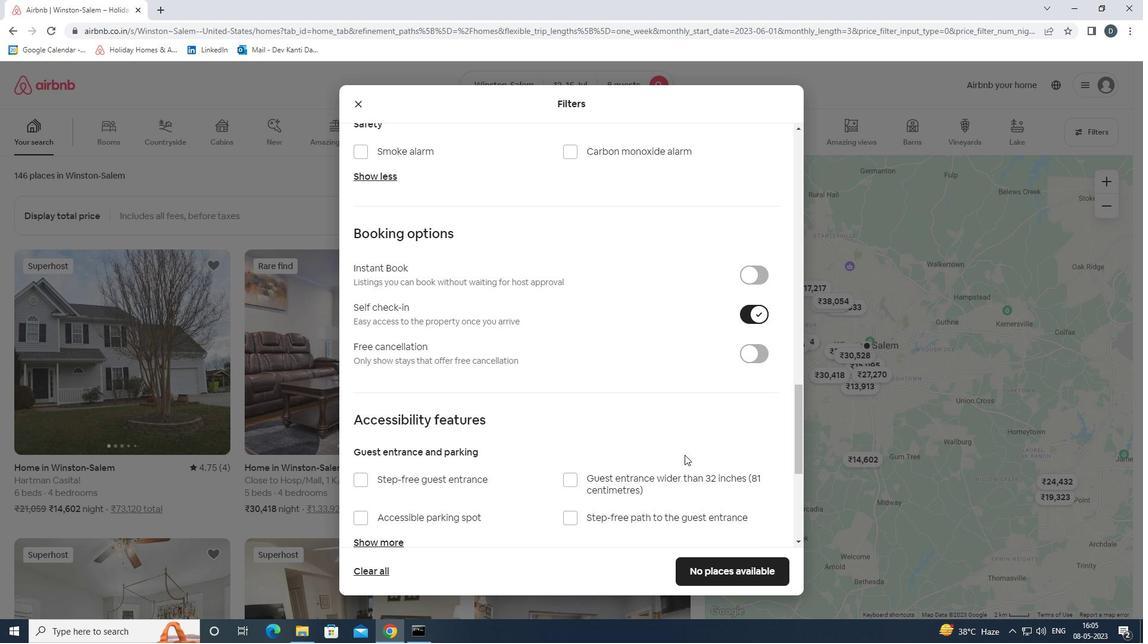 
Action: Mouse scrolled (685, 454) with delta (0, 0)
Screenshot: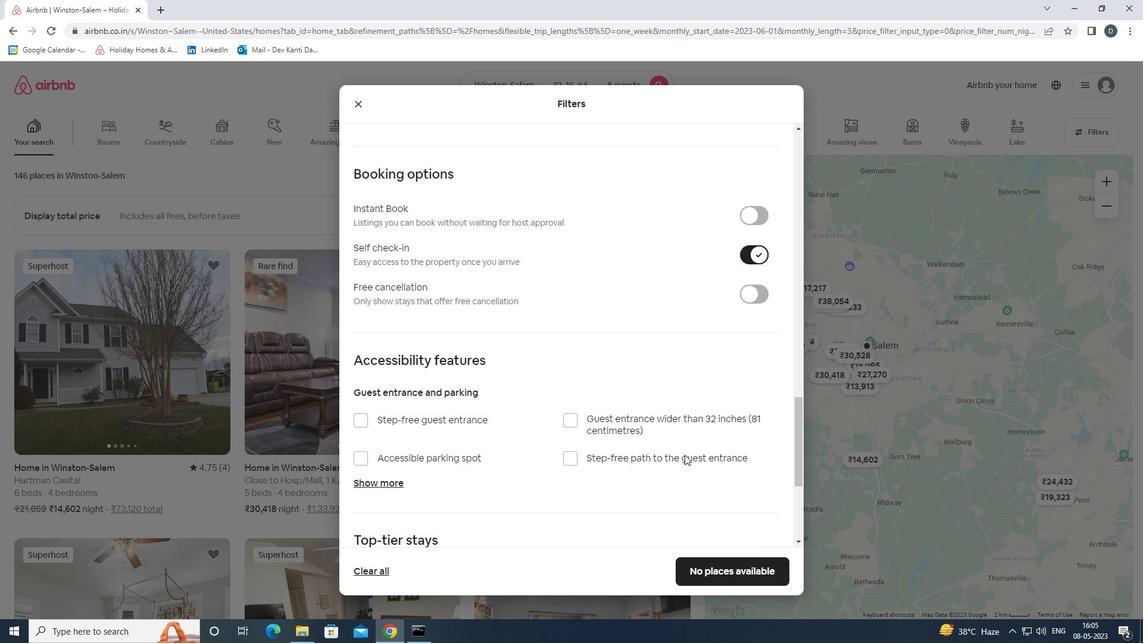 
Action: Mouse scrolled (685, 454) with delta (0, 0)
Screenshot: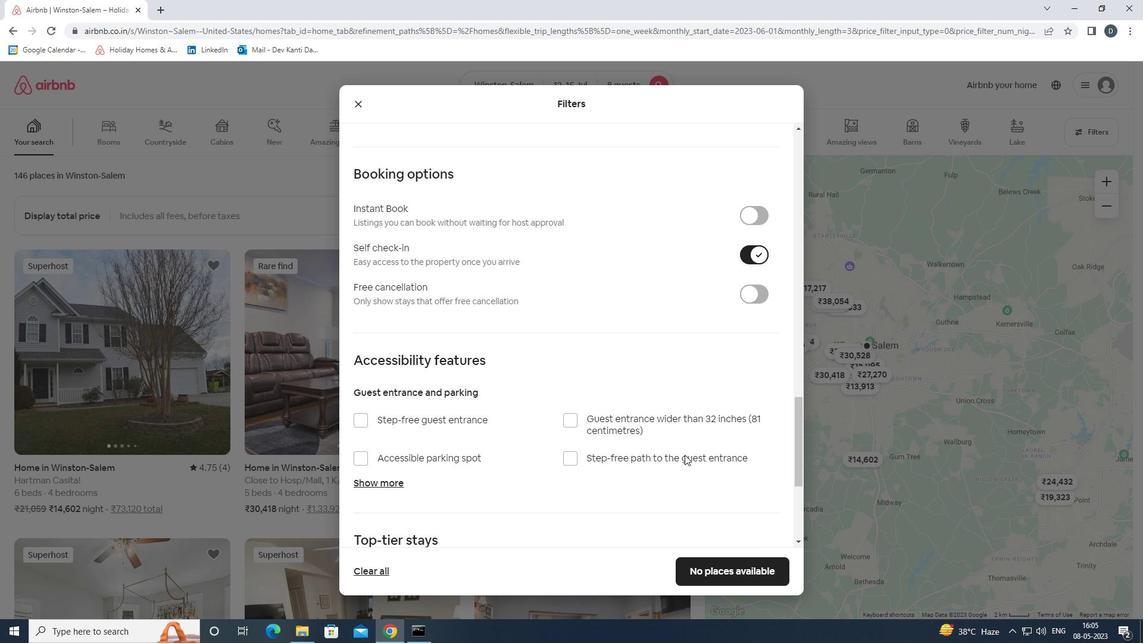 
Action: Mouse scrolled (685, 454) with delta (0, 0)
Screenshot: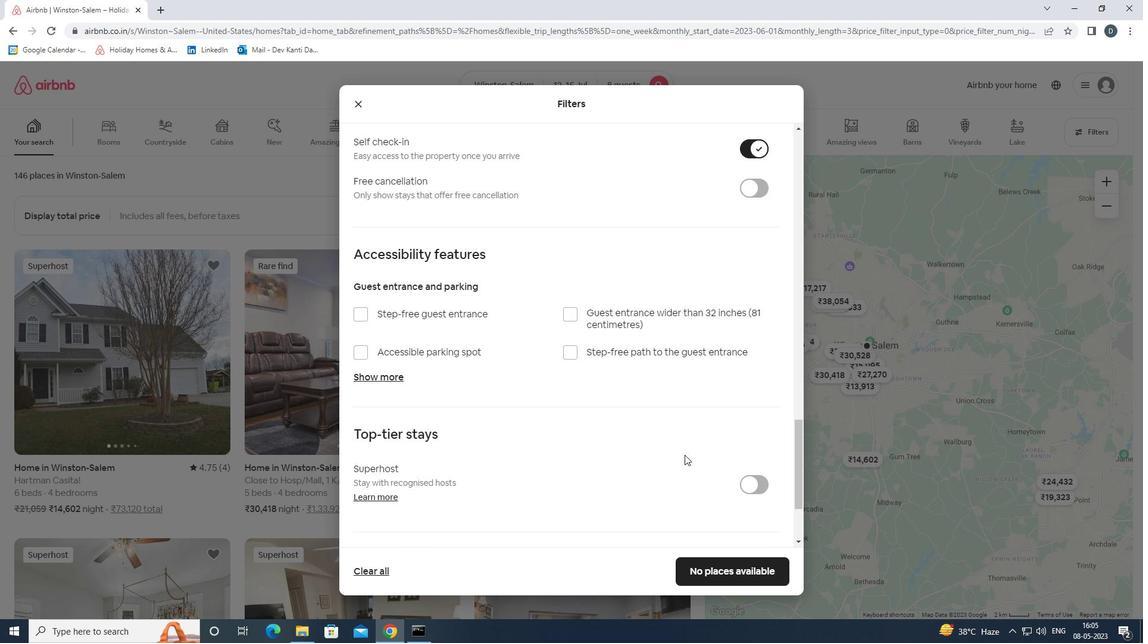 
Action: Mouse scrolled (685, 454) with delta (0, 0)
Screenshot: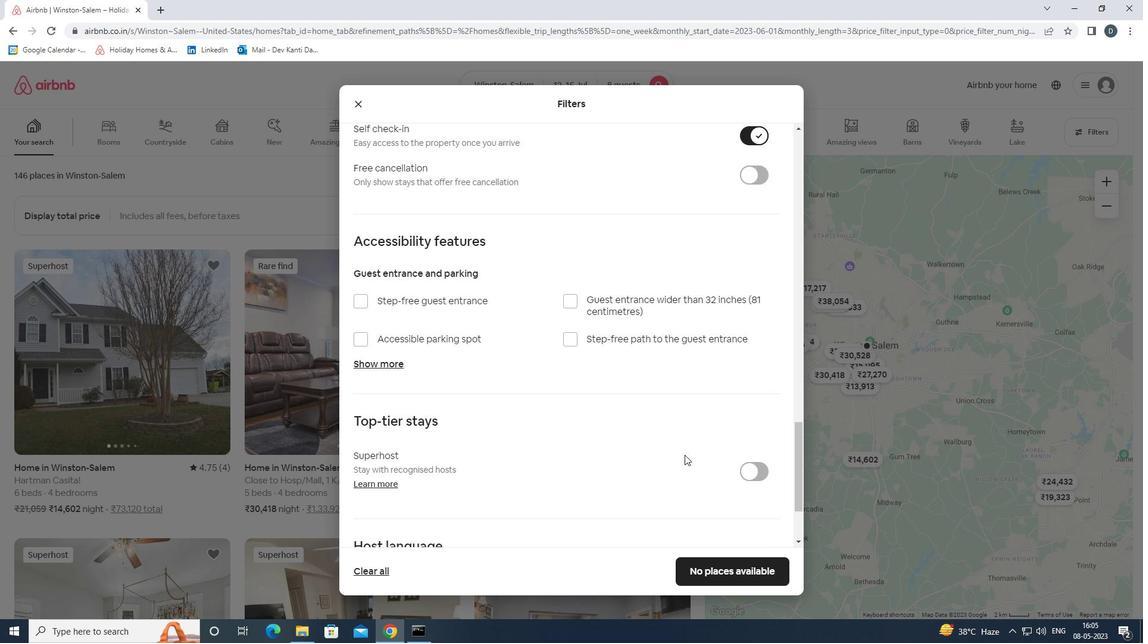 
Action: Mouse moved to (669, 458)
Screenshot: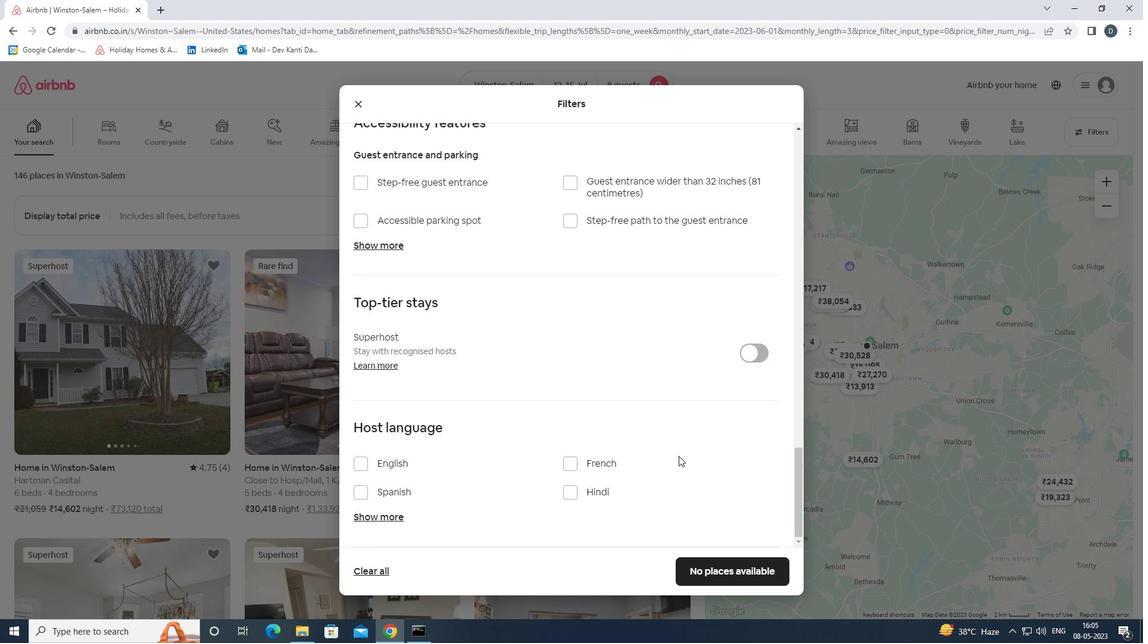 
Action: Mouse scrolled (669, 457) with delta (0, 0)
Screenshot: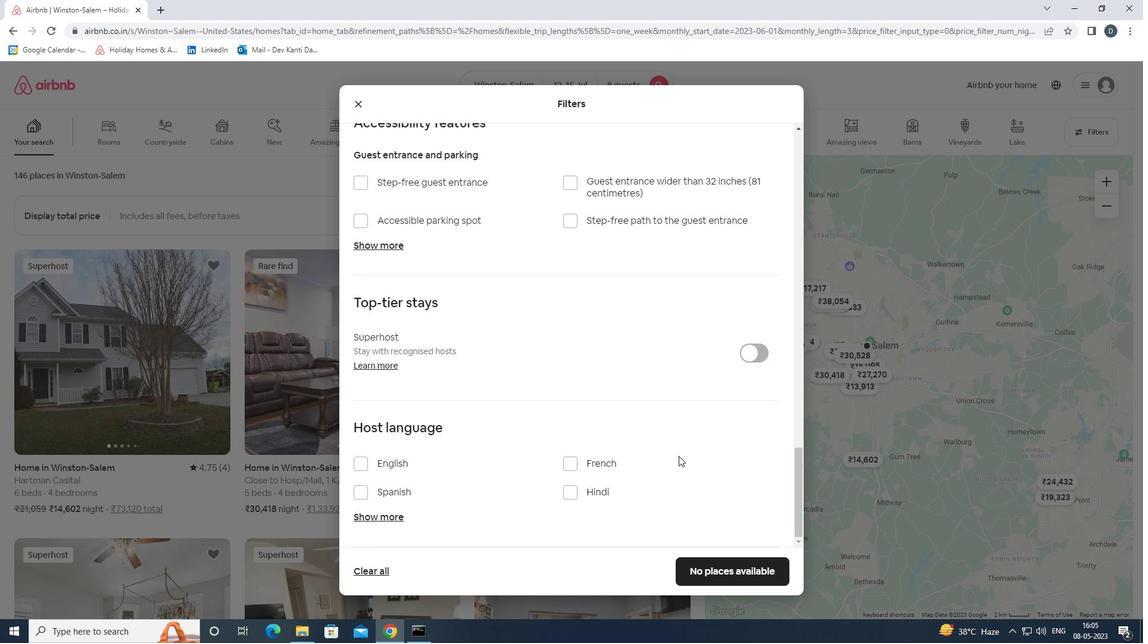 
Action: Mouse moved to (665, 458)
Screenshot: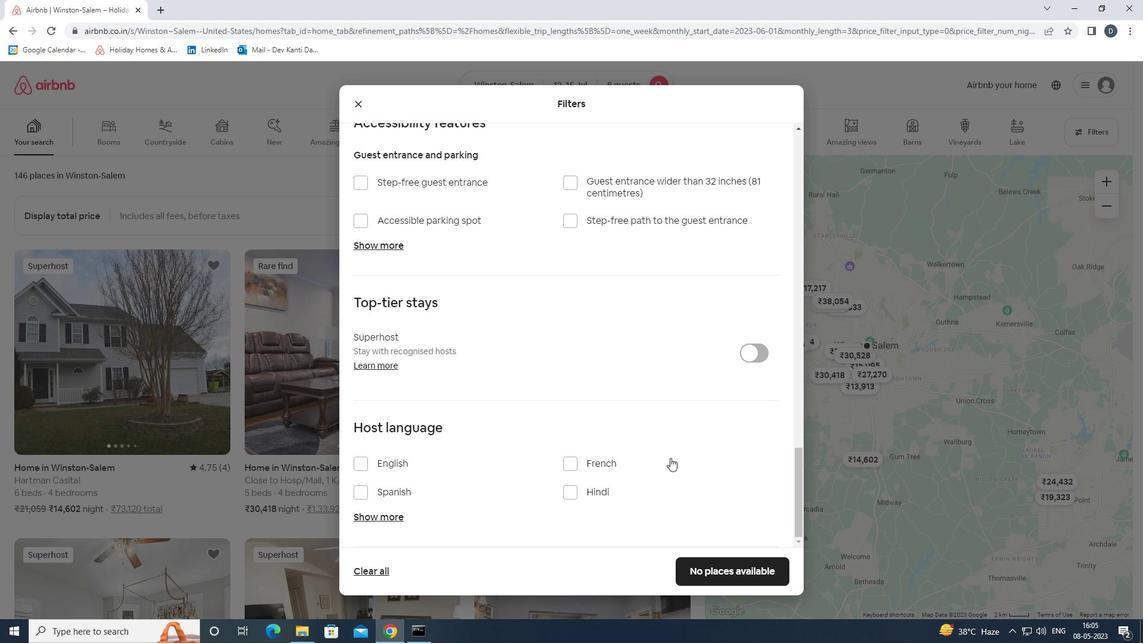 
Action: Mouse scrolled (665, 458) with delta (0, 0)
Screenshot: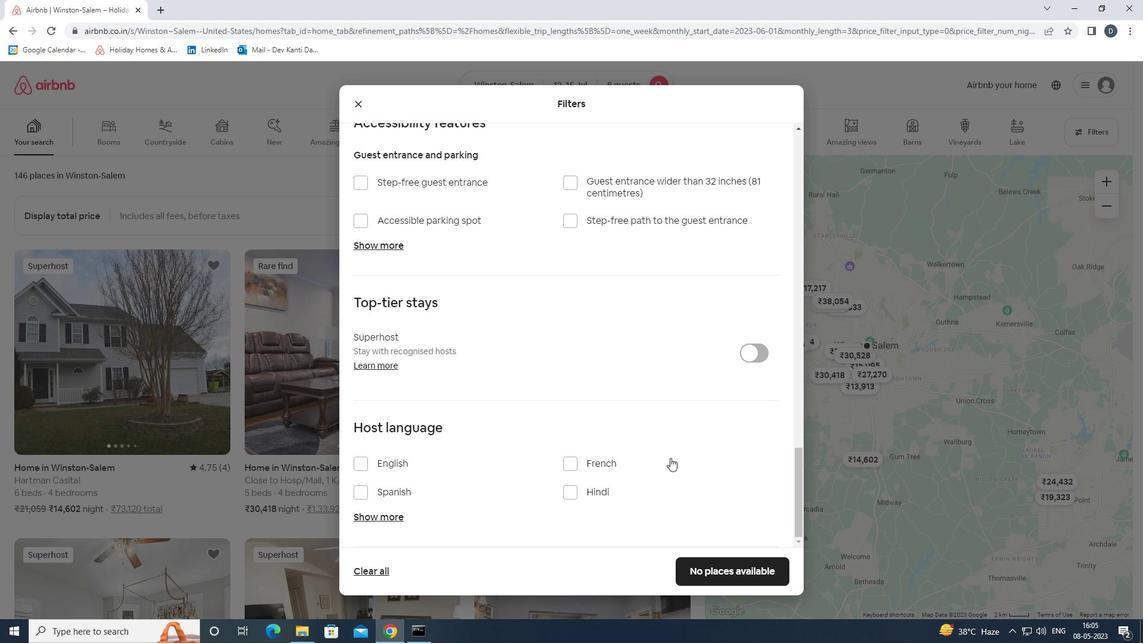 
Action: Mouse moved to (384, 467)
Screenshot: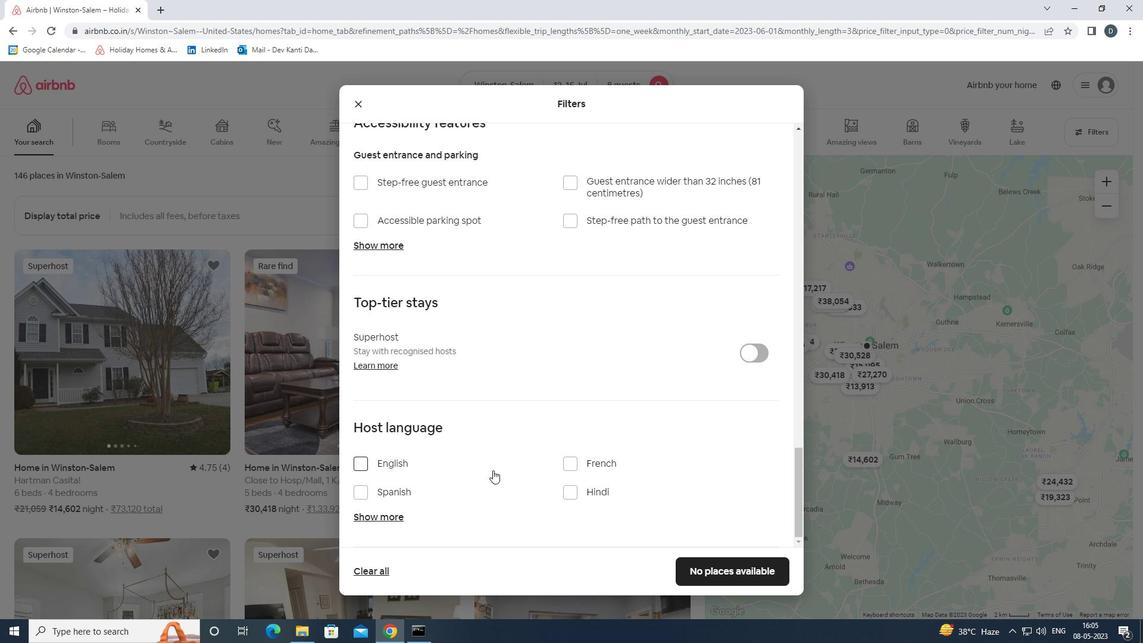 
Action: Mouse pressed left at (384, 467)
Screenshot: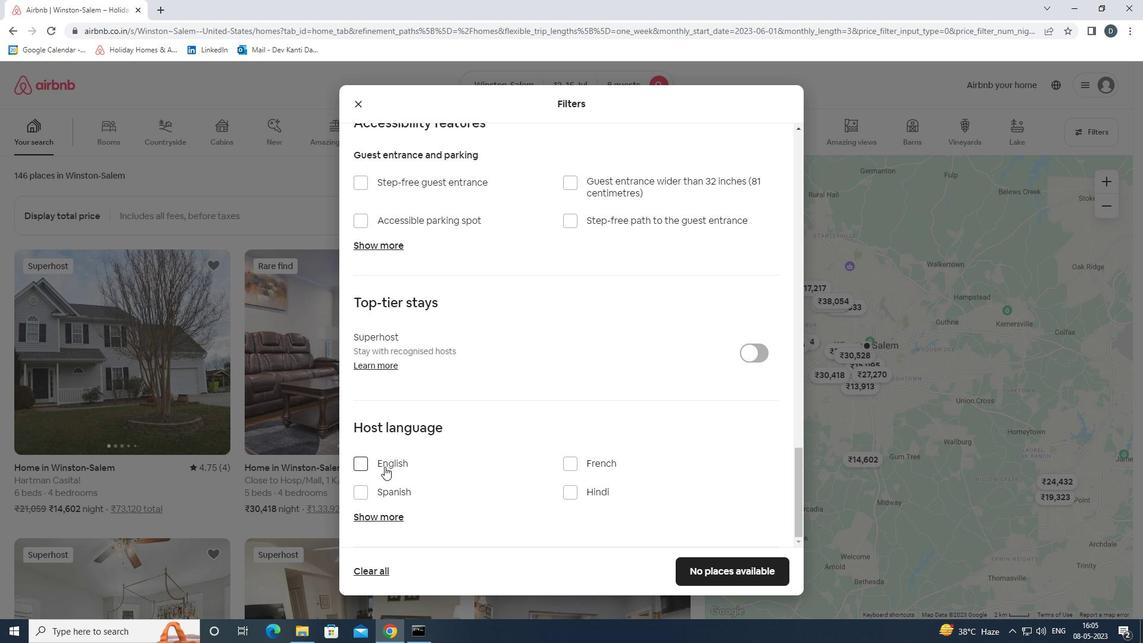 
Action: Mouse moved to (763, 567)
Screenshot: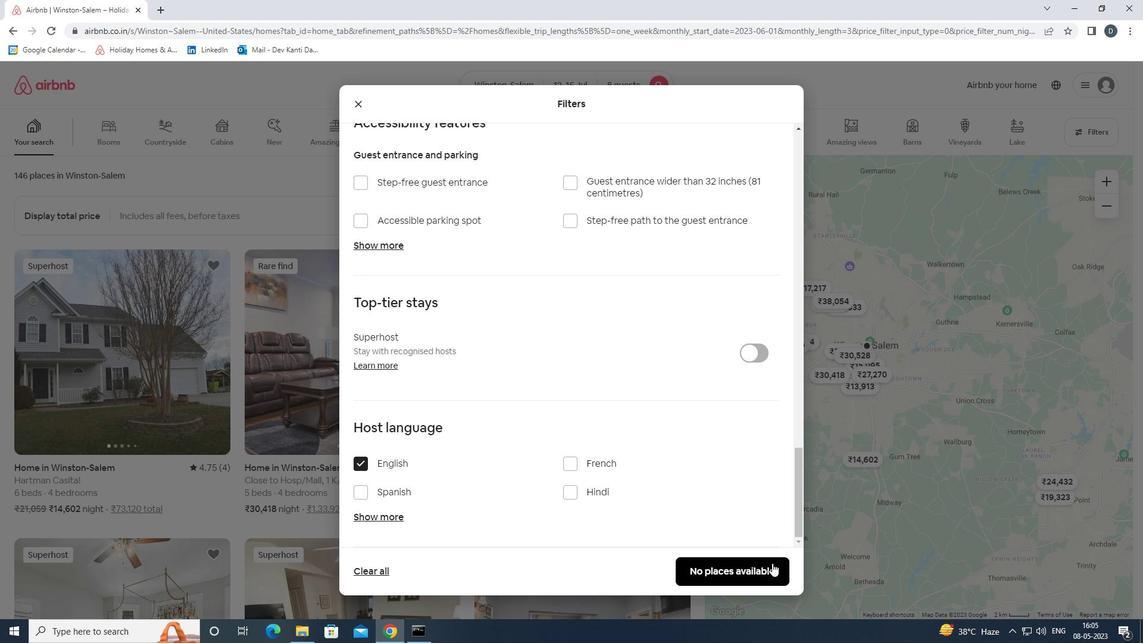 
Action: Mouse pressed left at (763, 567)
Screenshot: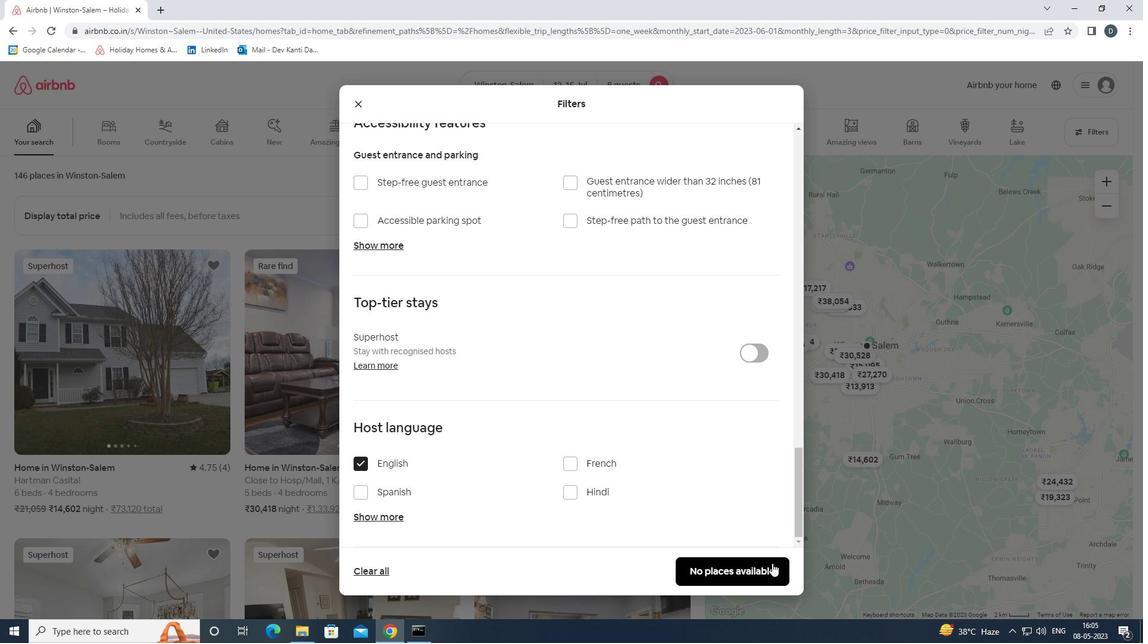 
